 Task: Look for space in Koch Bihār, India from 1st August, 2023 to 5th August, 2023 for 1 adult in price range Rs.6000 to Rs.15000. Place can be entire place with 1  bedroom having 1 bed and 1 bathroom. Property type can be house, flat, guest house. Amenities needed are: wifi. Booking option can be shelf check-in. Required host language is English.
Action: Mouse moved to (507, 92)
Screenshot: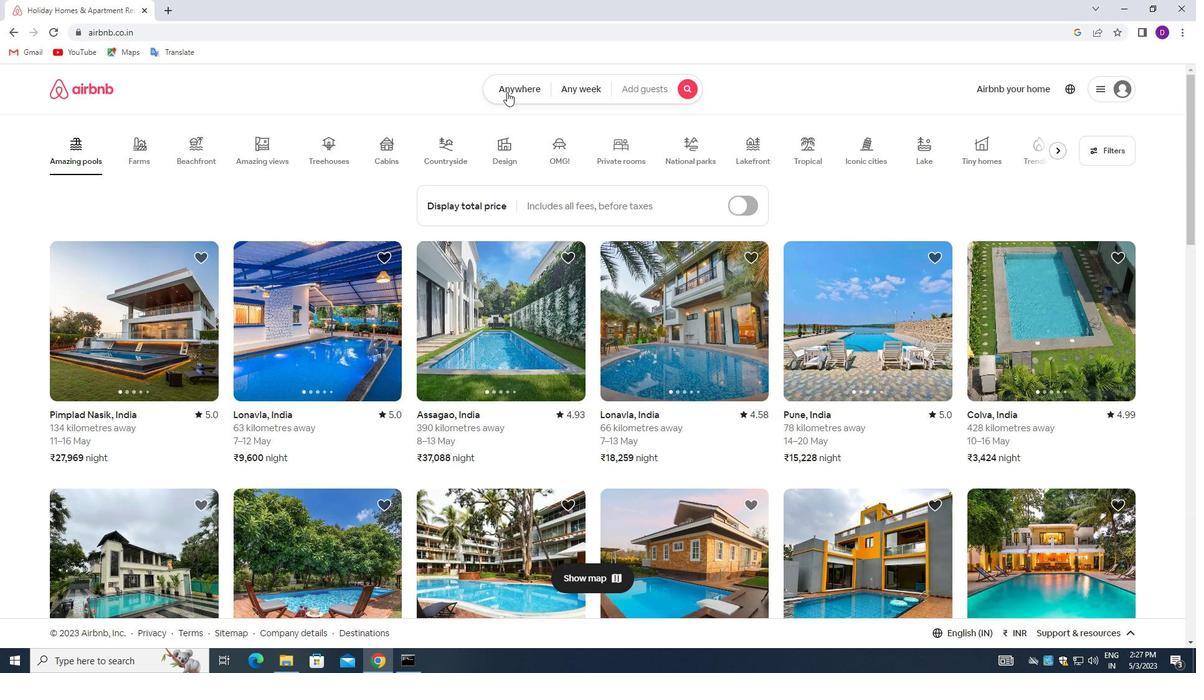 
Action: Mouse pressed left at (507, 92)
Screenshot: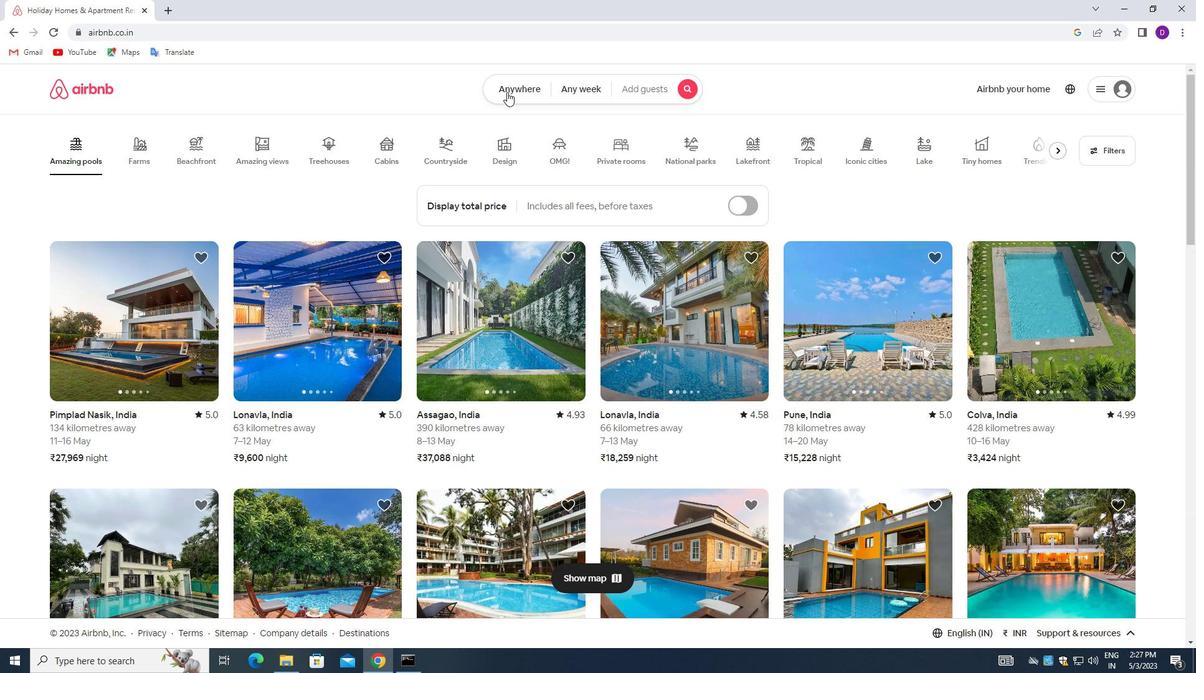 
Action: Mouse moved to (425, 137)
Screenshot: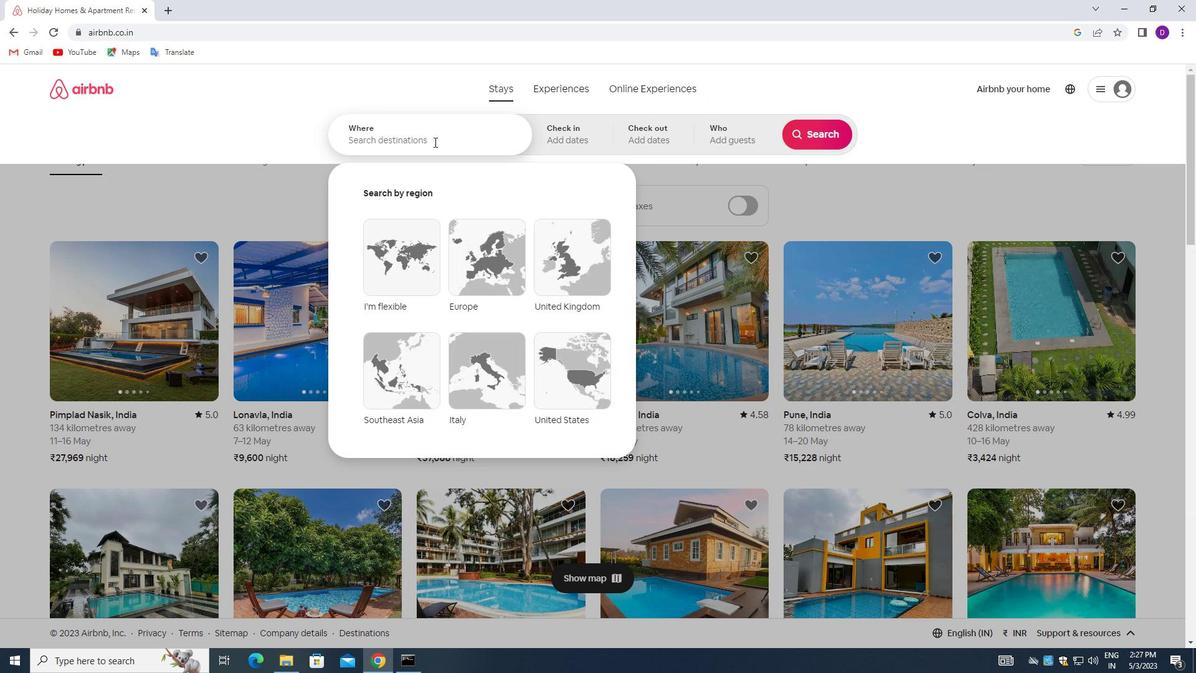 
Action: Mouse pressed left at (425, 137)
Screenshot: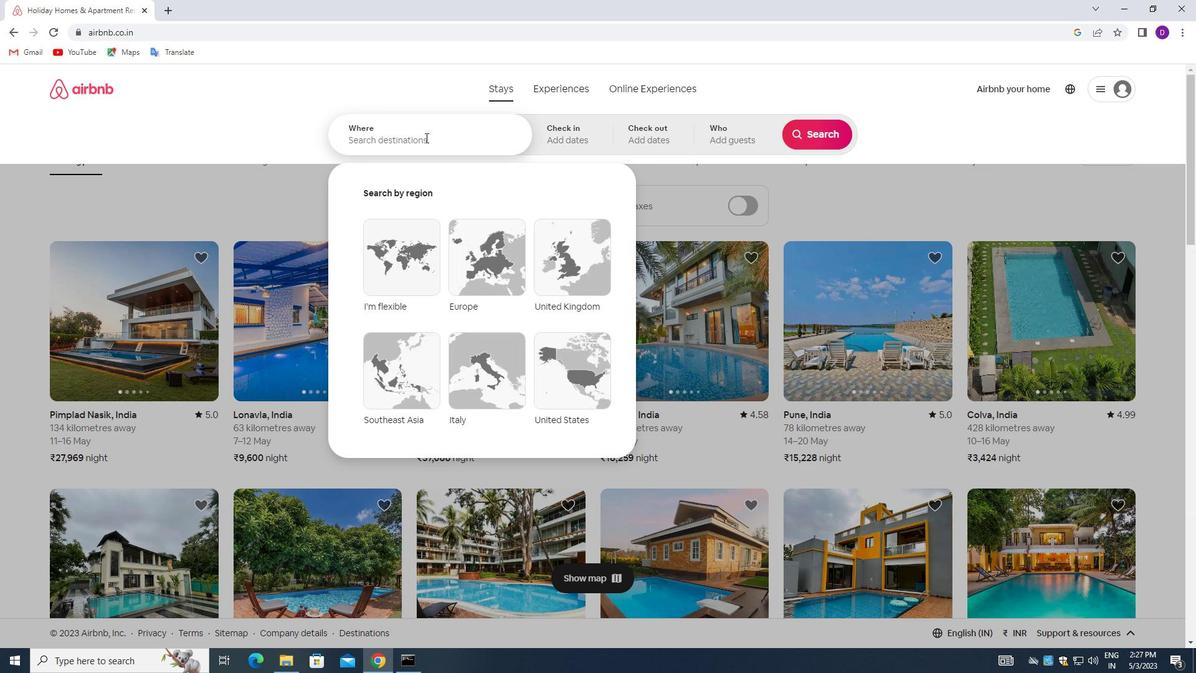 
Action: Mouse moved to (185, 127)
Screenshot: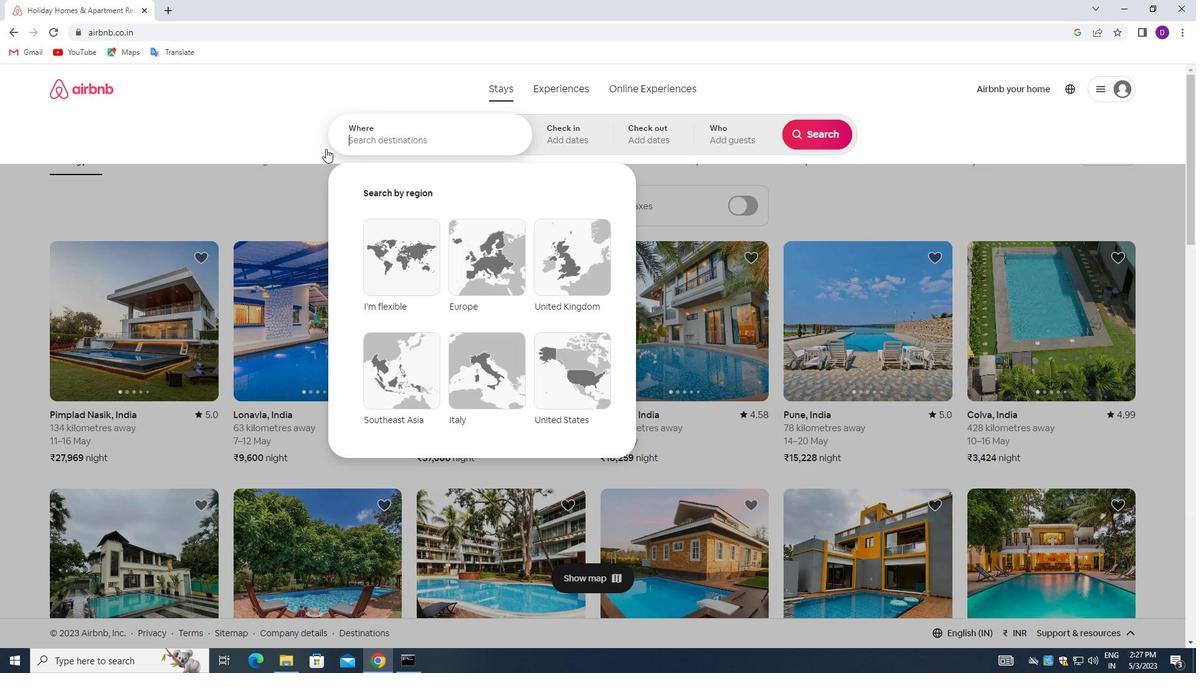 
Action: Key pressed <Key.shift><Key.shift><Key.shift><Key.shift><Key.shift><Key.shift><Key.shift><Key.shift><Key.shift><Key.shift><Key.shift><Key.shift><Key.shift><Key.shift><Key.shift><Key.shift>BIGAR<Key.backspace><Key.backspace><Key.backspace>HAR,<Key.space><Key.shift>INDIA<Key.enter>
Screenshot: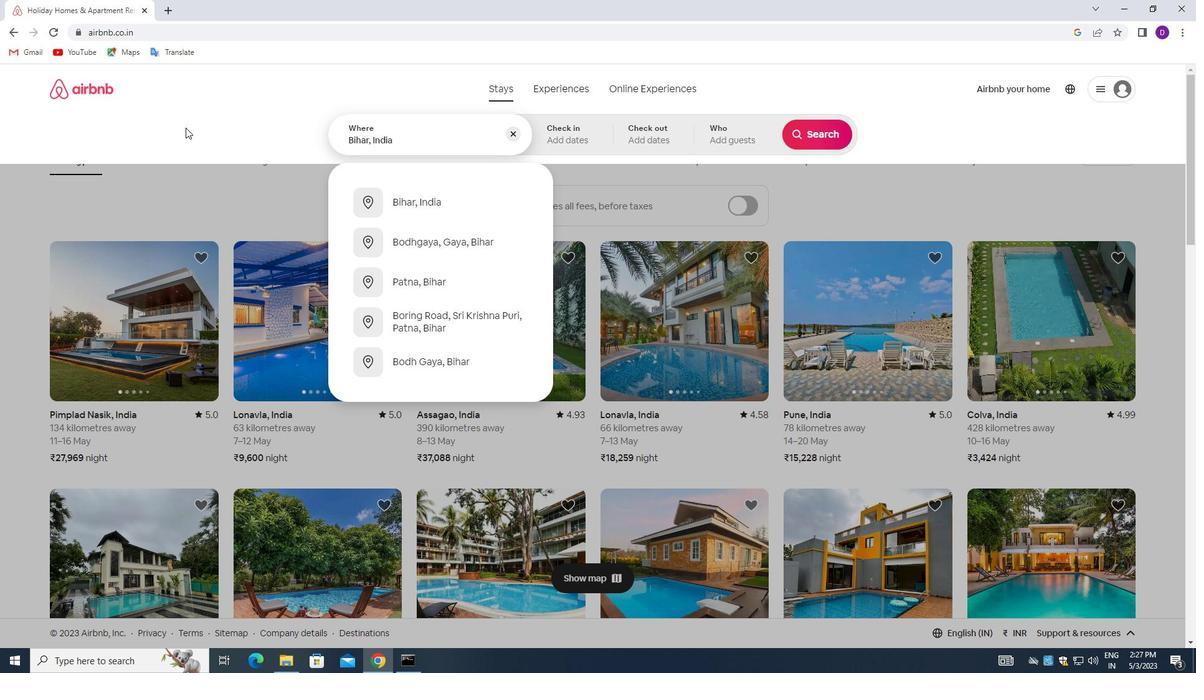 
Action: Mouse moved to (809, 235)
Screenshot: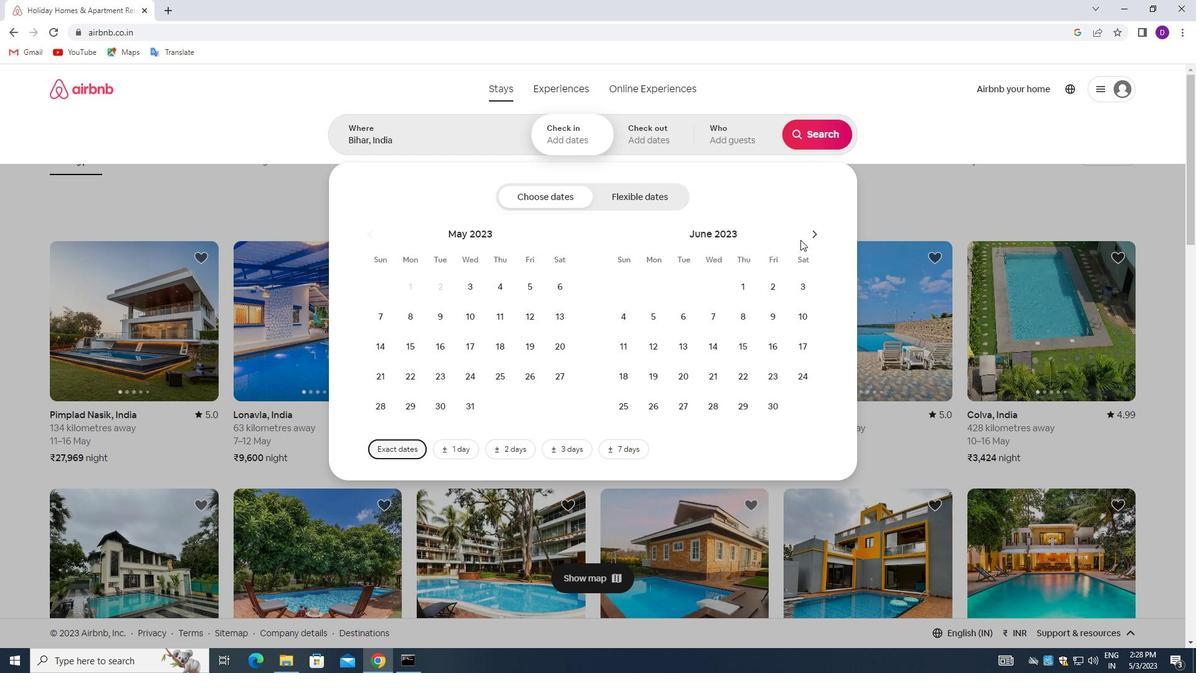 
Action: Mouse pressed left at (809, 235)
Screenshot: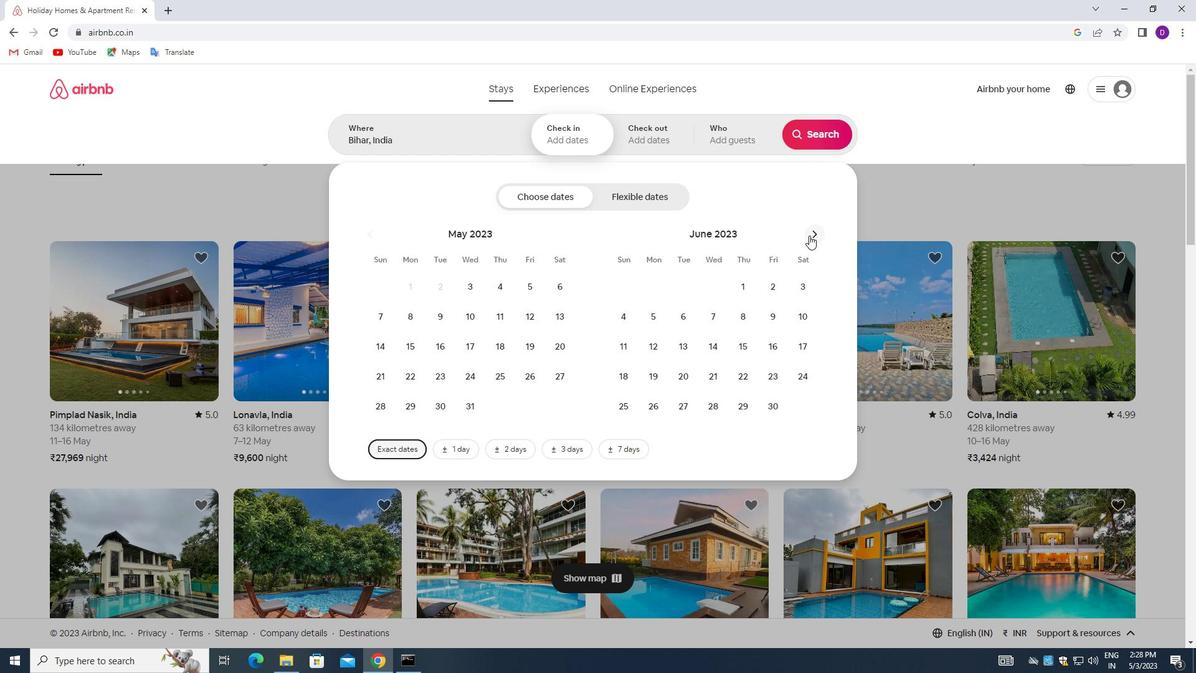 
Action: Mouse pressed left at (809, 235)
Screenshot: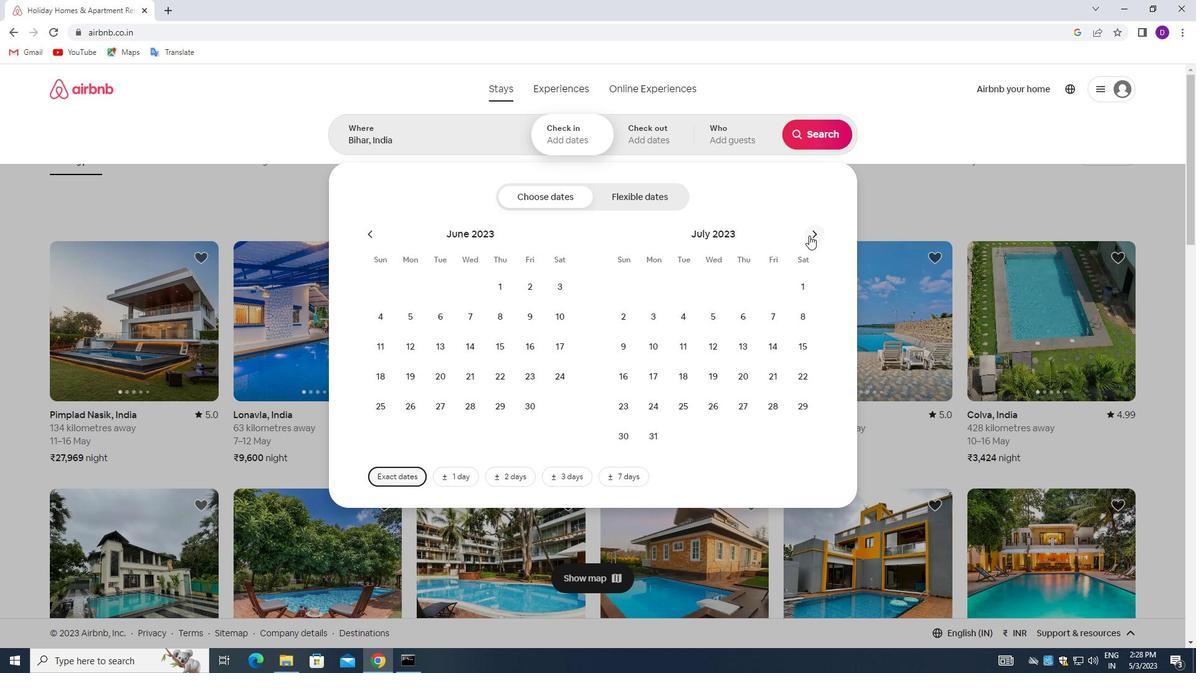 
Action: Mouse moved to (684, 289)
Screenshot: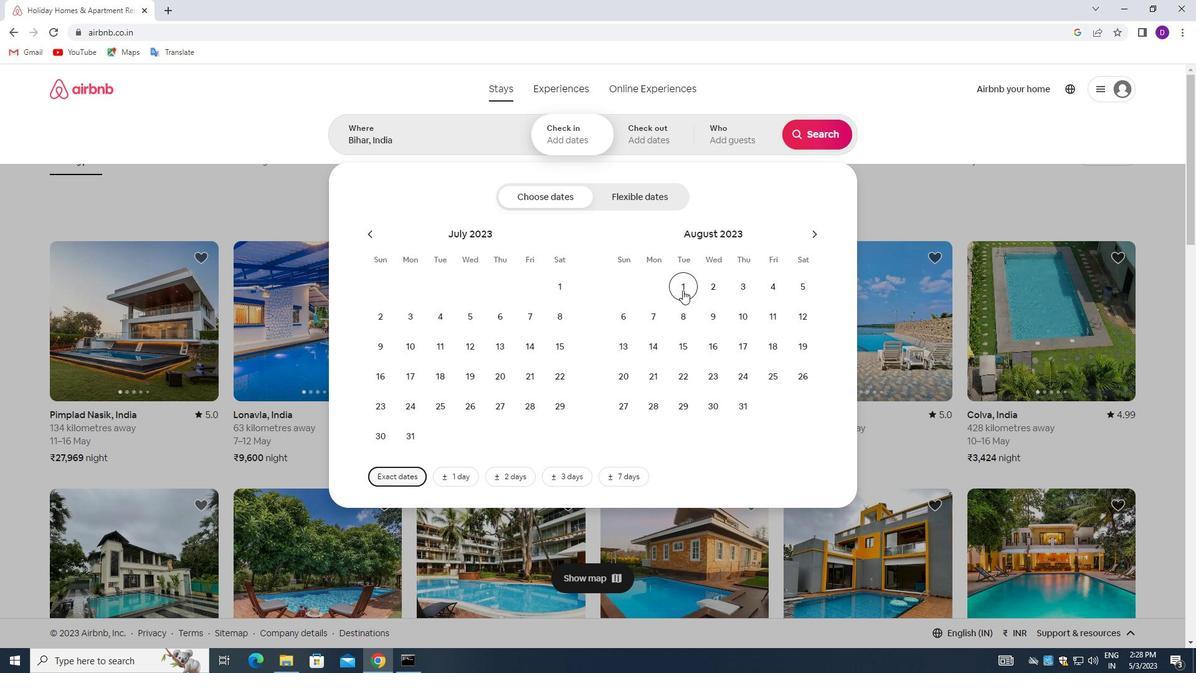 
Action: Mouse pressed left at (684, 289)
Screenshot: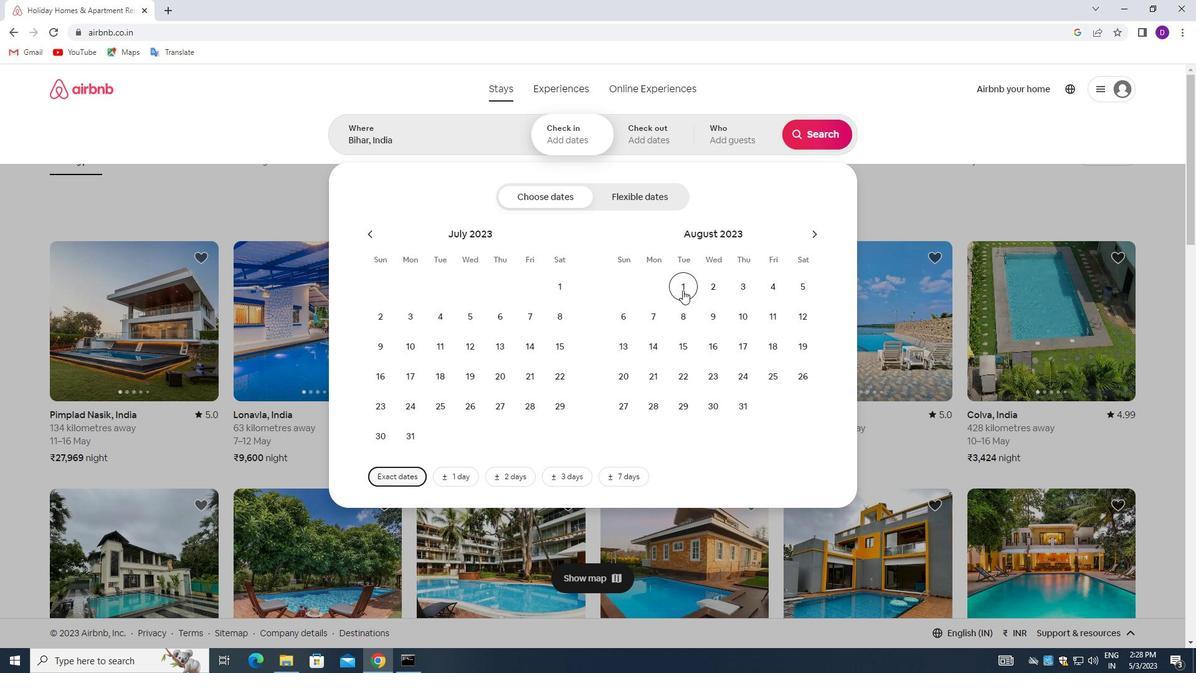 
Action: Mouse moved to (799, 289)
Screenshot: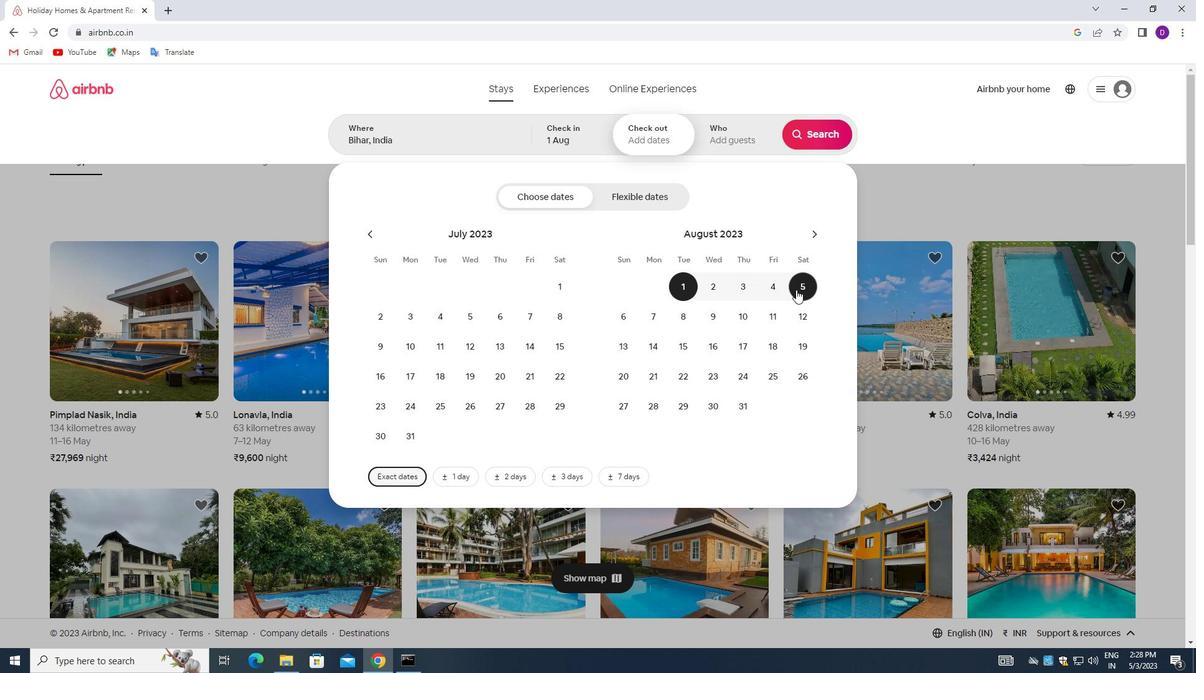 
Action: Mouse pressed left at (799, 289)
Screenshot: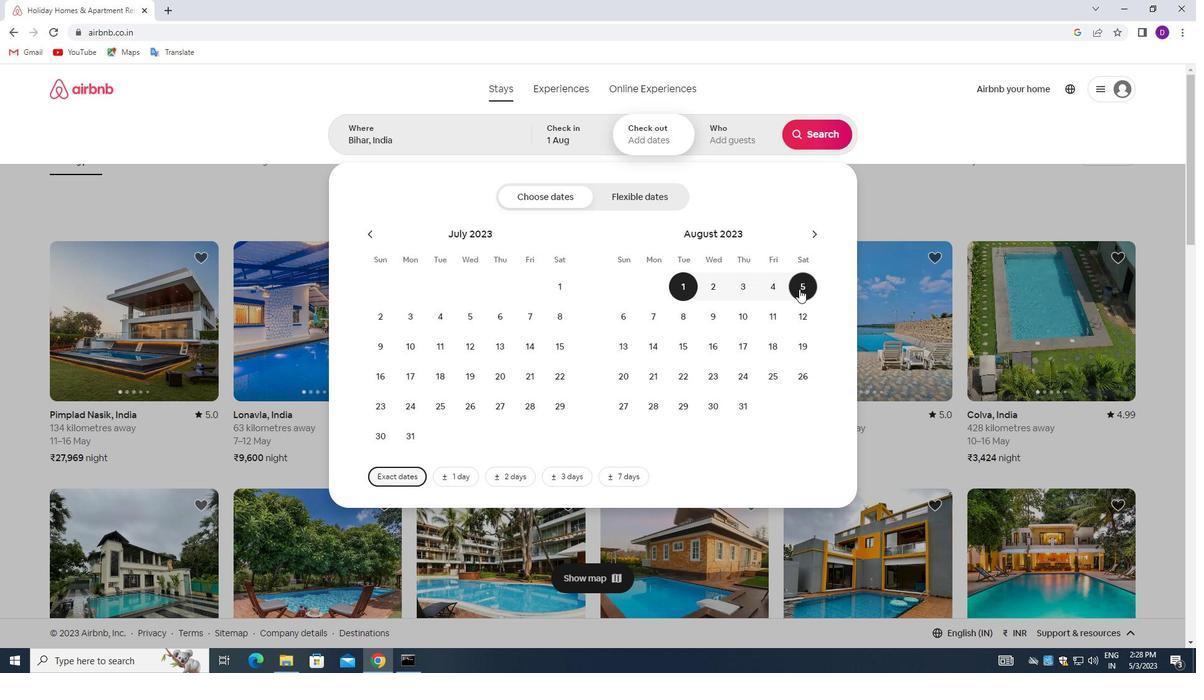 
Action: Mouse moved to (719, 136)
Screenshot: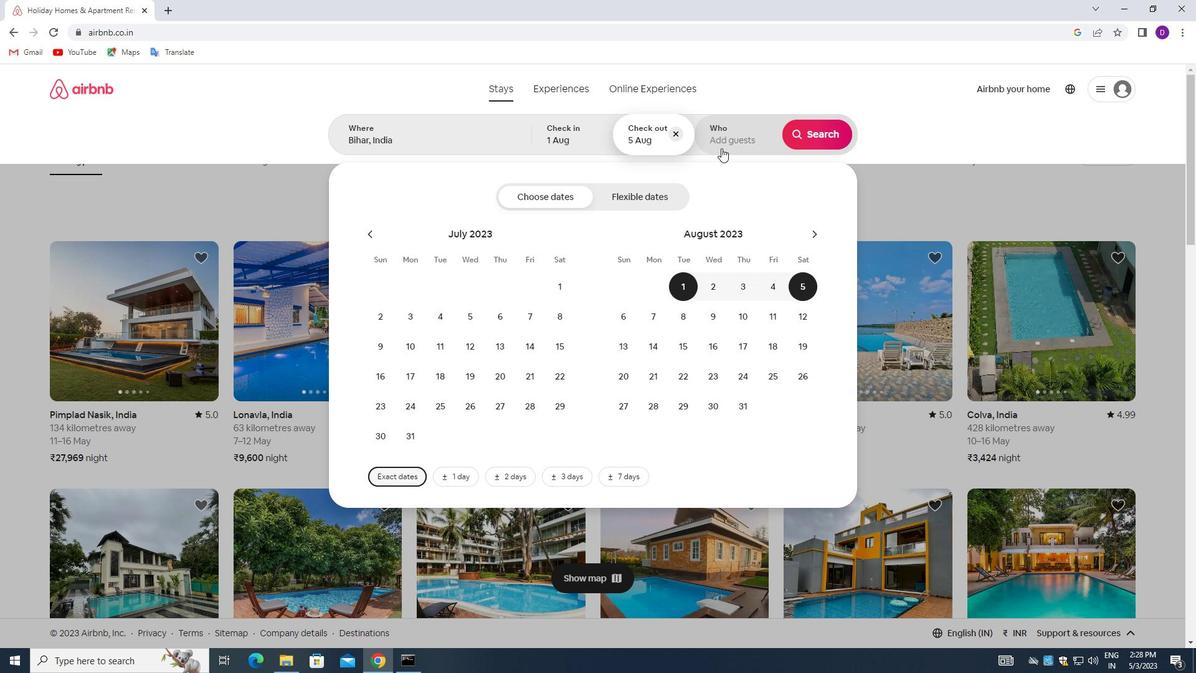 
Action: Mouse pressed left at (719, 136)
Screenshot: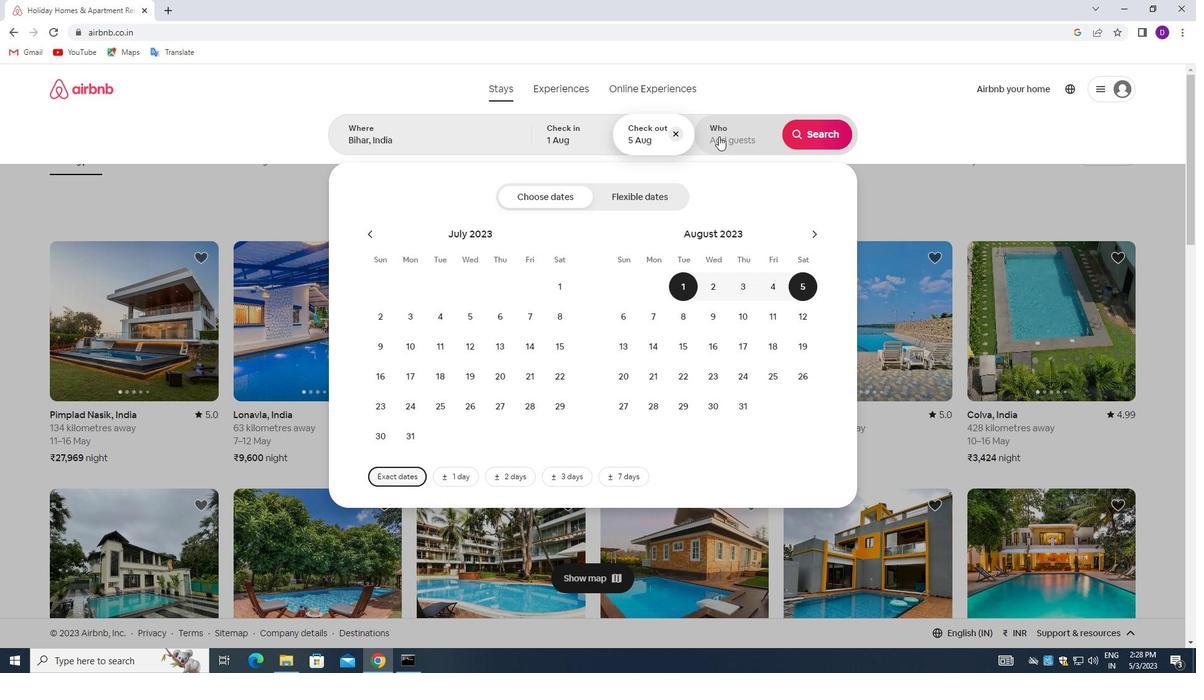 
Action: Mouse moved to (816, 200)
Screenshot: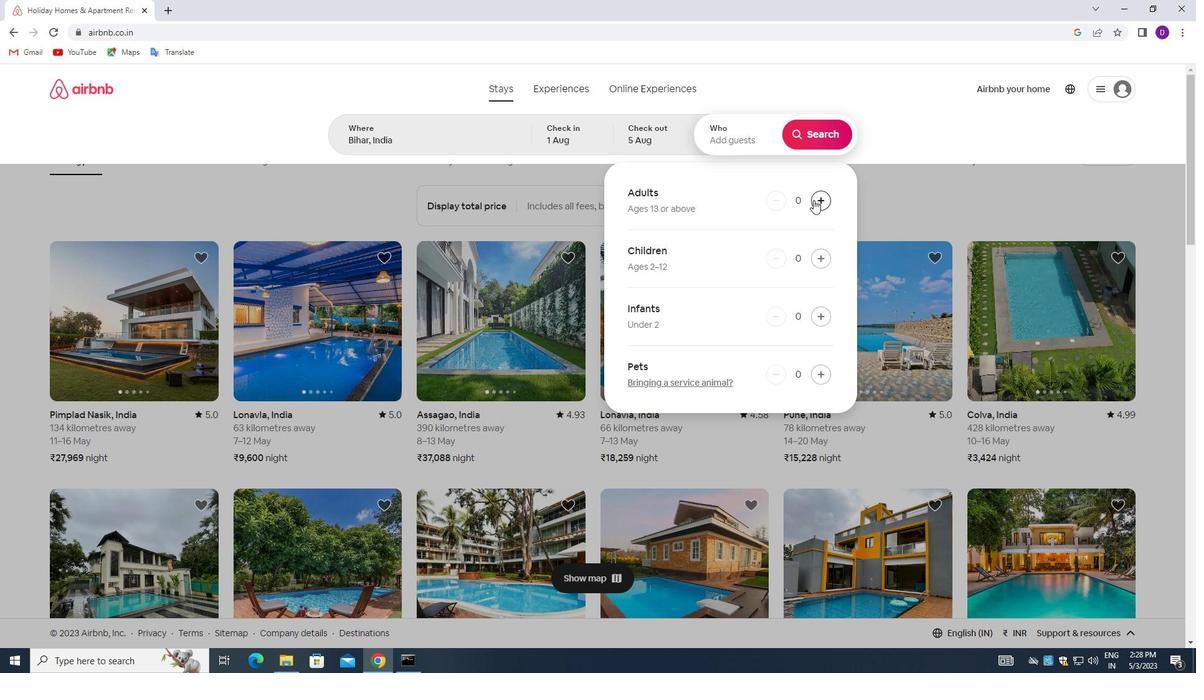 
Action: Mouse pressed left at (816, 200)
Screenshot: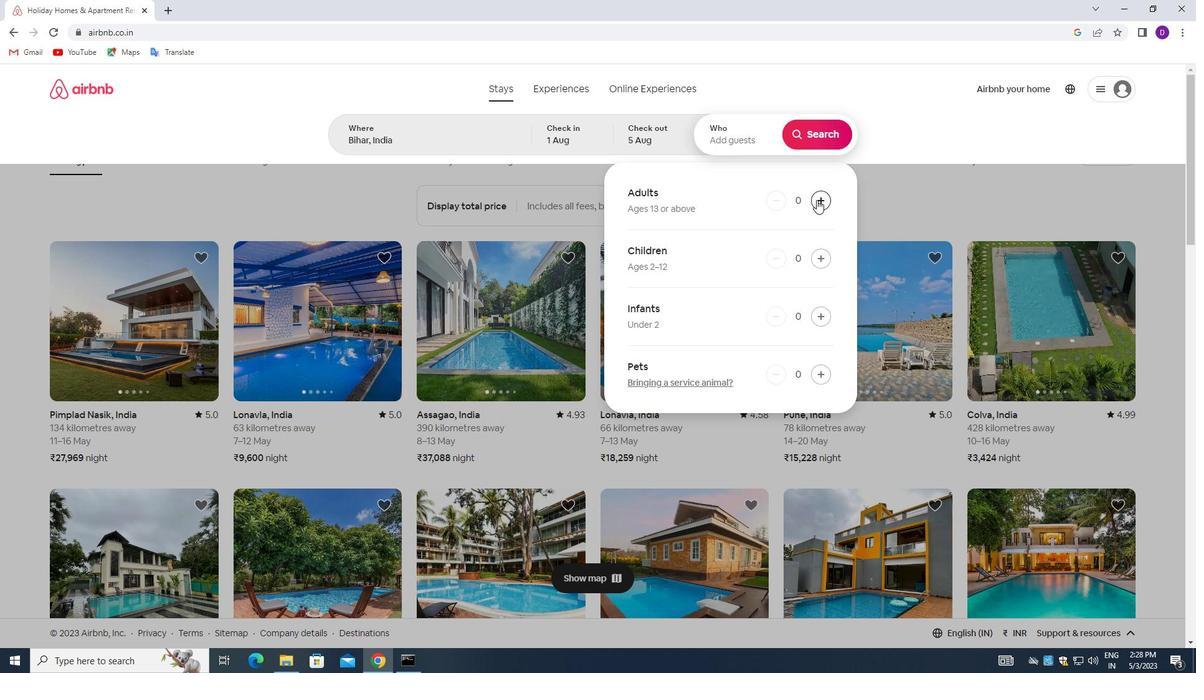 
Action: Mouse moved to (813, 130)
Screenshot: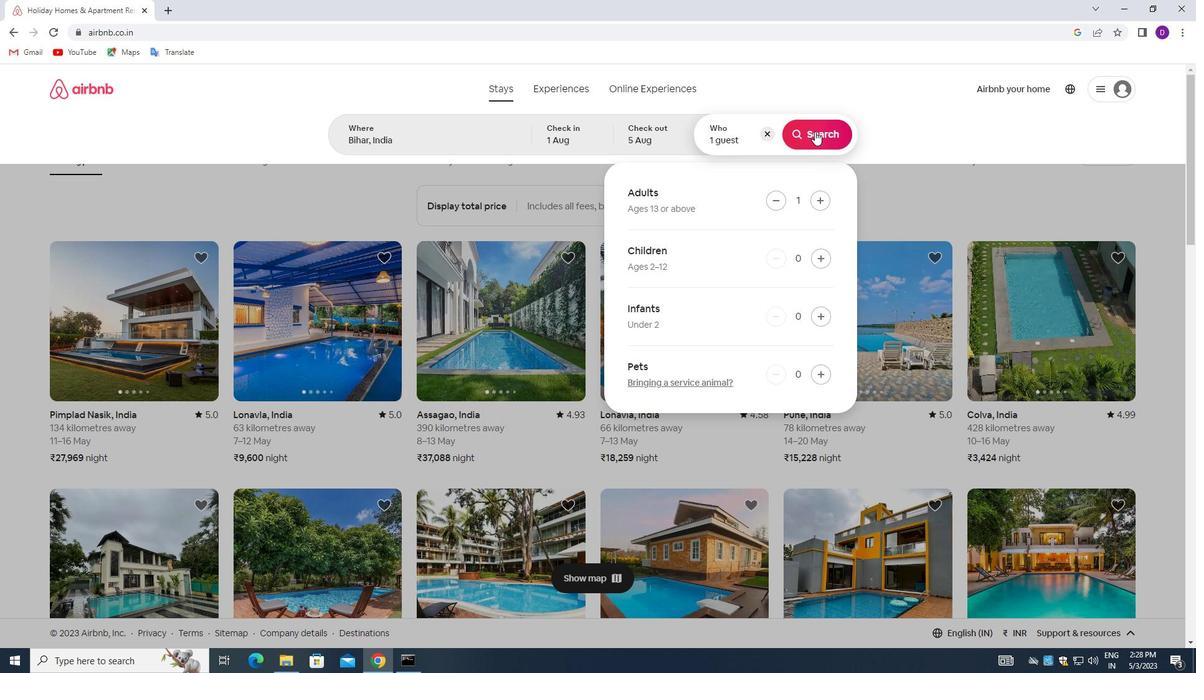 
Action: Mouse pressed left at (813, 130)
Screenshot: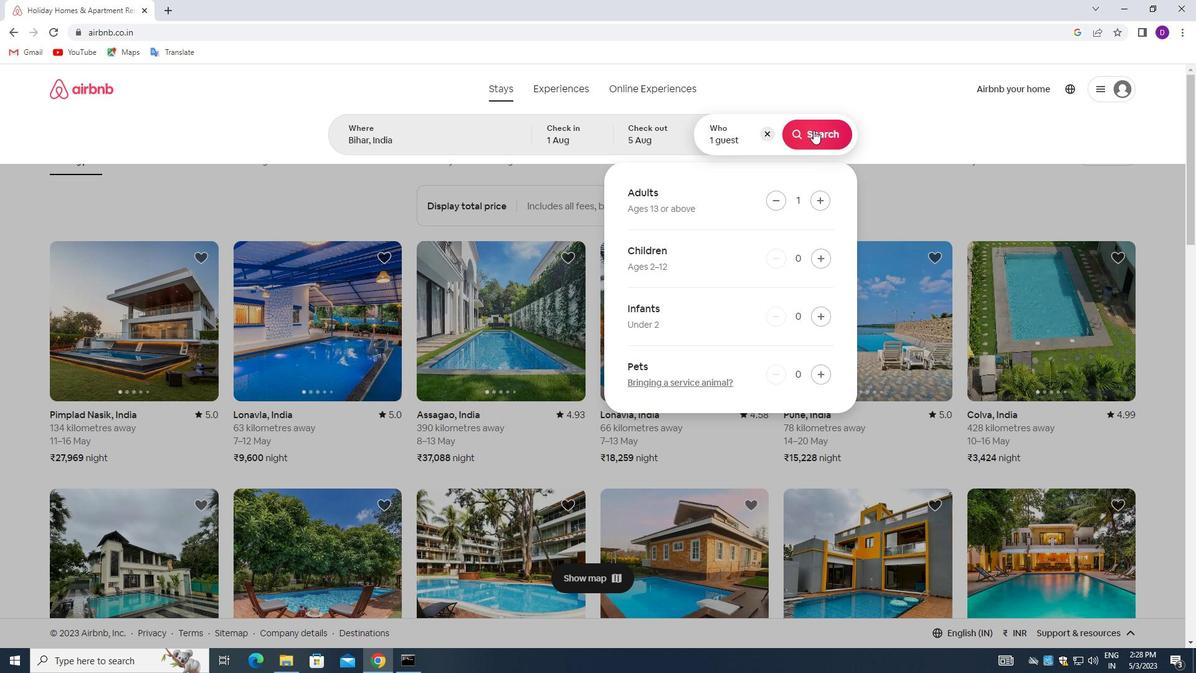 
Action: Mouse moved to (1126, 137)
Screenshot: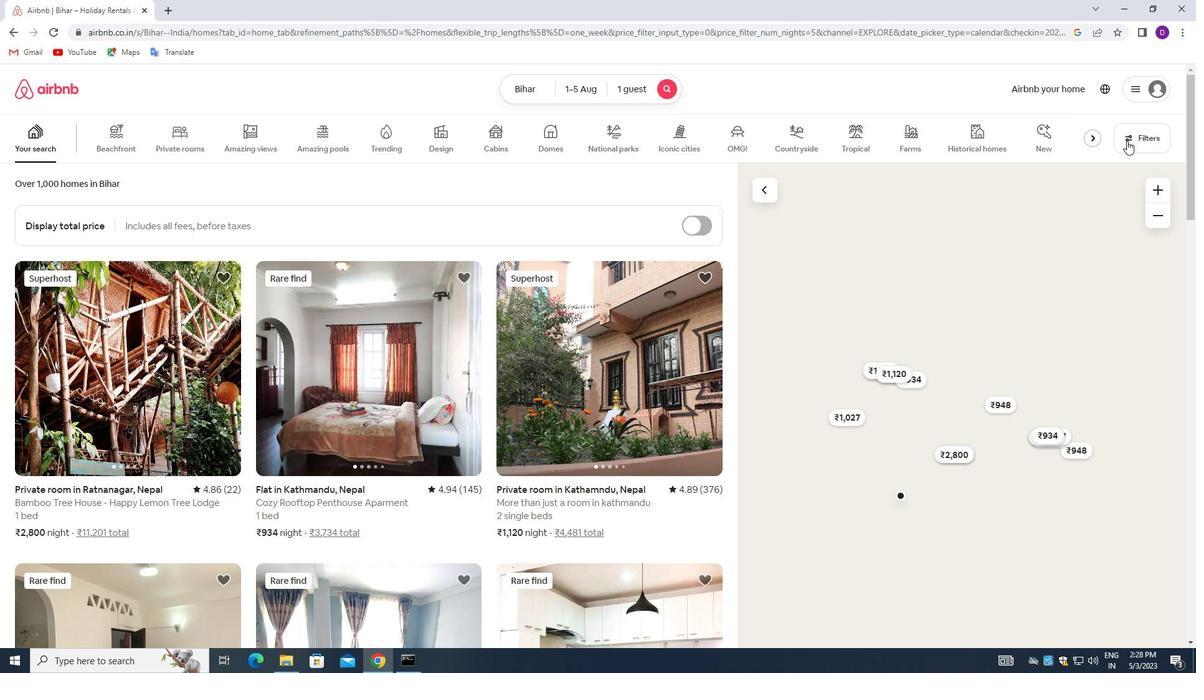 
Action: Mouse pressed left at (1126, 137)
Screenshot: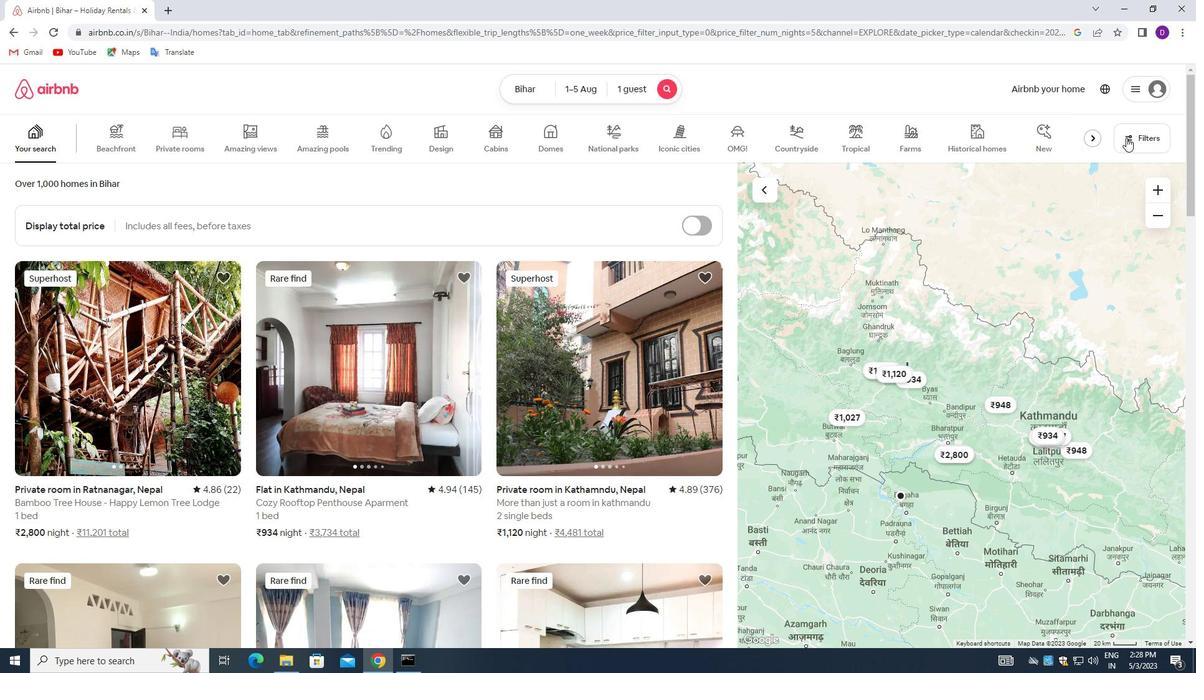 
Action: Mouse moved to (460, 299)
Screenshot: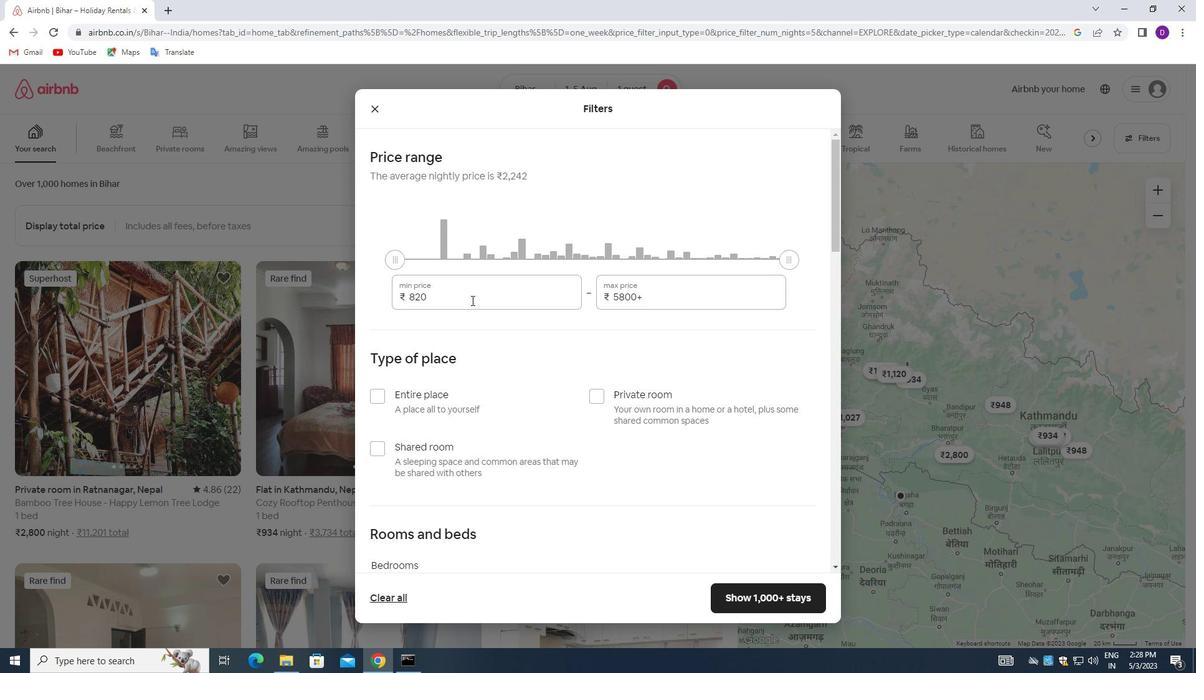 
Action: Mouse pressed left at (460, 299)
Screenshot: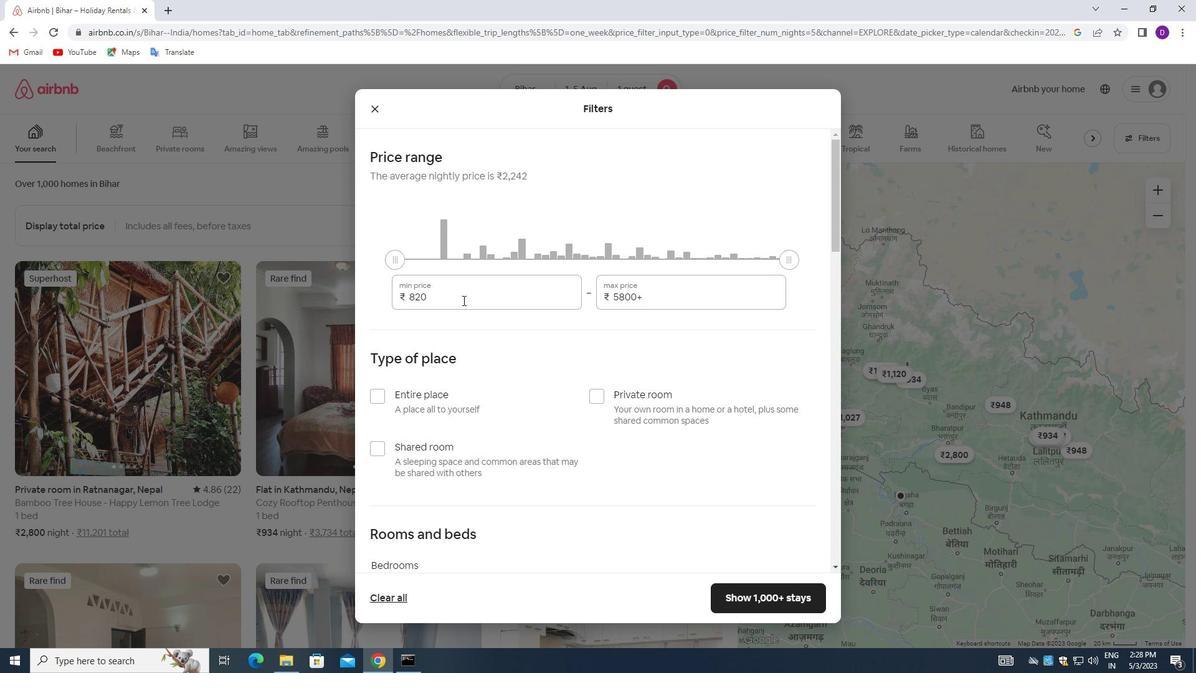 
Action: Mouse moved to (459, 299)
Screenshot: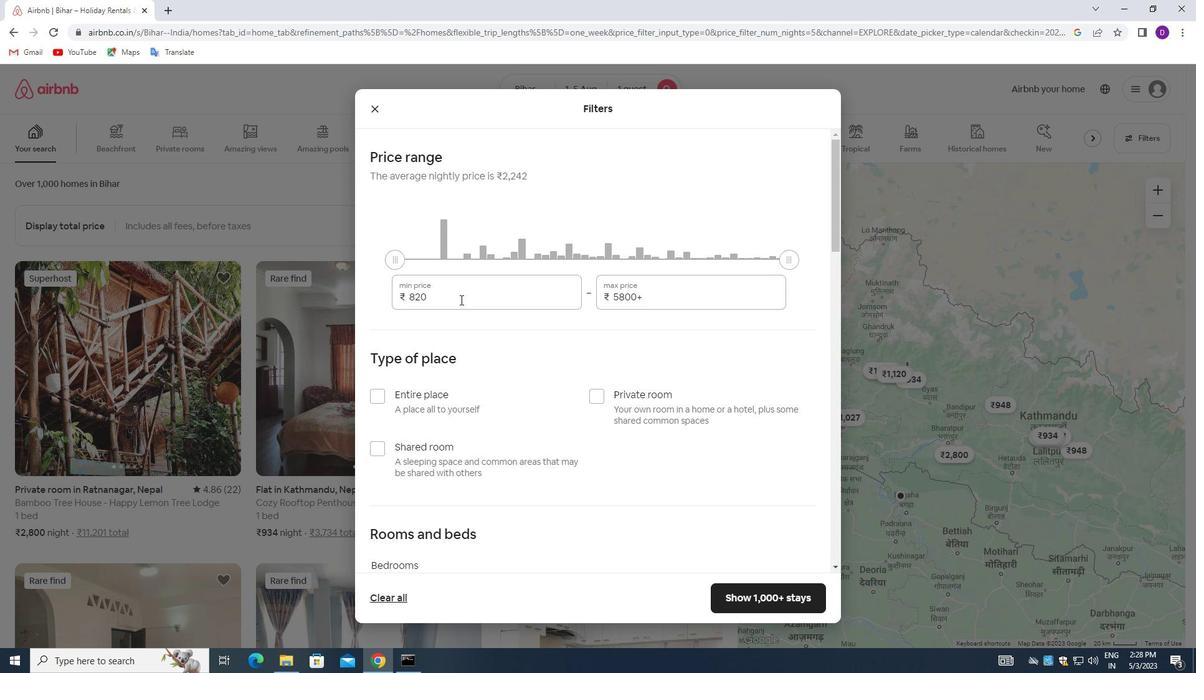 
Action: Mouse pressed left at (459, 299)
Screenshot: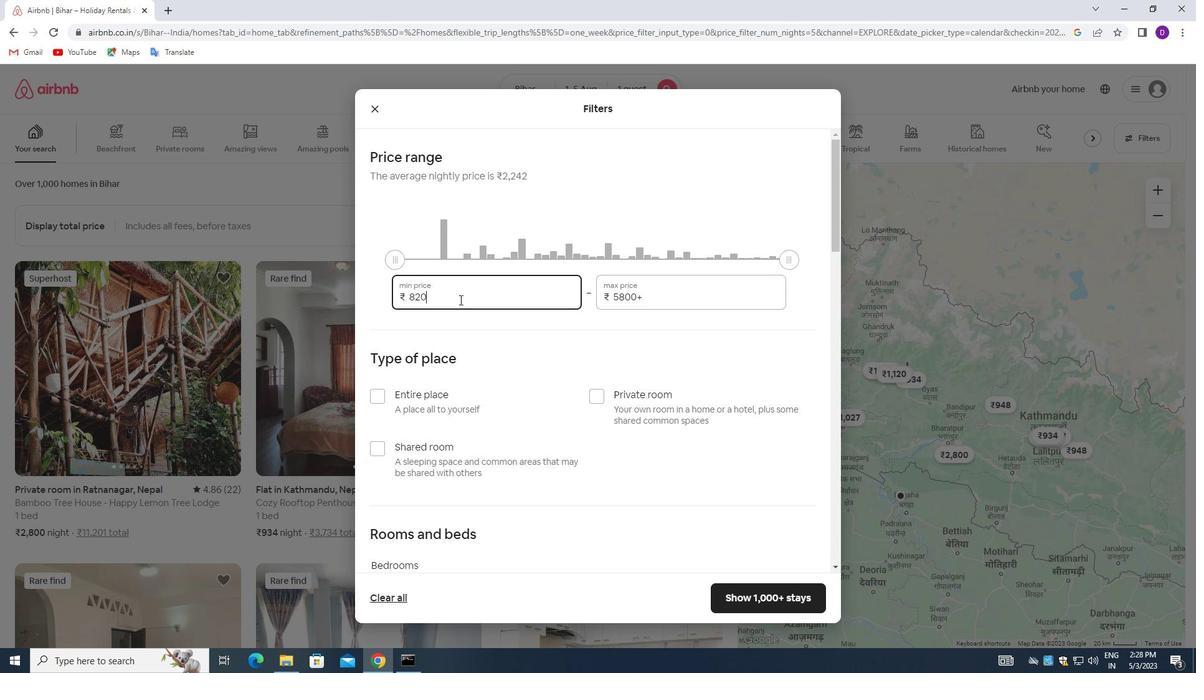 
Action: Key pressed 6000<Key.tab>15000<Key.tab>
Screenshot: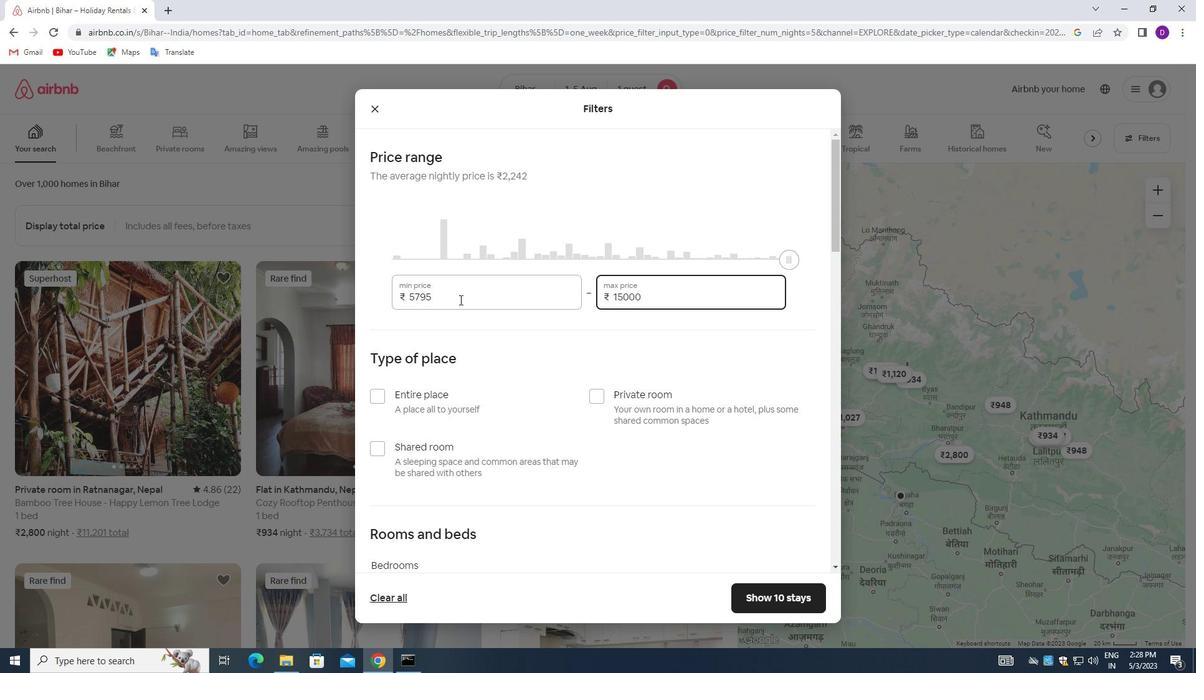 
Action: Mouse moved to (509, 362)
Screenshot: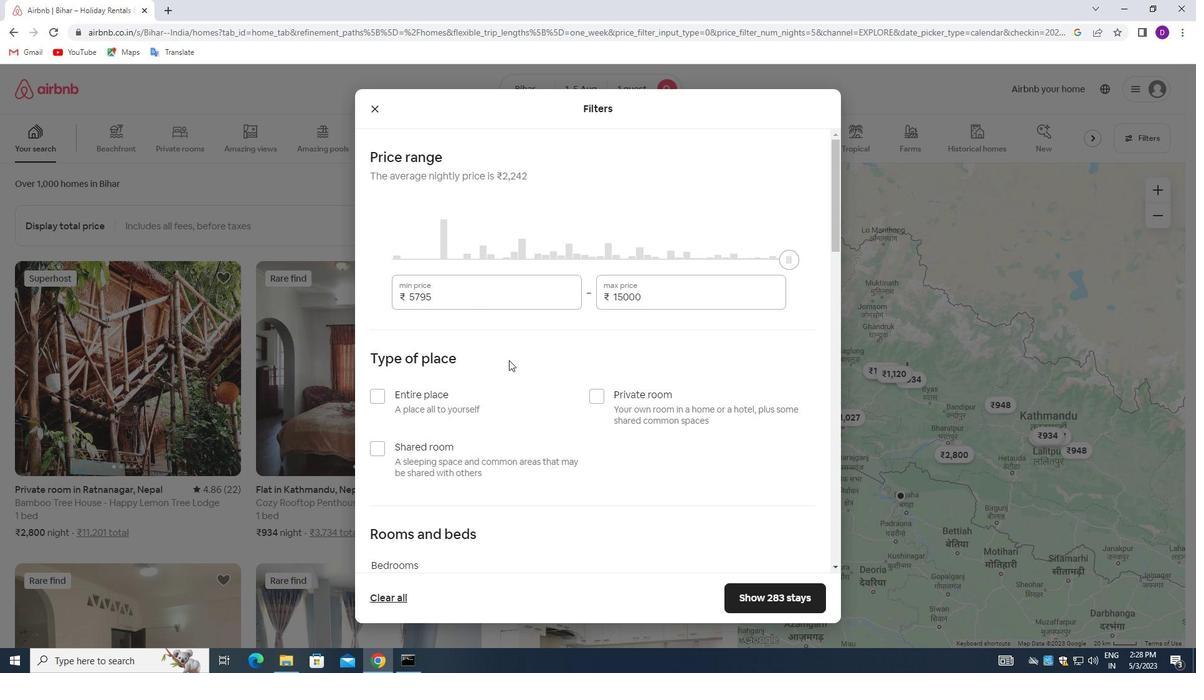 
Action: Mouse scrolled (509, 362) with delta (0, 0)
Screenshot: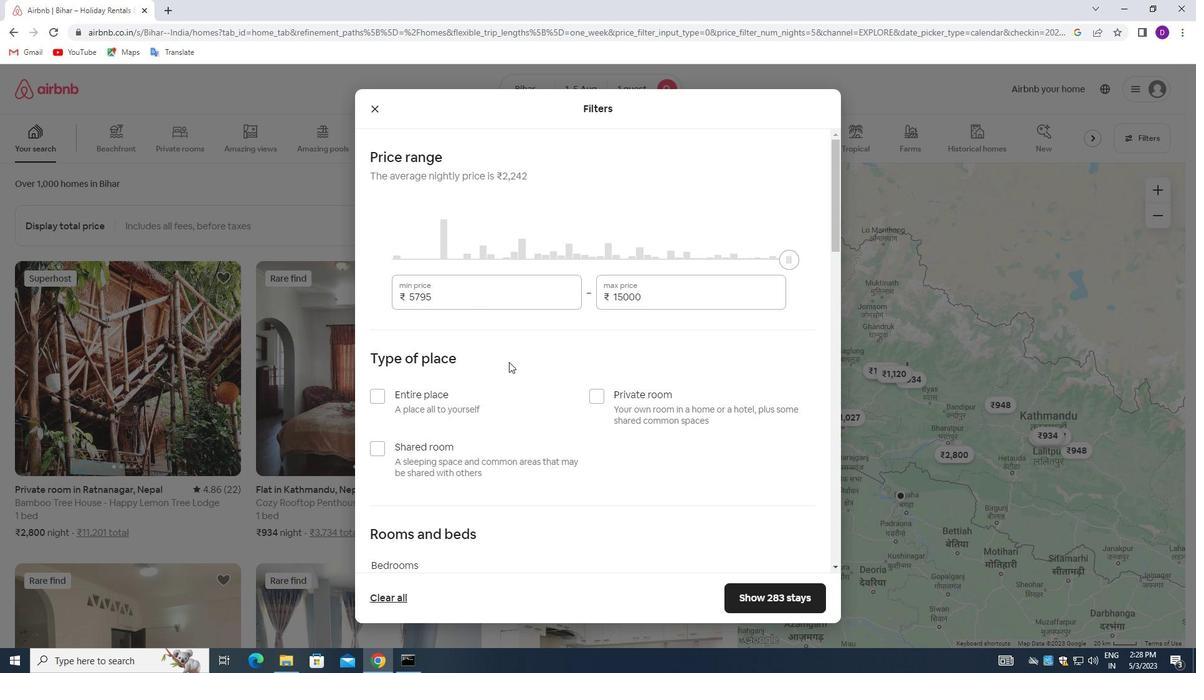 
Action: Mouse moved to (485, 340)
Screenshot: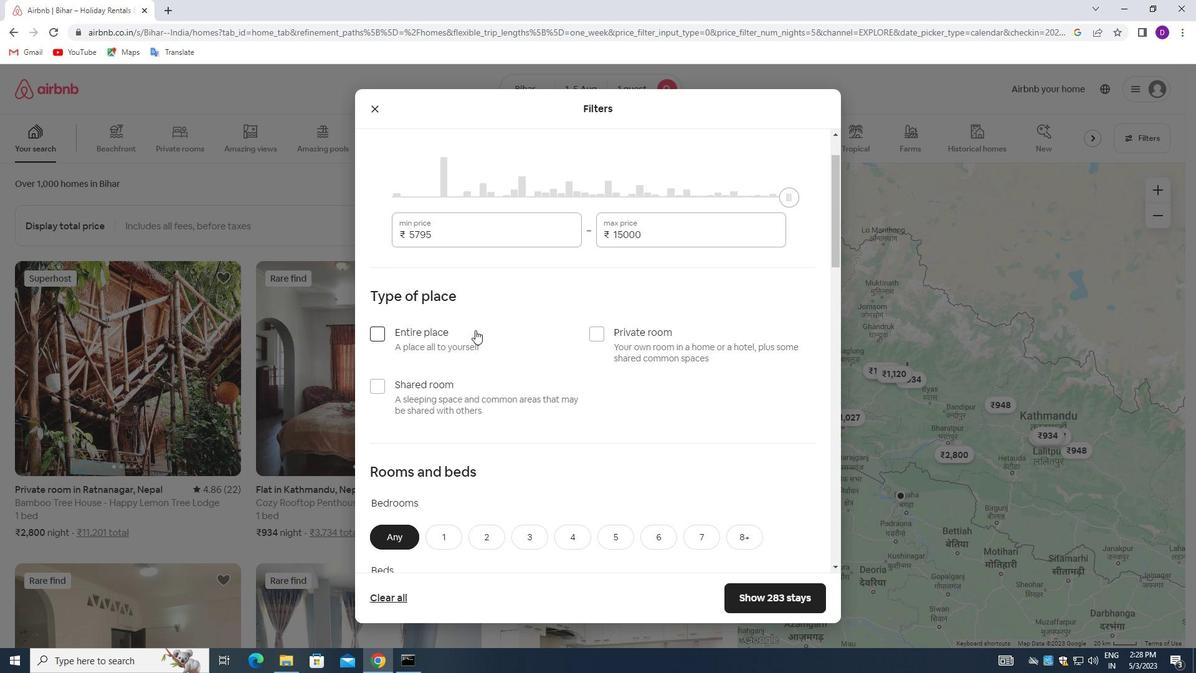 
Action: Mouse scrolled (485, 340) with delta (0, 0)
Screenshot: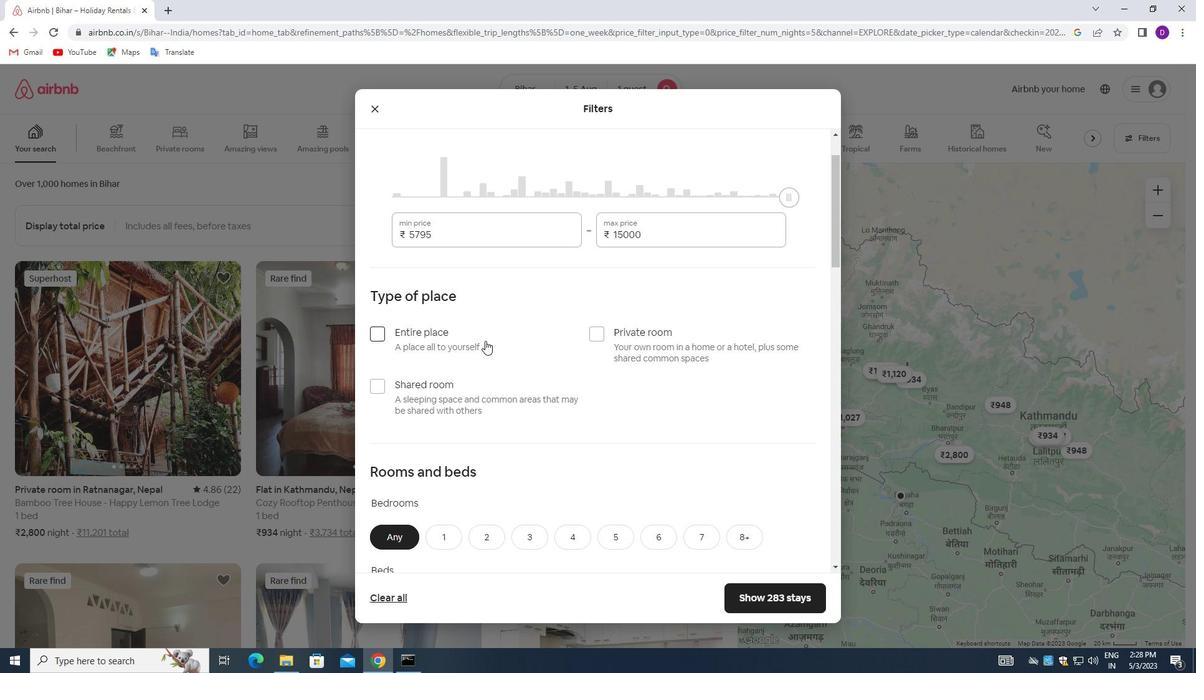 
Action: Mouse moved to (512, 346)
Screenshot: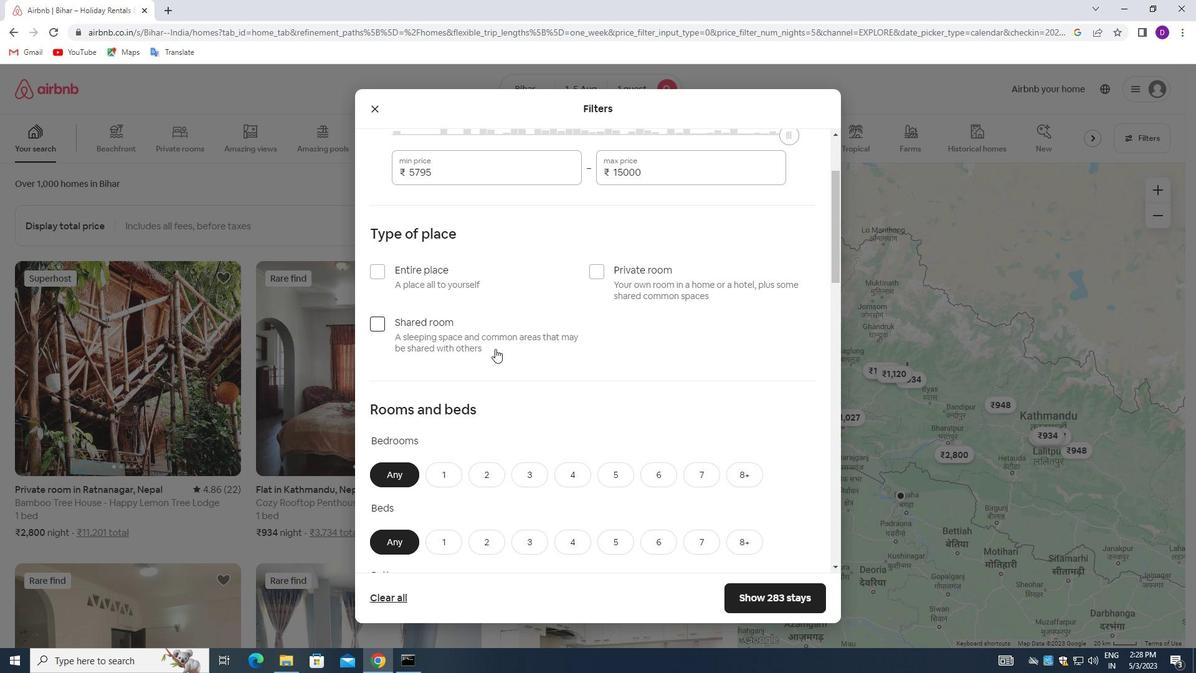 
Action: Mouse scrolled (512, 347) with delta (0, 0)
Screenshot: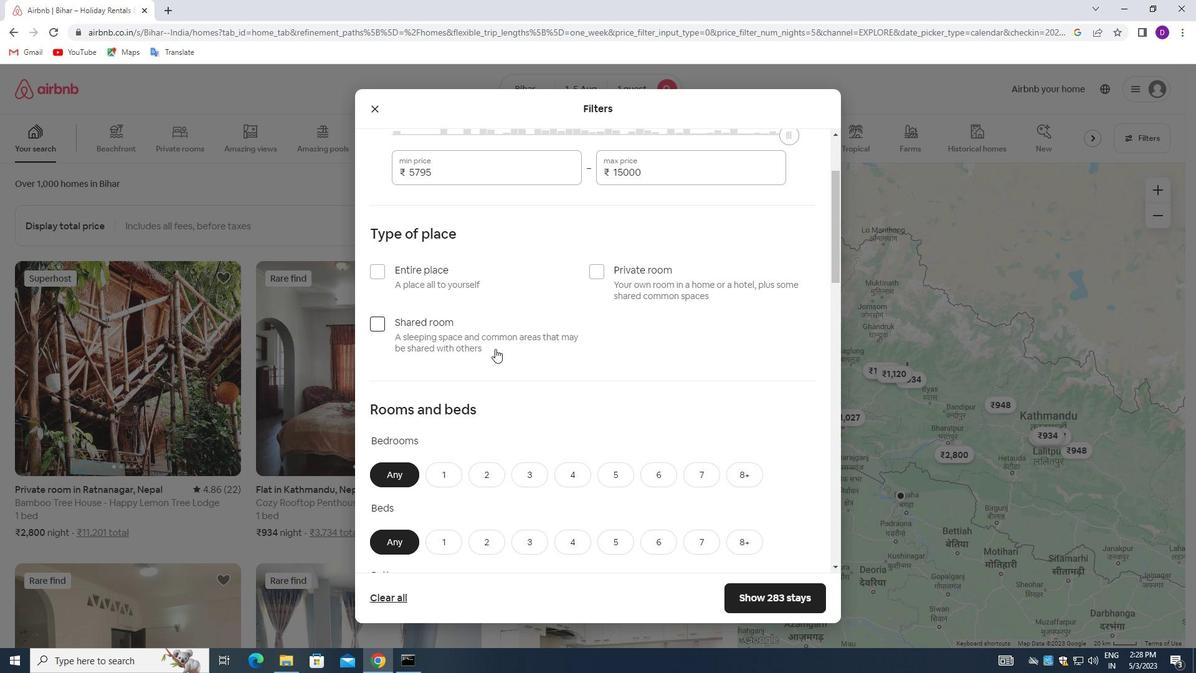 
Action: Mouse moved to (380, 334)
Screenshot: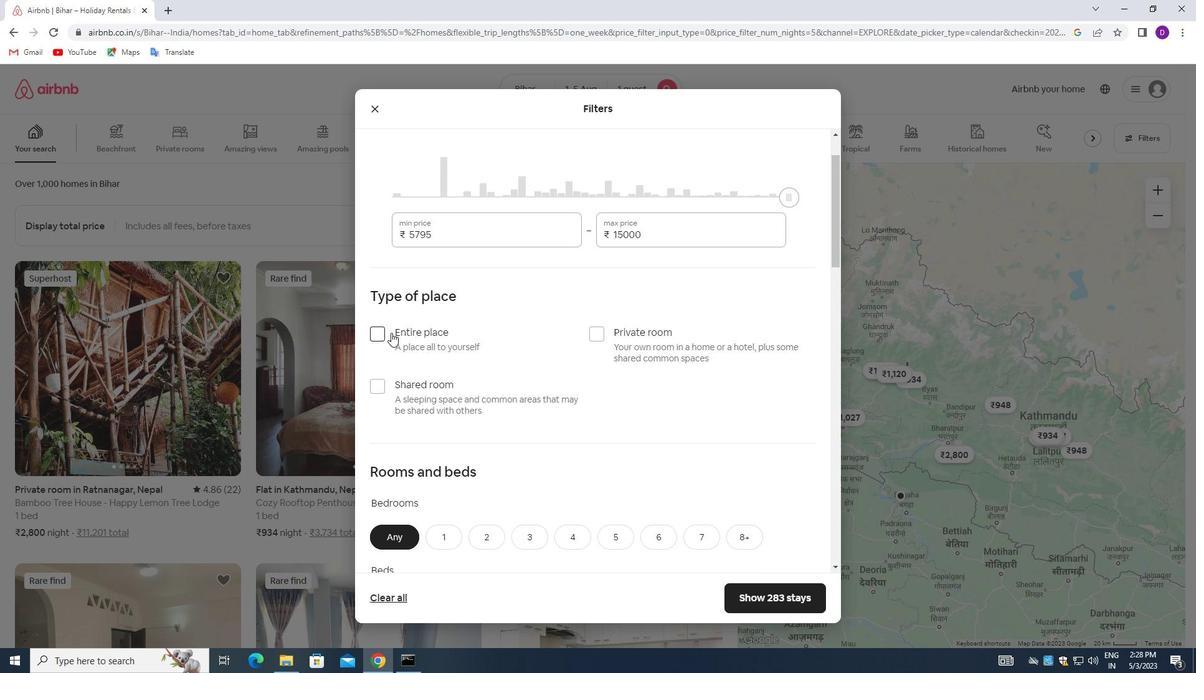 
Action: Mouse pressed left at (380, 334)
Screenshot: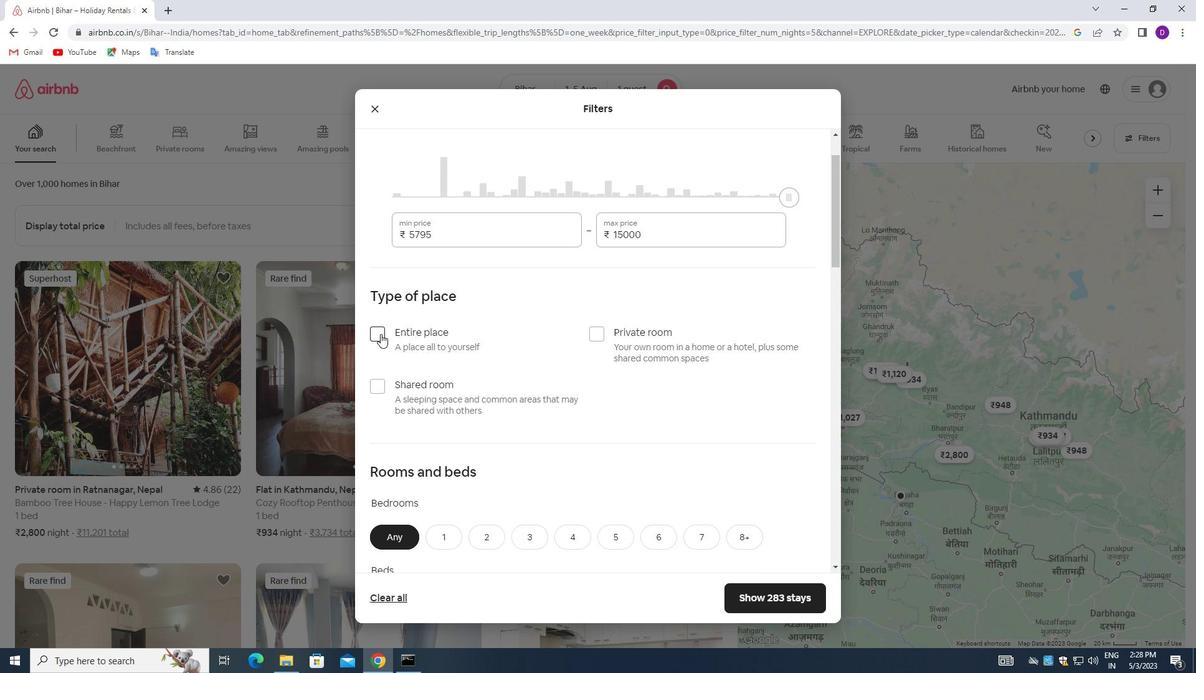 
Action: Mouse moved to (531, 342)
Screenshot: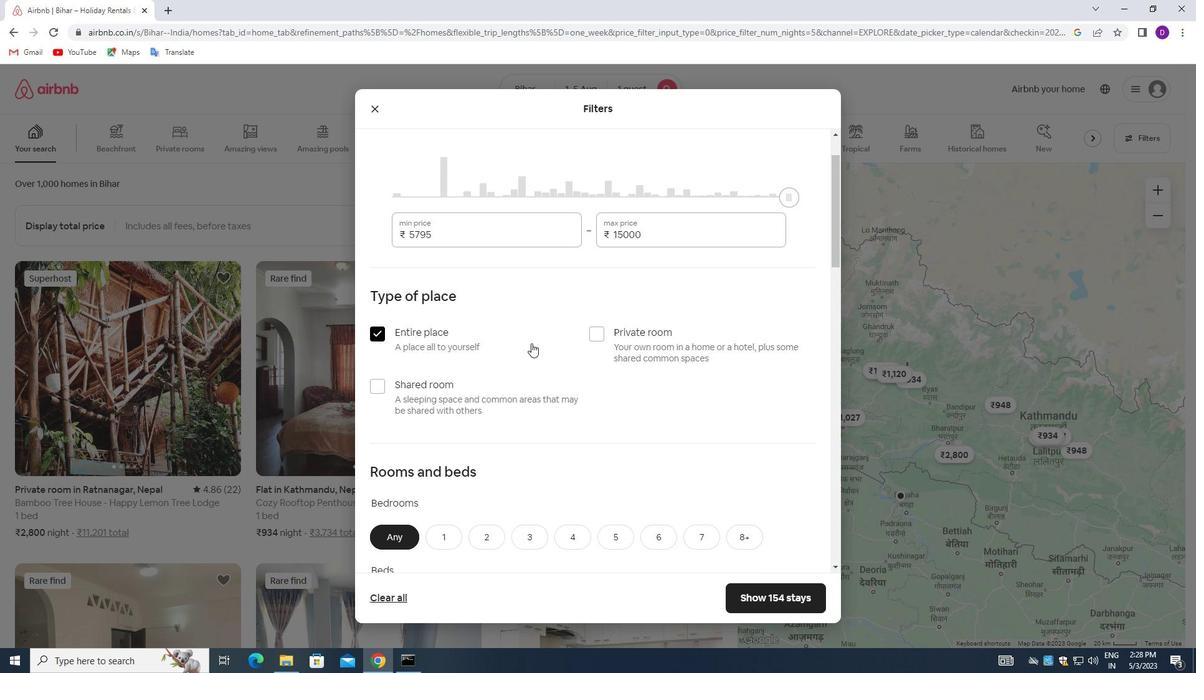 
Action: Mouse scrolled (531, 342) with delta (0, 0)
Screenshot: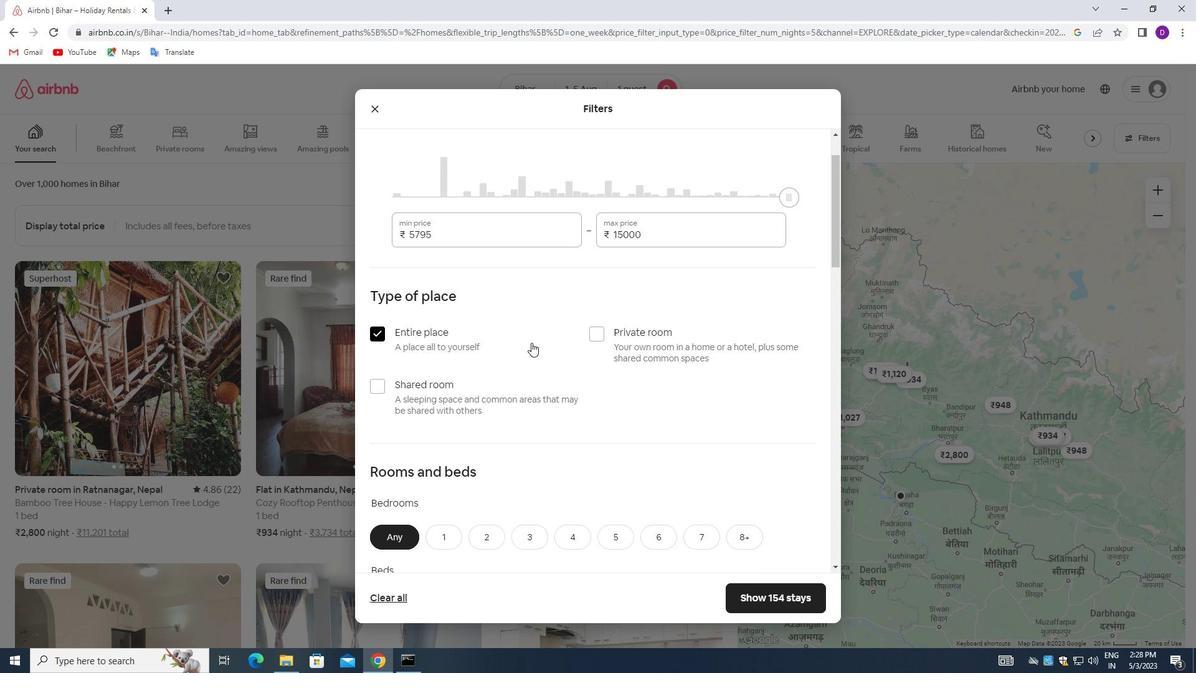 
Action: Mouse scrolled (531, 342) with delta (0, 0)
Screenshot: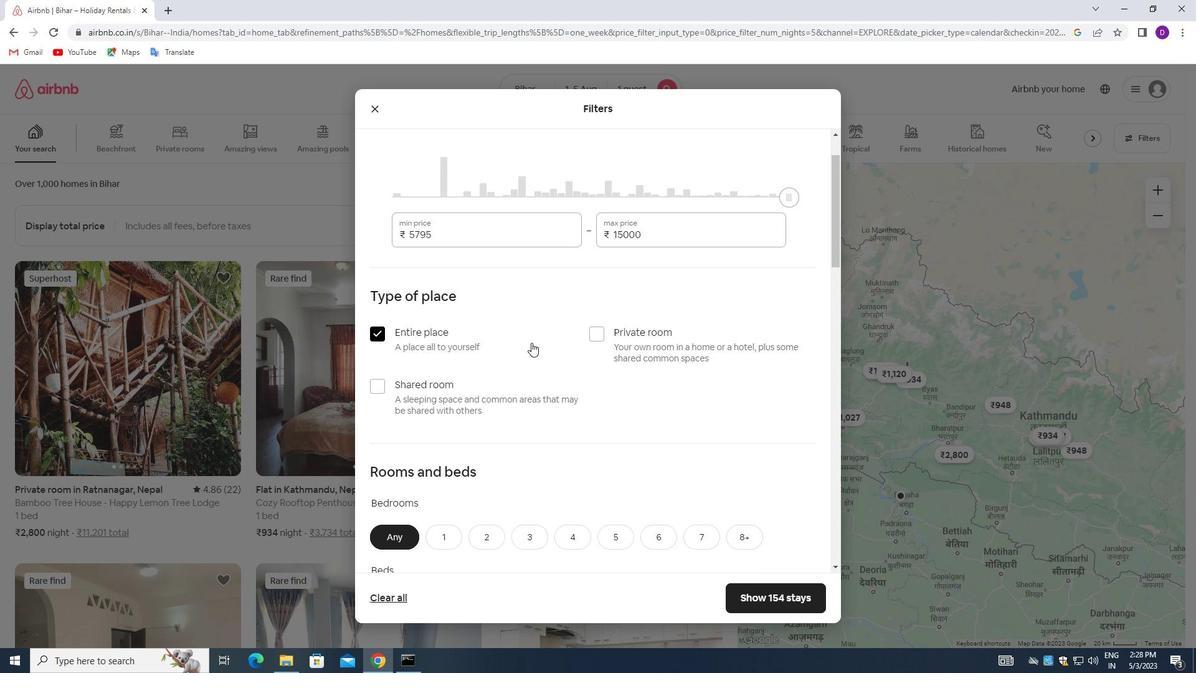 
Action: Mouse moved to (444, 401)
Screenshot: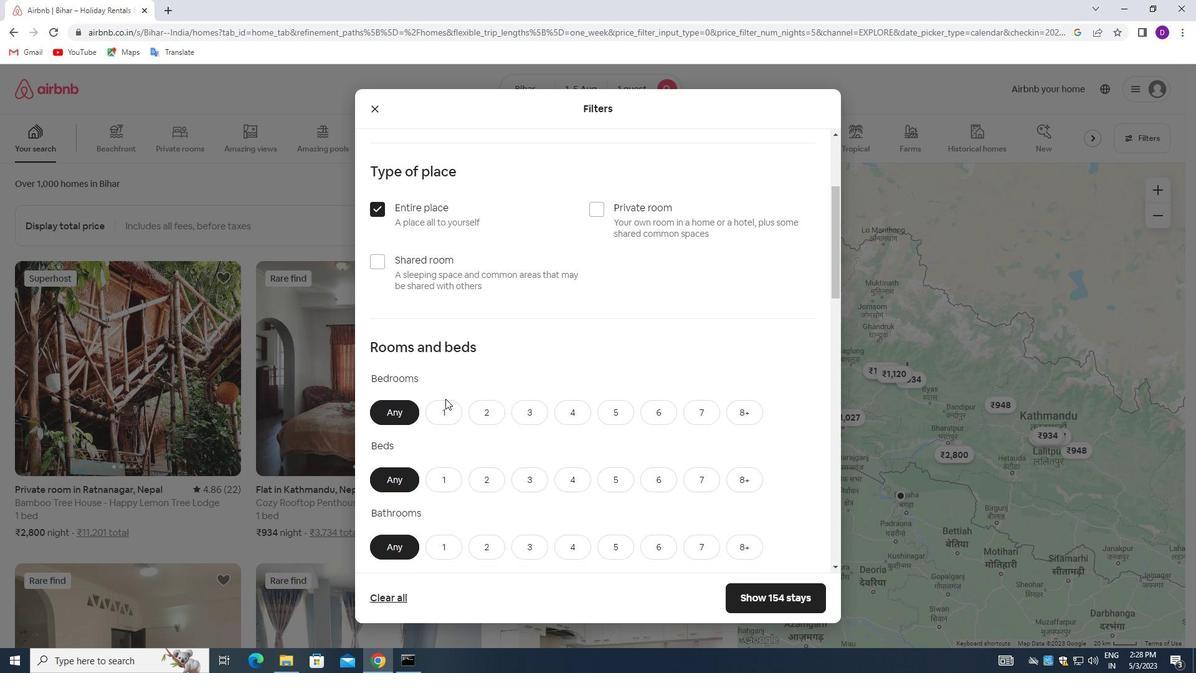 
Action: Mouse pressed left at (444, 401)
Screenshot: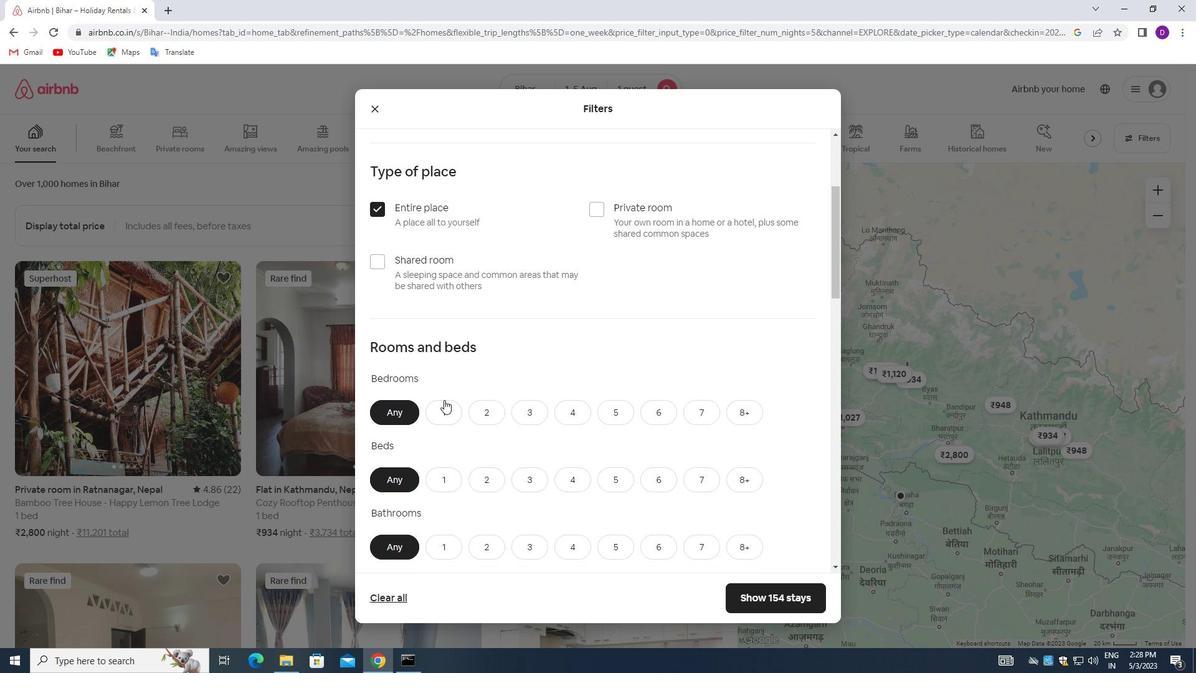 
Action: Mouse moved to (481, 380)
Screenshot: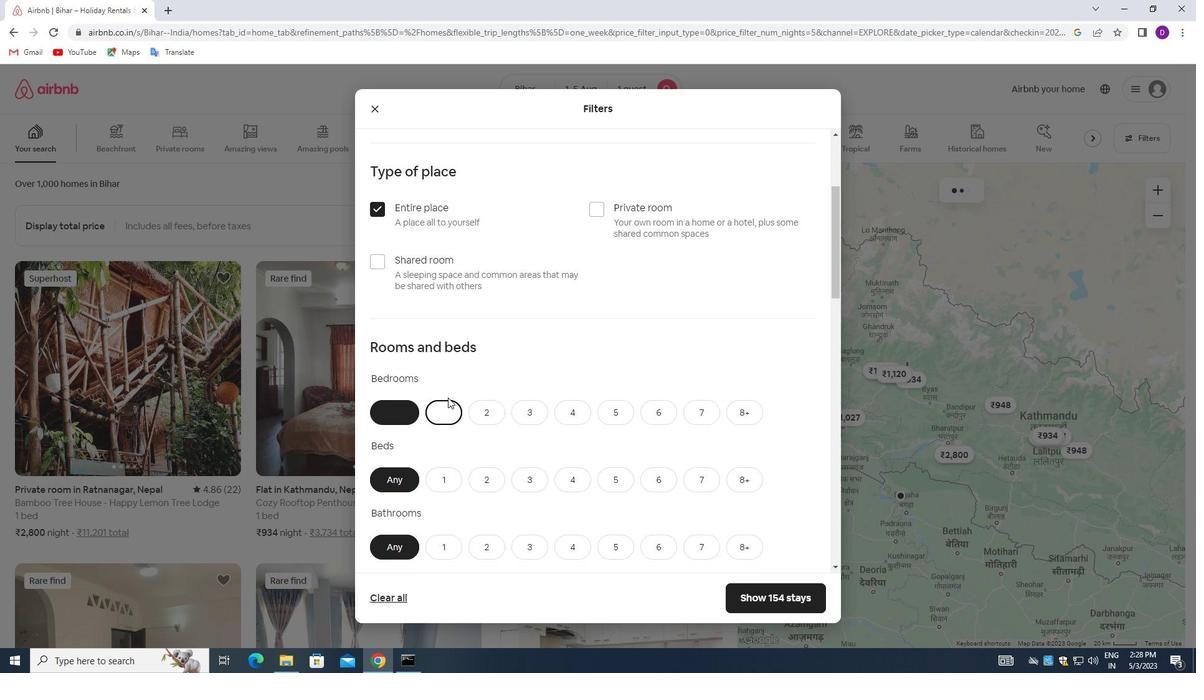
Action: Mouse scrolled (481, 380) with delta (0, 0)
Screenshot: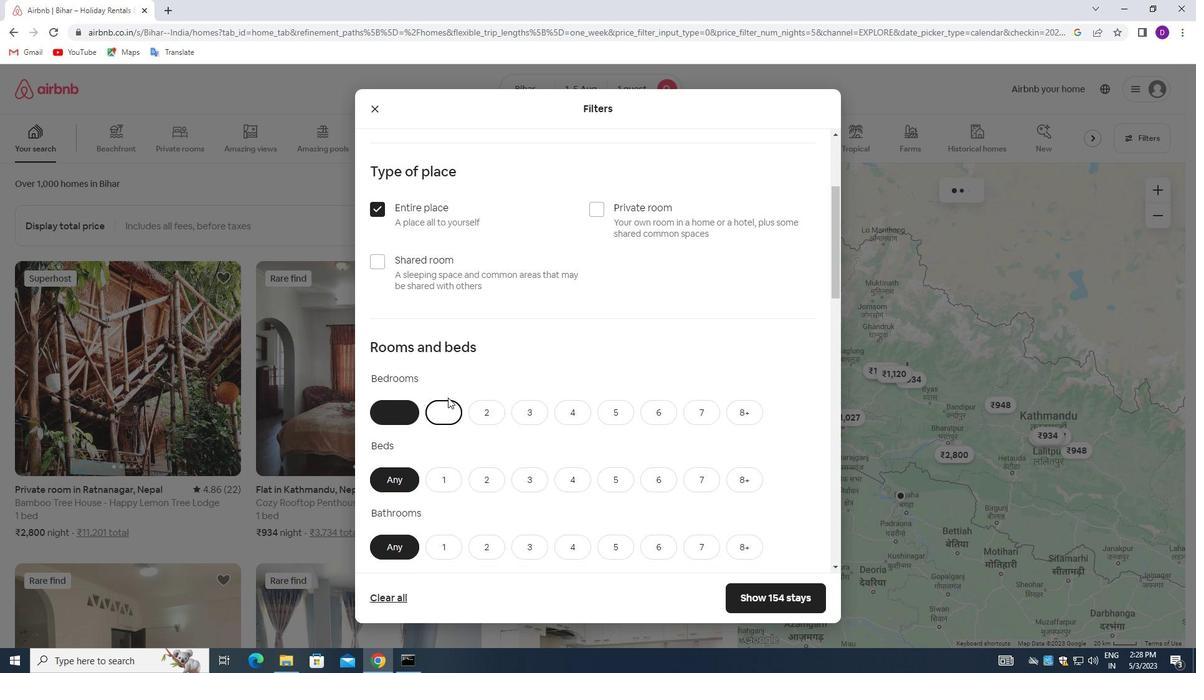 
Action: Mouse scrolled (481, 380) with delta (0, 0)
Screenshot: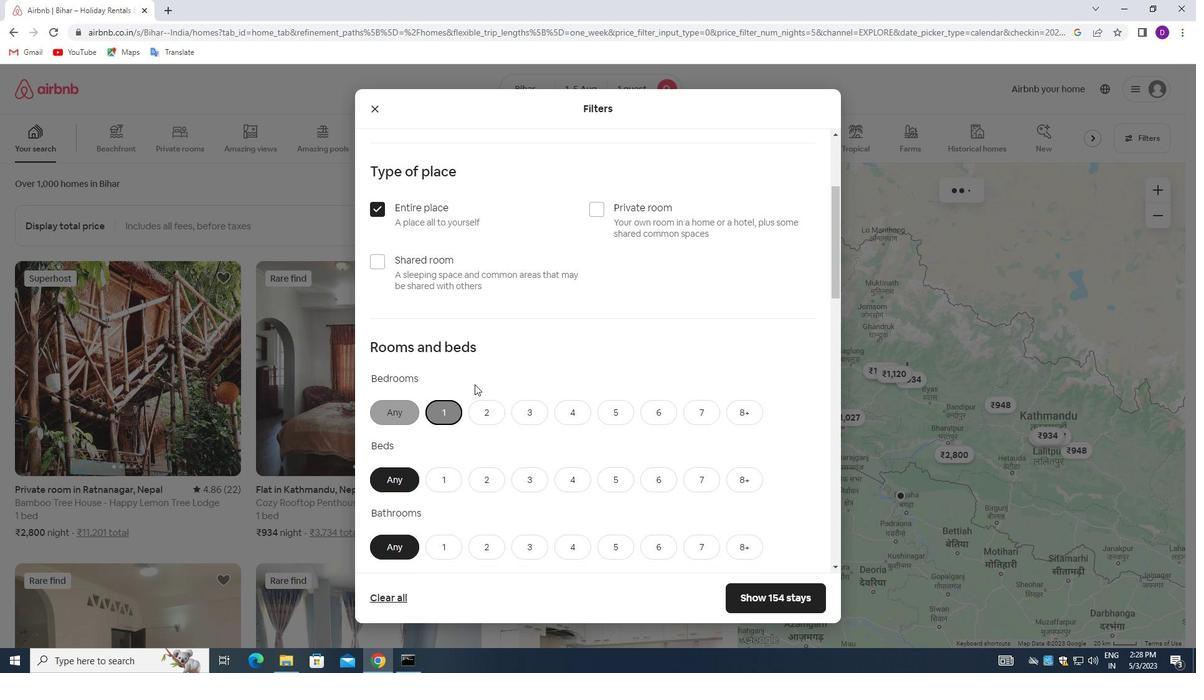 
Action: Mouse scrolled (481, 380) with delta (0, 0)
Screenshot: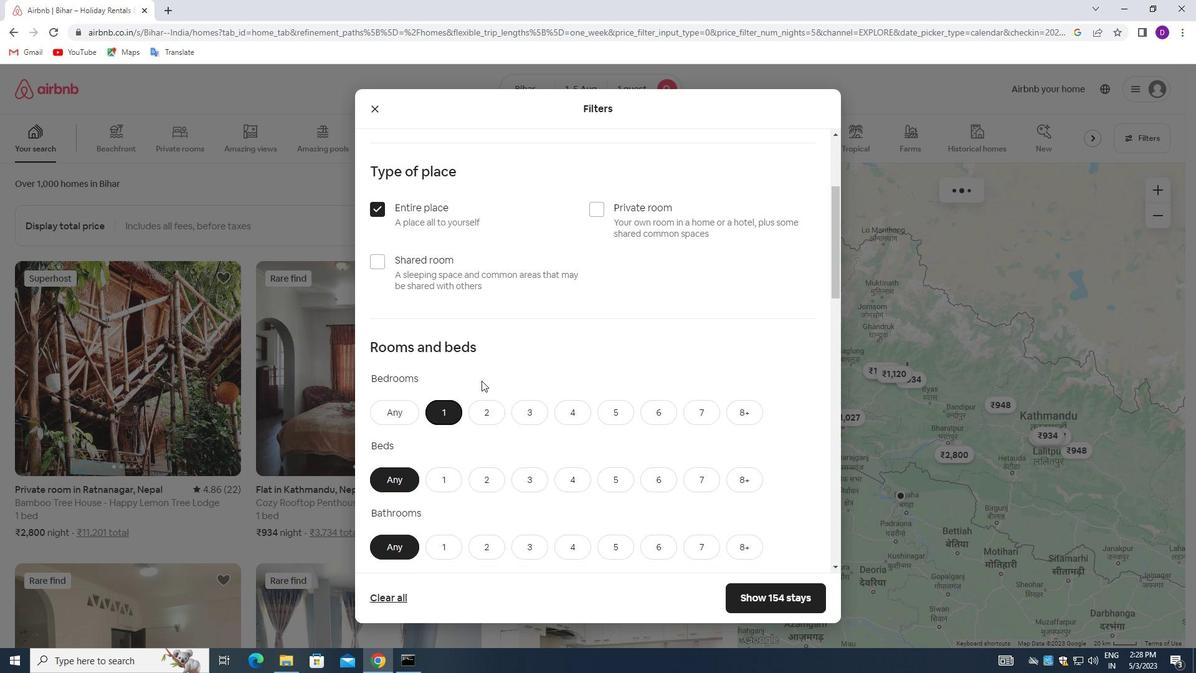 
Action: Mouse moved to (439, 301)
Screenshot: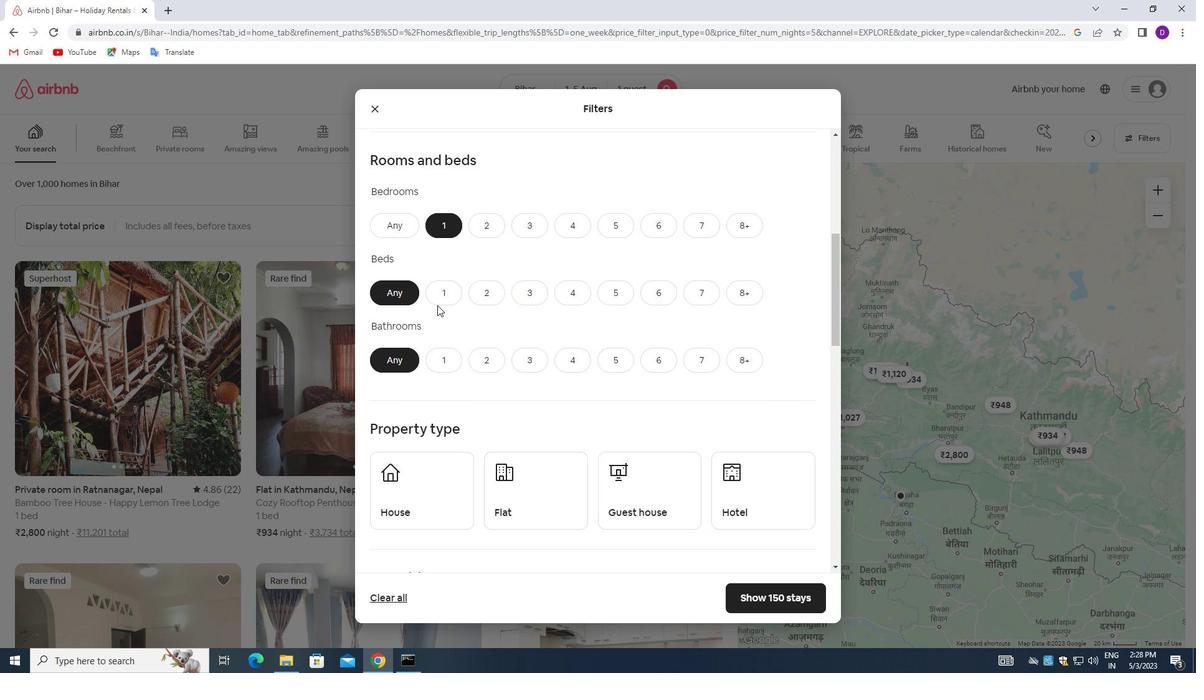 
Action: Mouse pressed left at (439, 301)
Screenshot: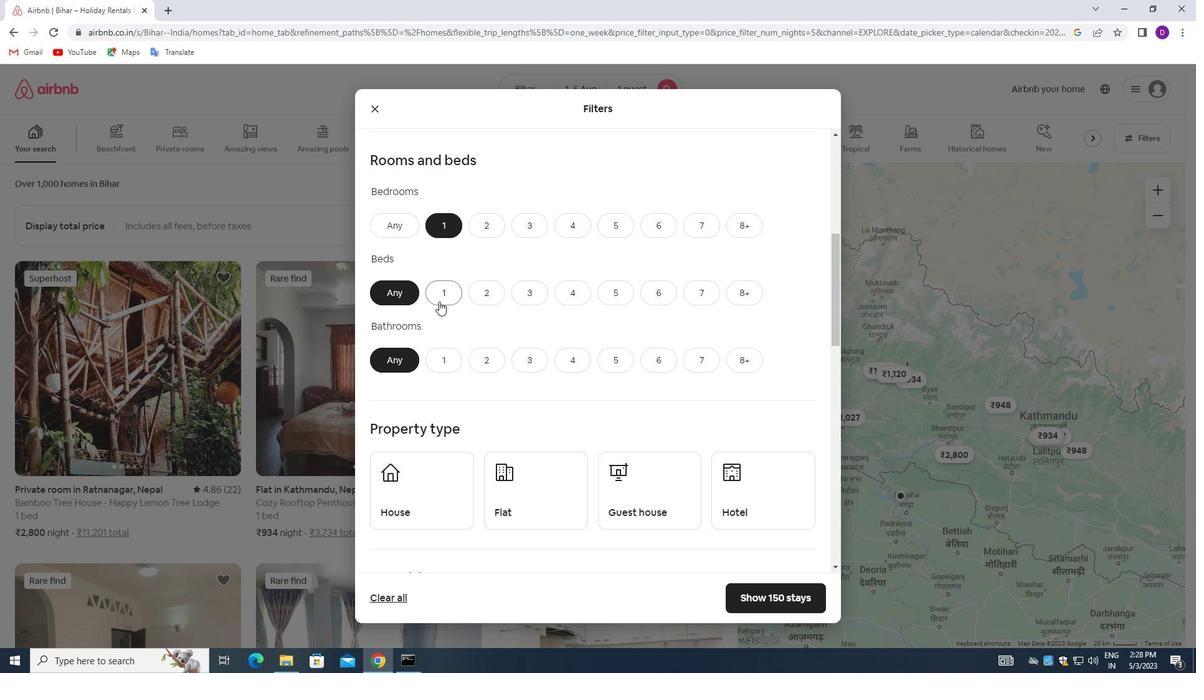 
Action: Mouse moved to (447, 358)
Screenshot: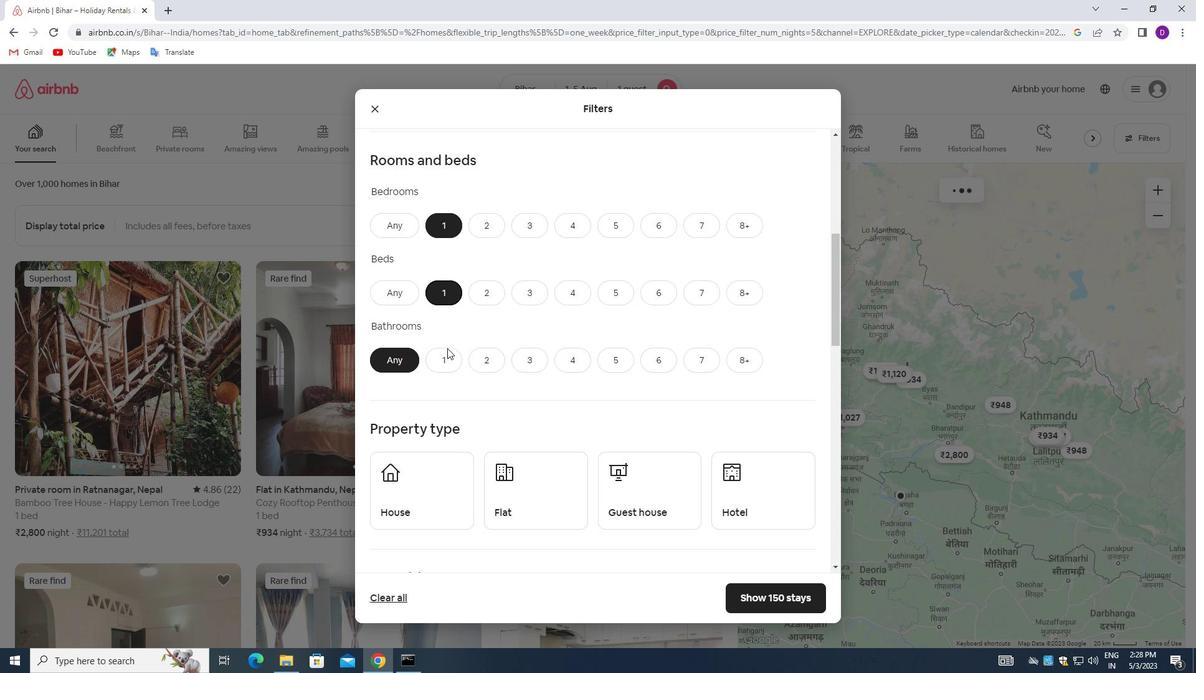 
Action: Mouse pressed left at (447, 358)
Screenshot: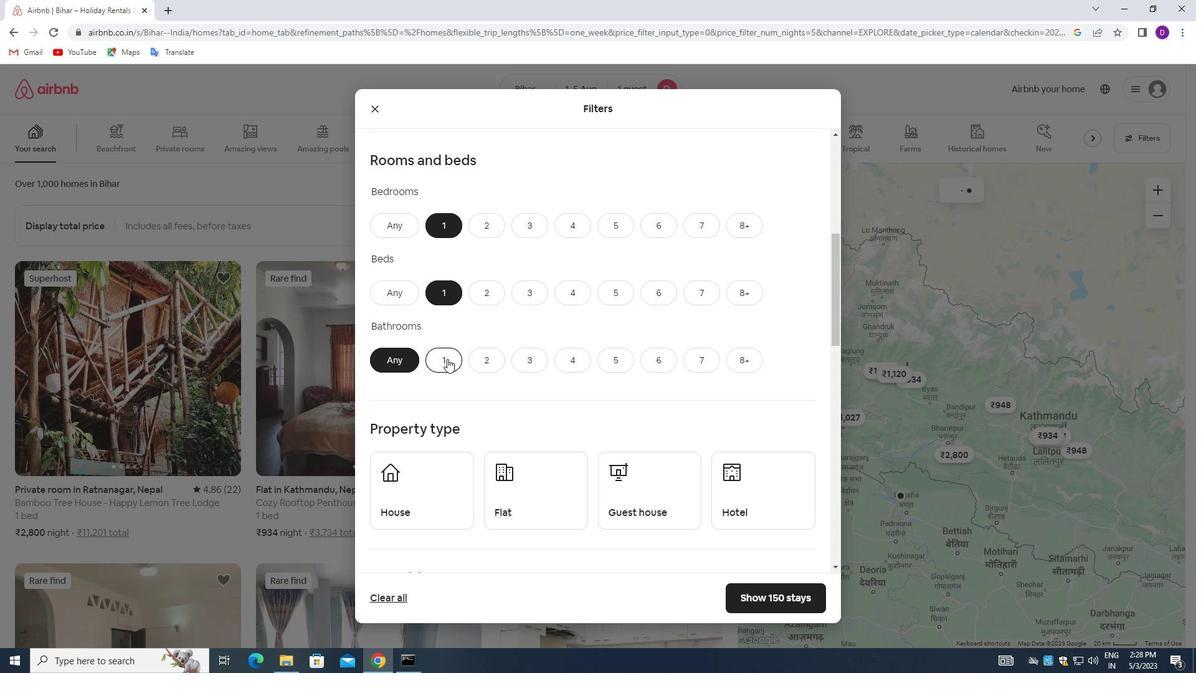 
Action: Mouse moved to (522, 354)
Screenshot: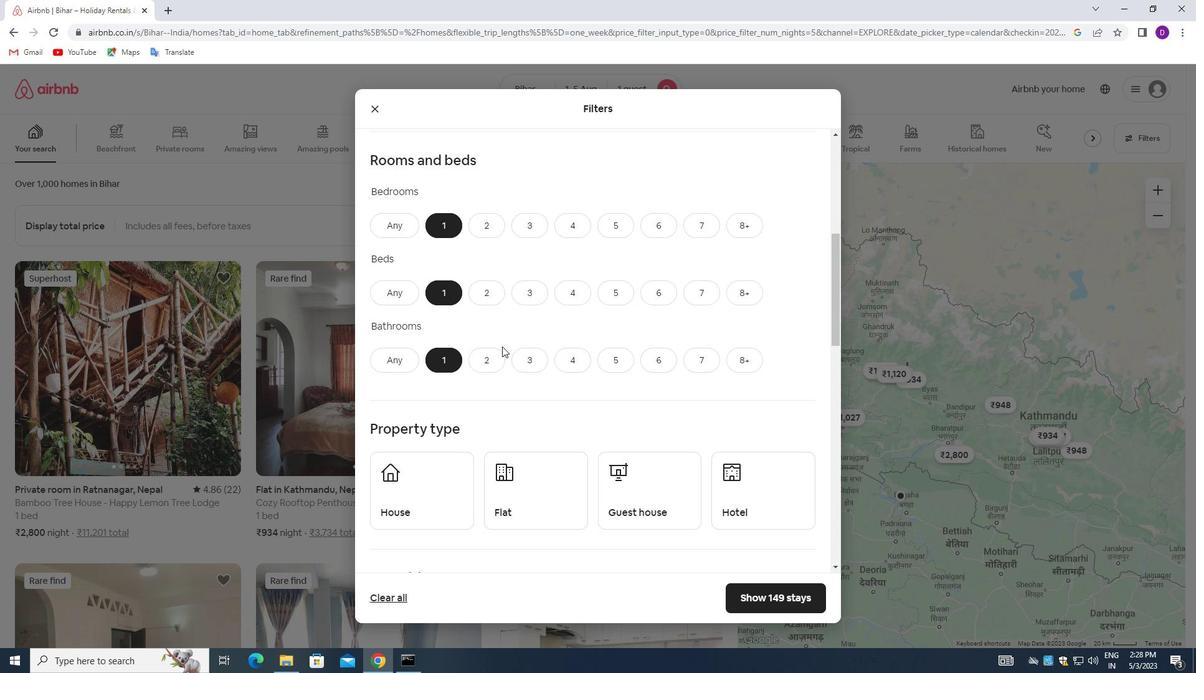 
Action: Mouse scrolled (522, 353) with delta (0, 0)
Screenshot: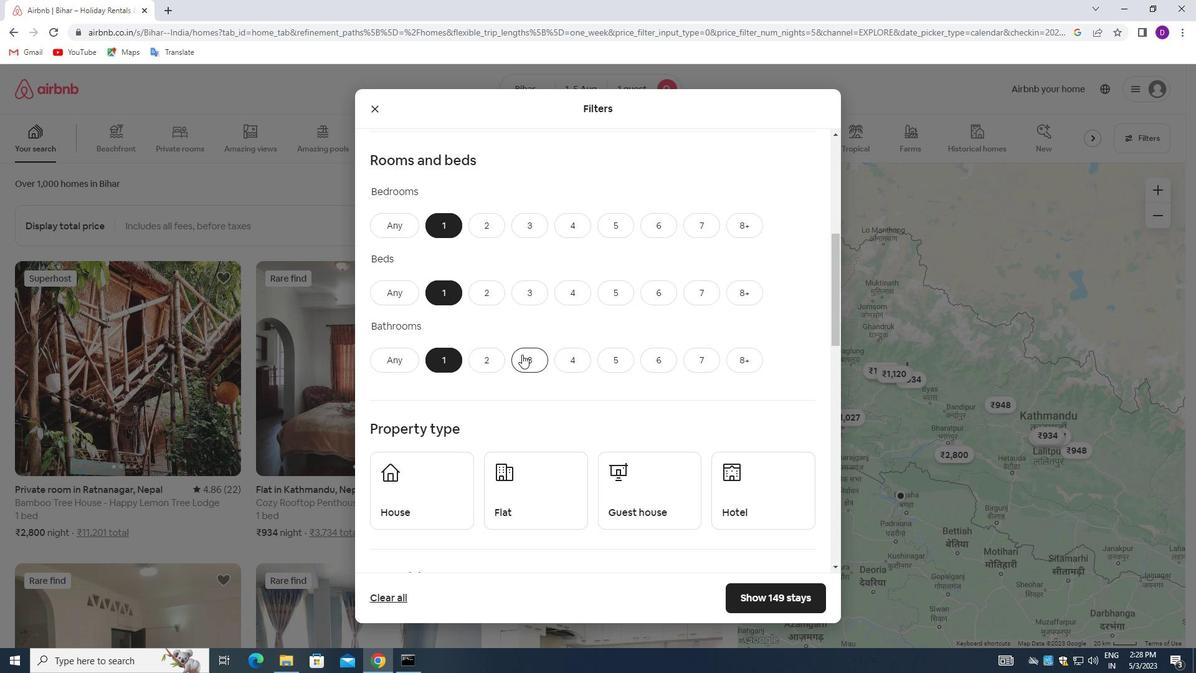 
Action: Mouse moved to (522, 354)
Screenshot: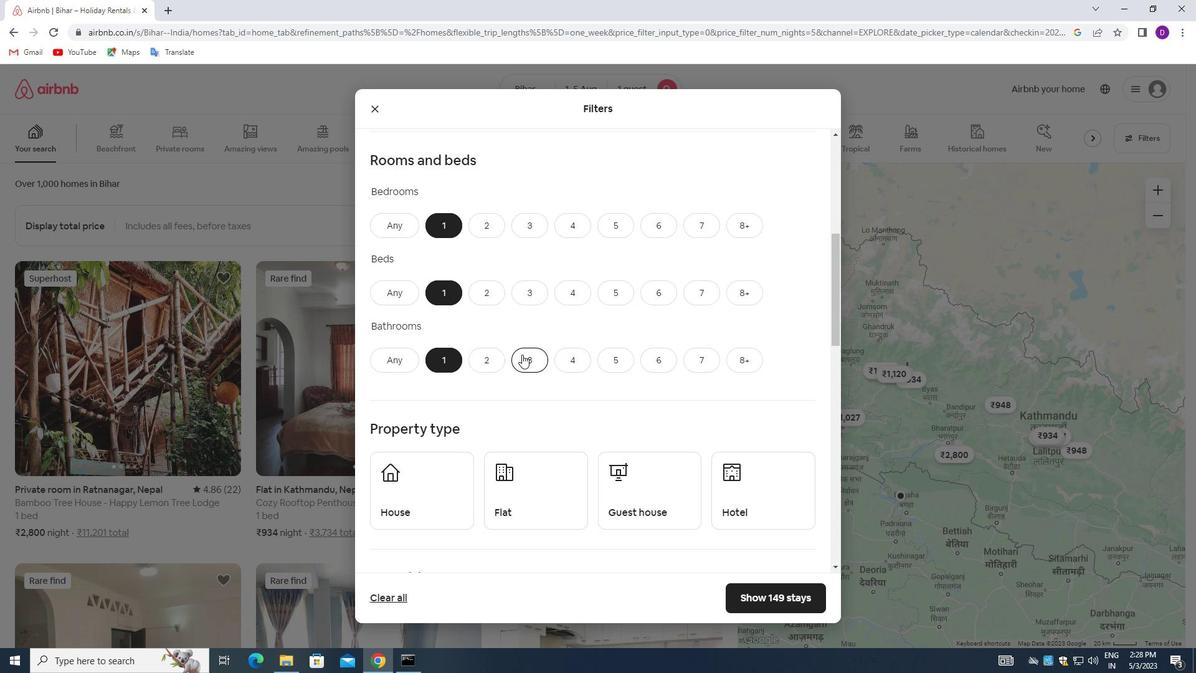 
Action: Mouse scrolled (522, 353) with delta (0, 0)
Screenshot: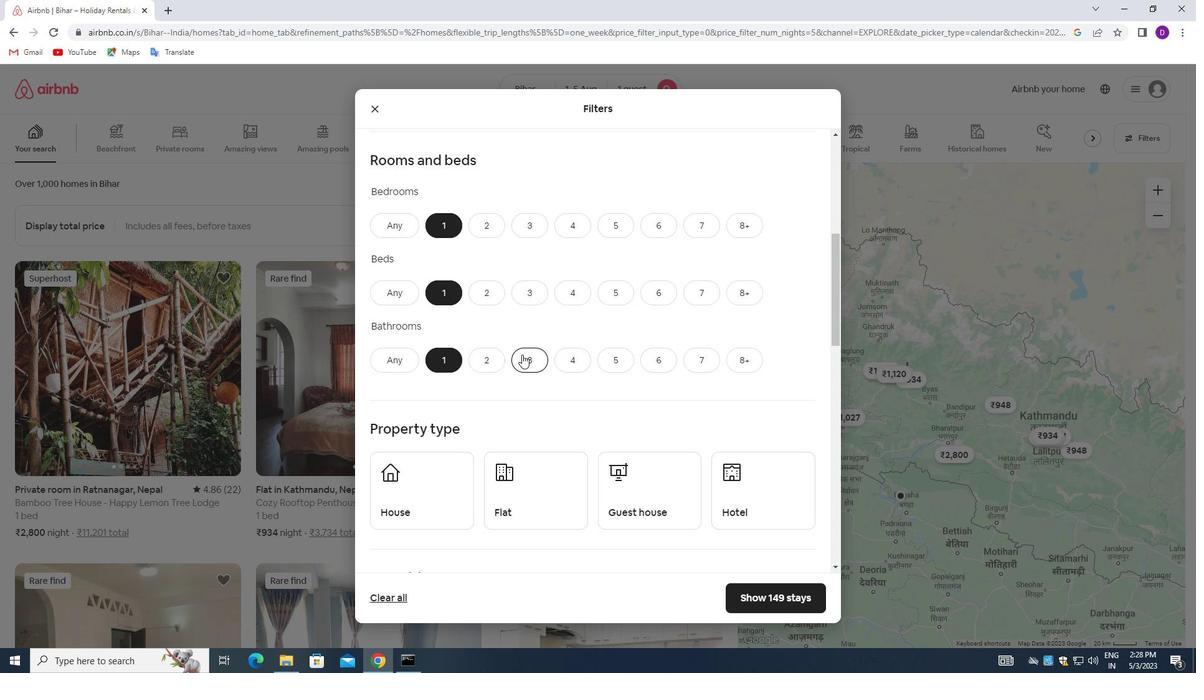 
Action: Mouse moved to (445, 364)
Screenshot: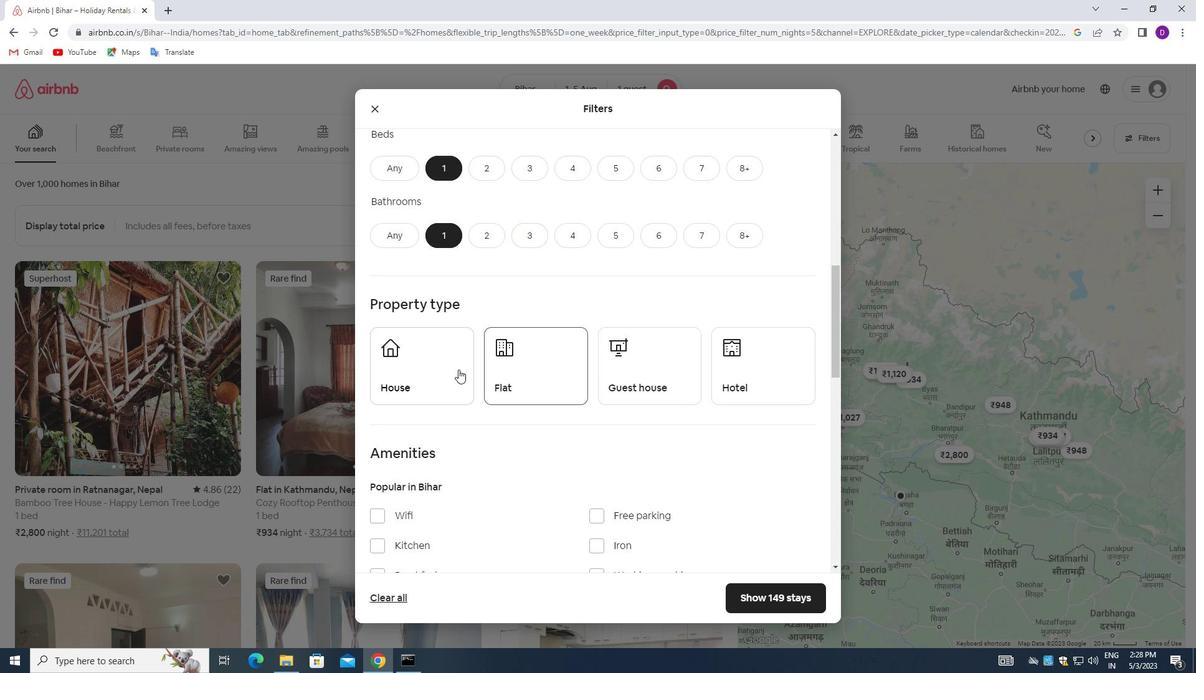 
Action: Mouse pressed left at (445, 364)
Screenshot: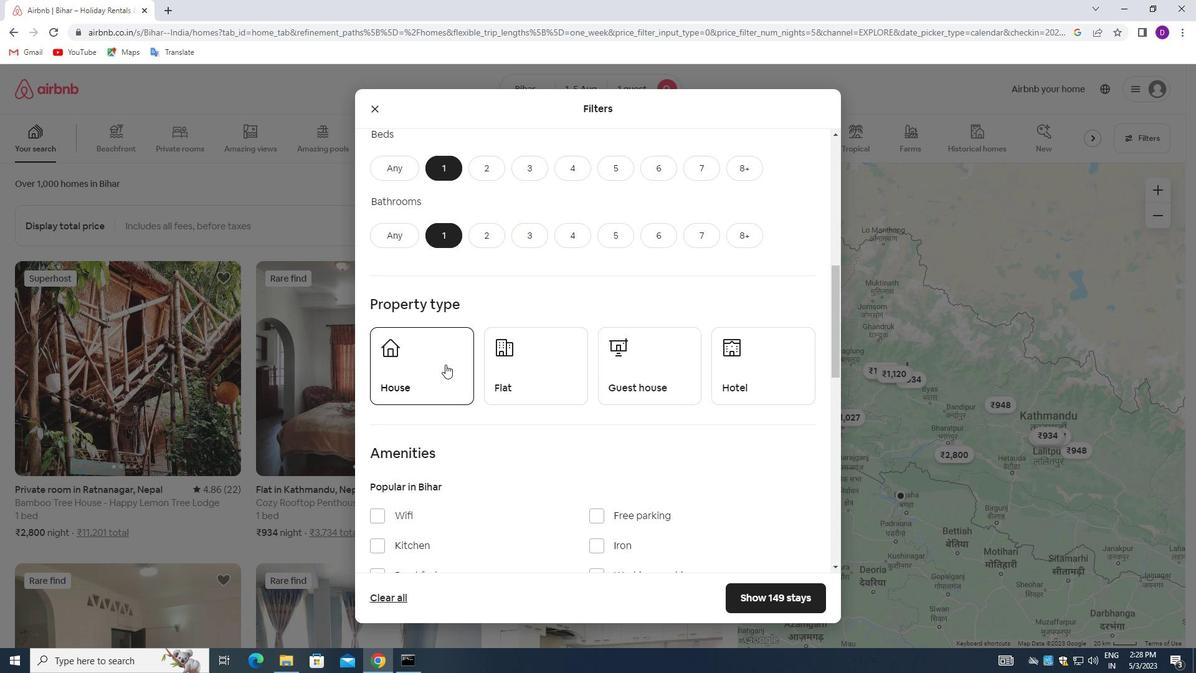 
Action: Mouse moved to (522, 366)
Screenshot: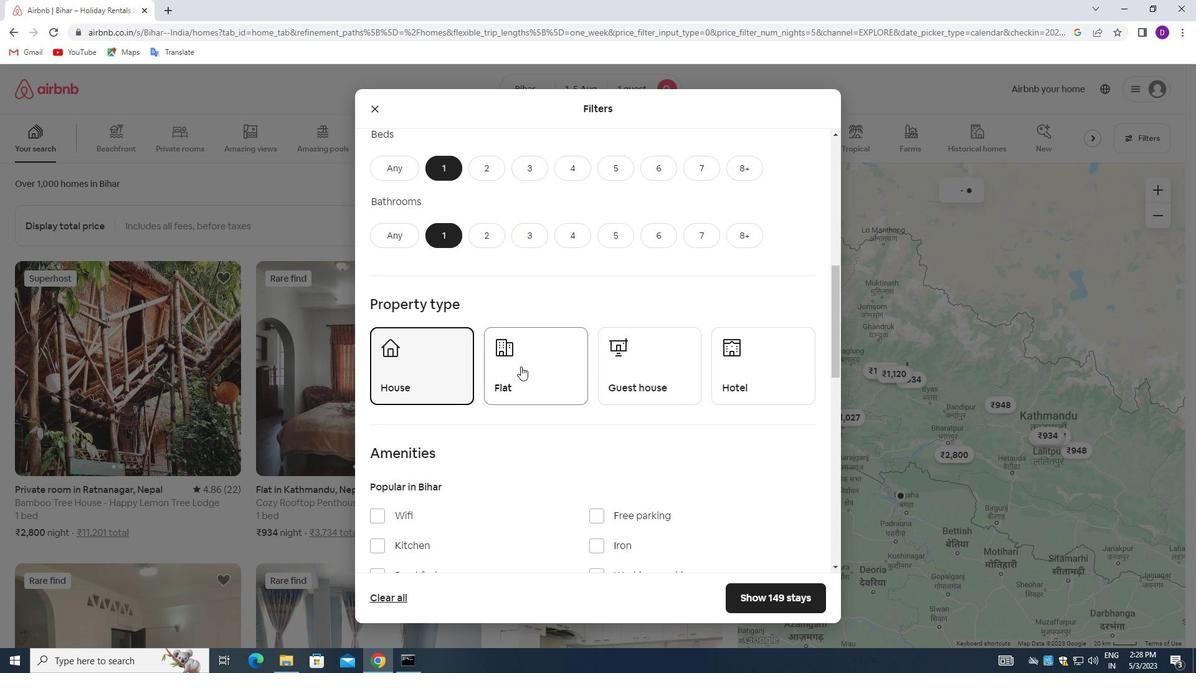 
Action: Mouse pressed left at (522, 366)
Screenshot: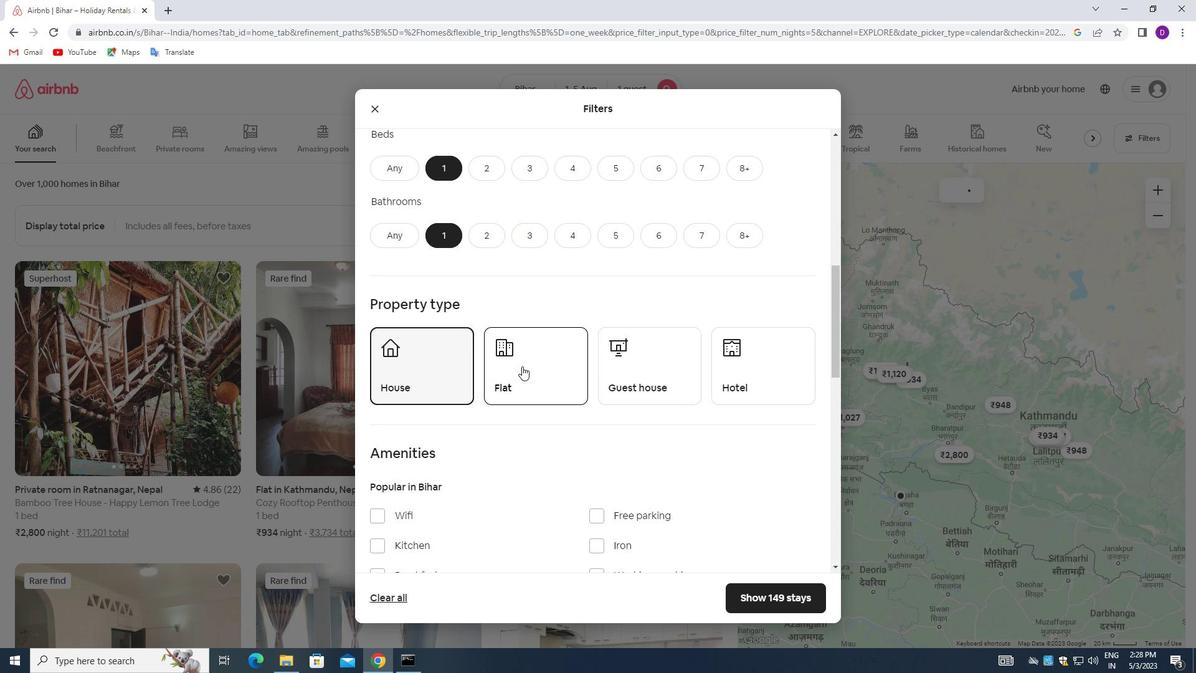 
Action: Mouse moved to (636, 364)
Screenshot: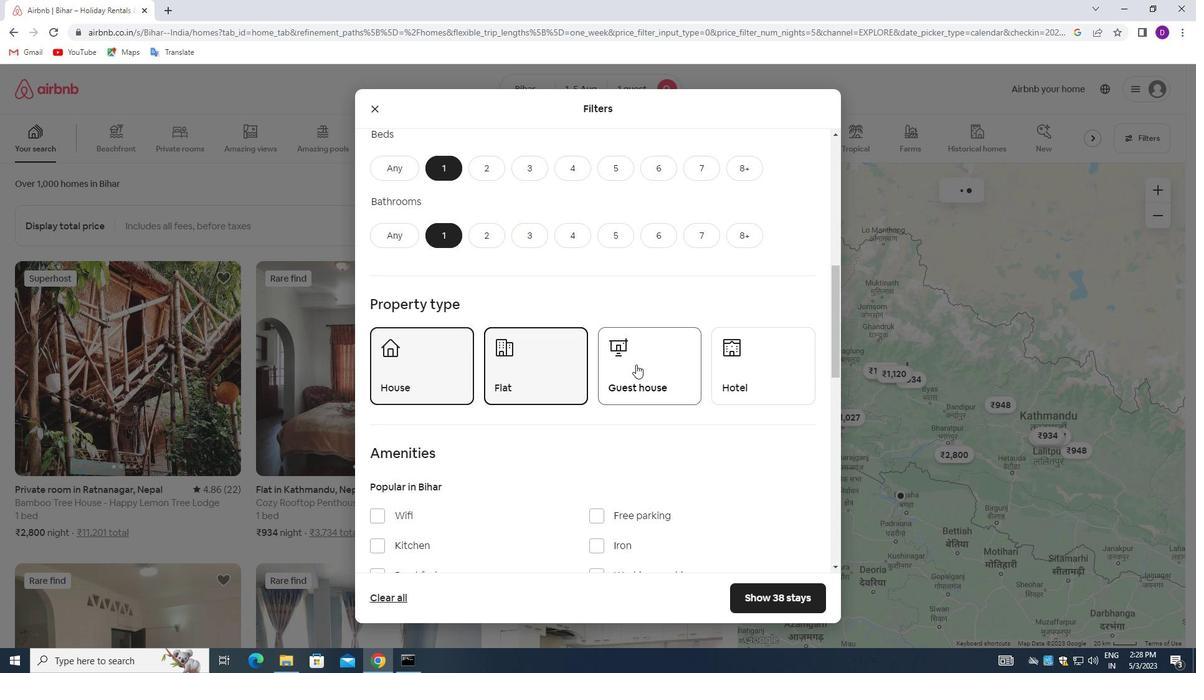 
Action: Mouse pressed left at (636, 364)
Screenshot: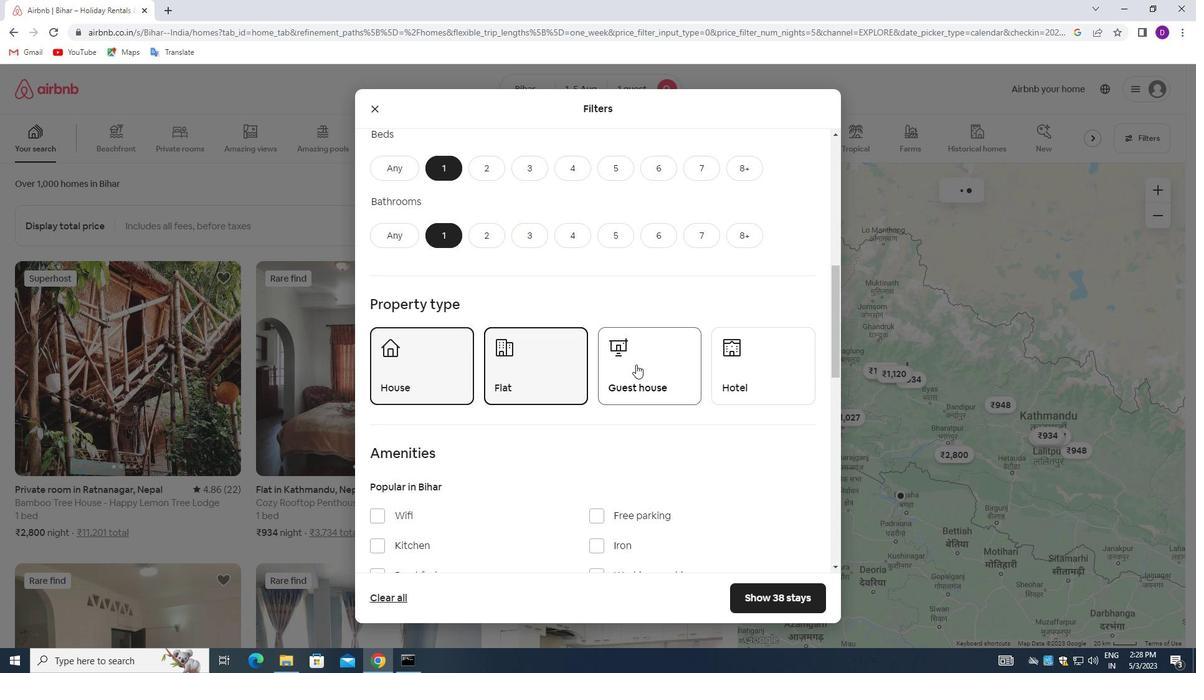 
Action: Mouse moved to (522, 361)
Screenshot: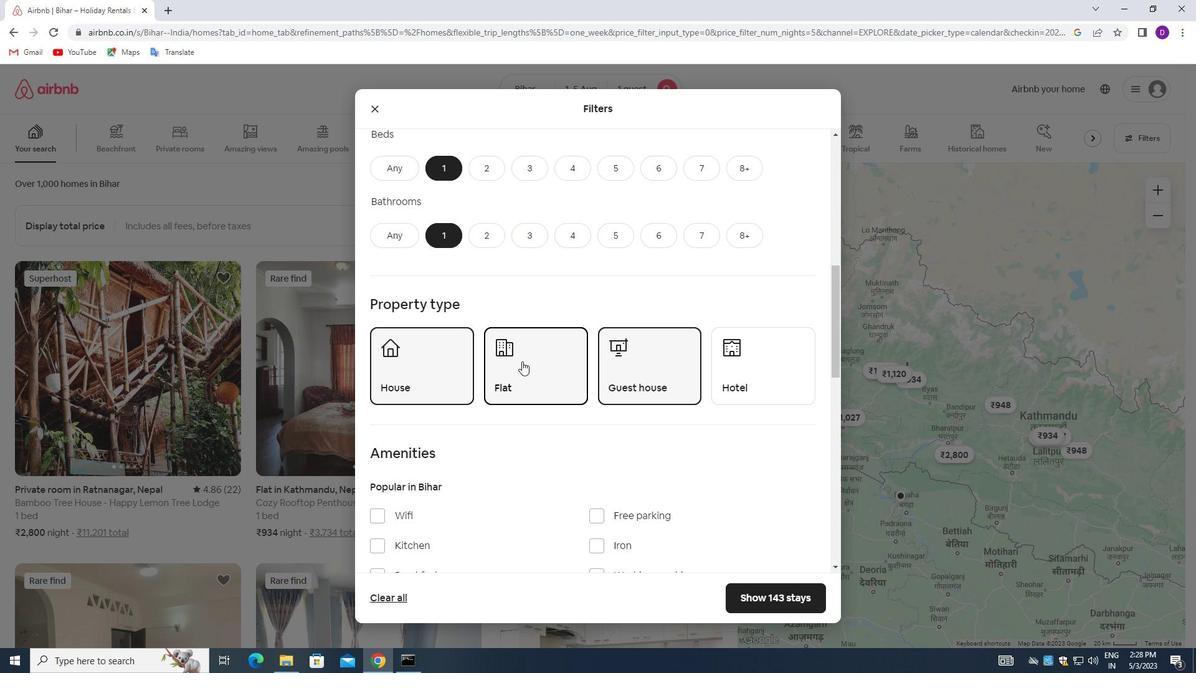 
Action: Mouse scrolled (522, 360) with delta (0, 0)
Screenshot: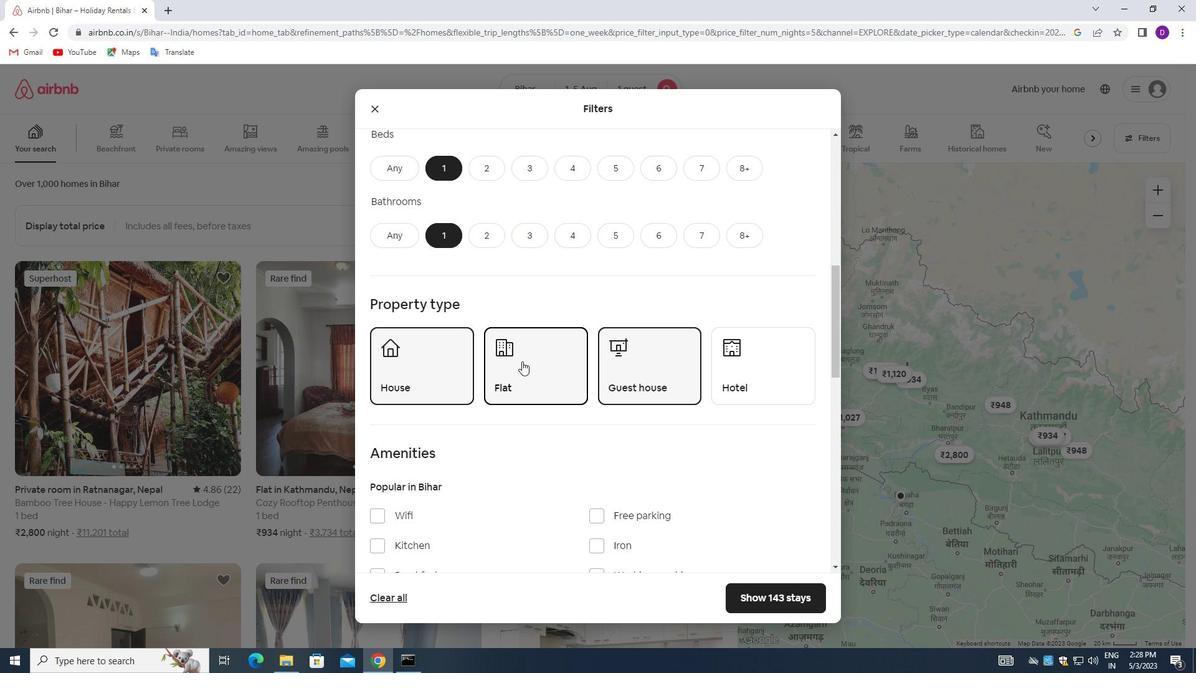 
Action: Mouse scrolled (522, 360) with delta (0, 0)
Screenshot: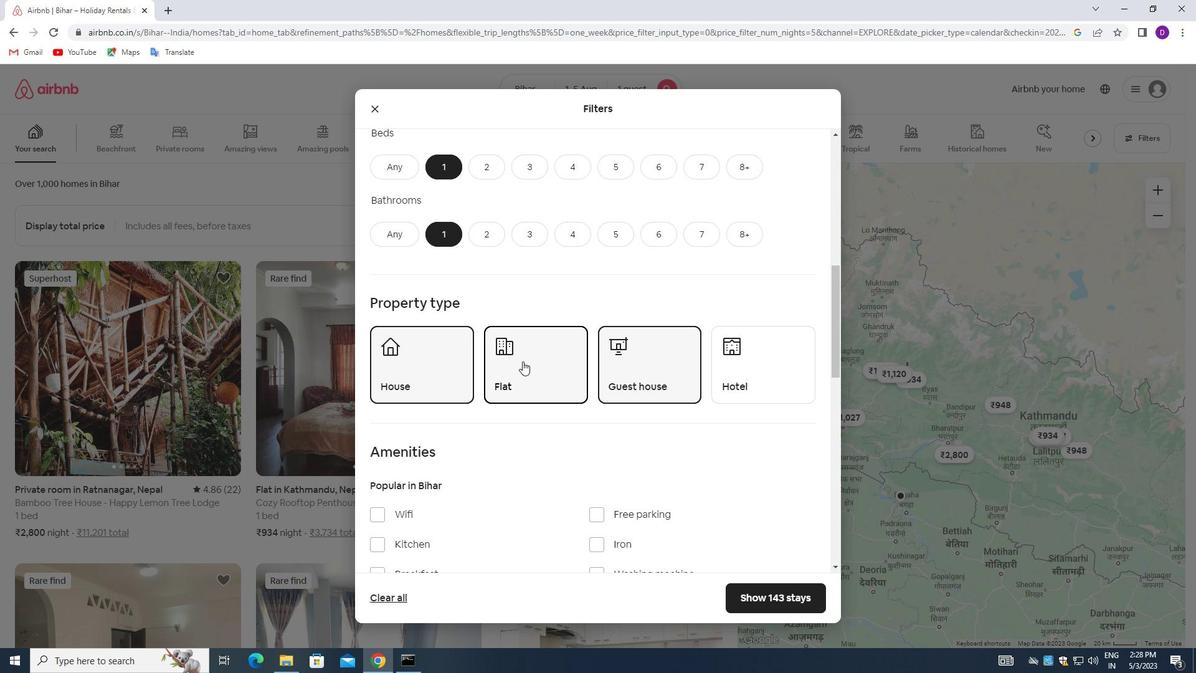 
Action: Mouse moved to (549, 360)
Screenshot: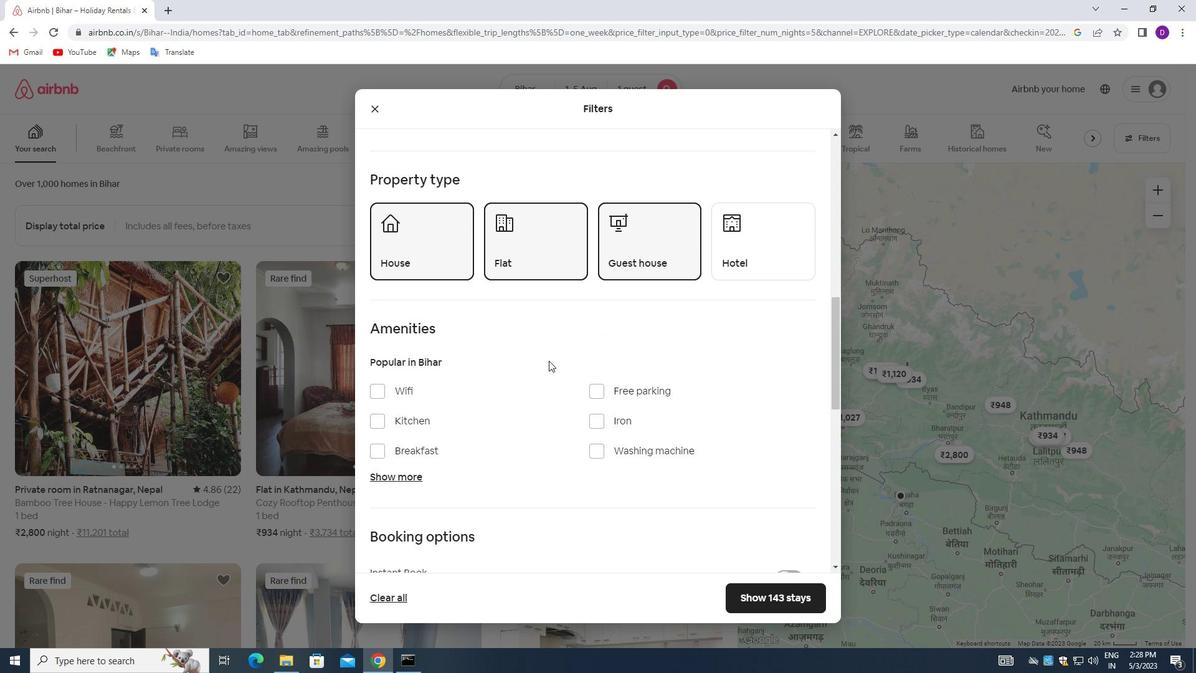 
Action: Mouse scrolled (549, 360) with delta (0, 0)
Screenshot: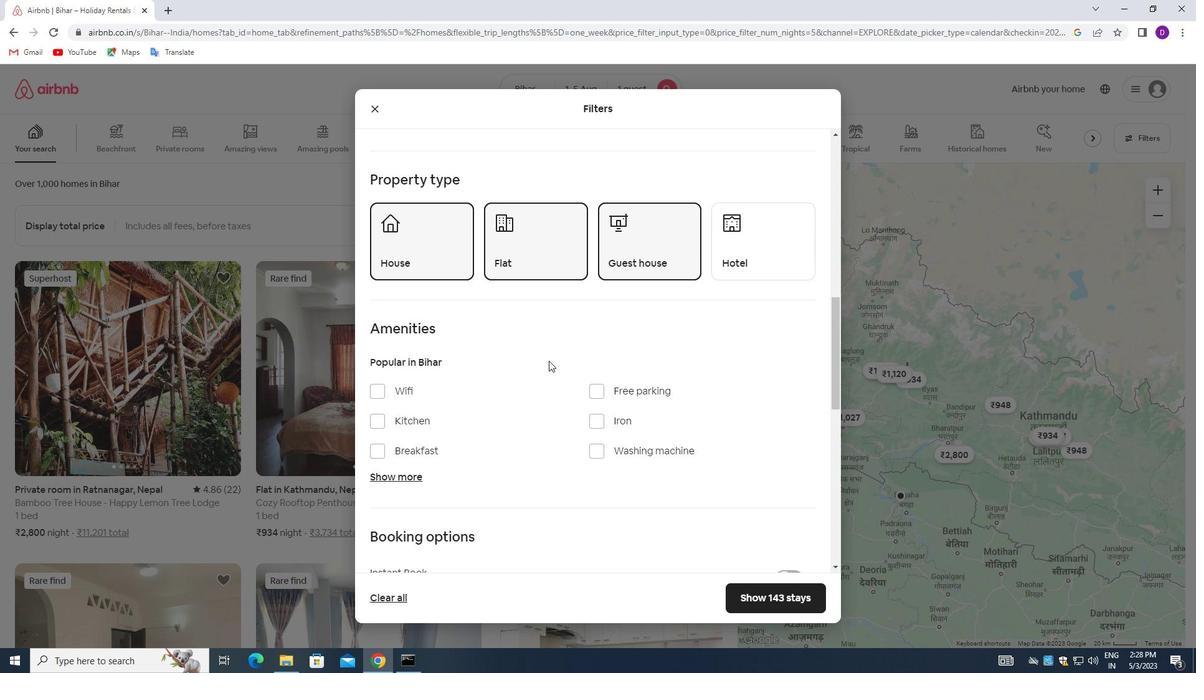 
Action: Mouse moved to (370, 328)
Screenshot: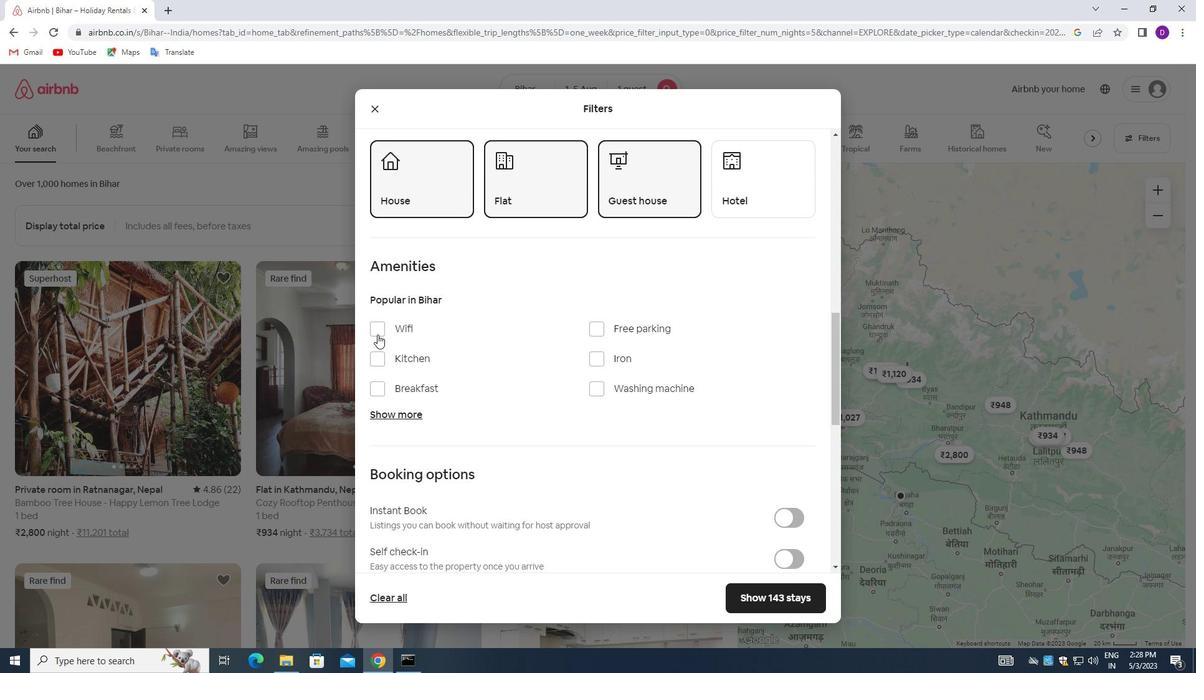 
Action: Mouse pressed left at (370, 328)
Screenshot: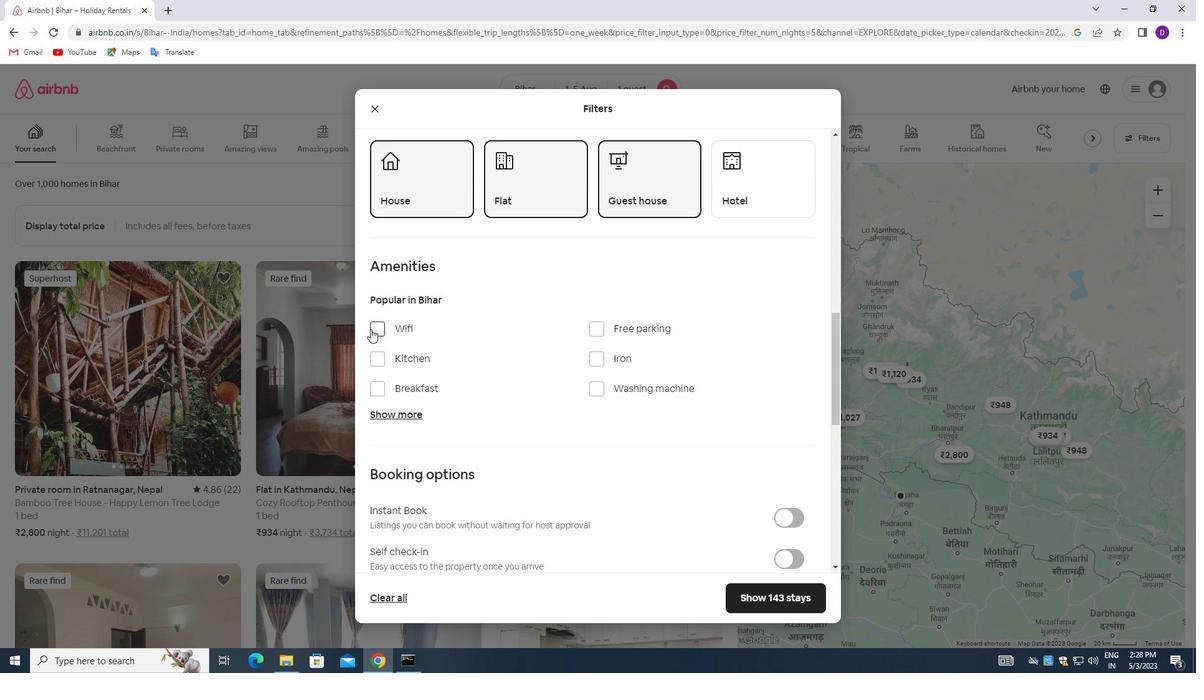
Action: Mouse moved to (616, 441)
Screenshot: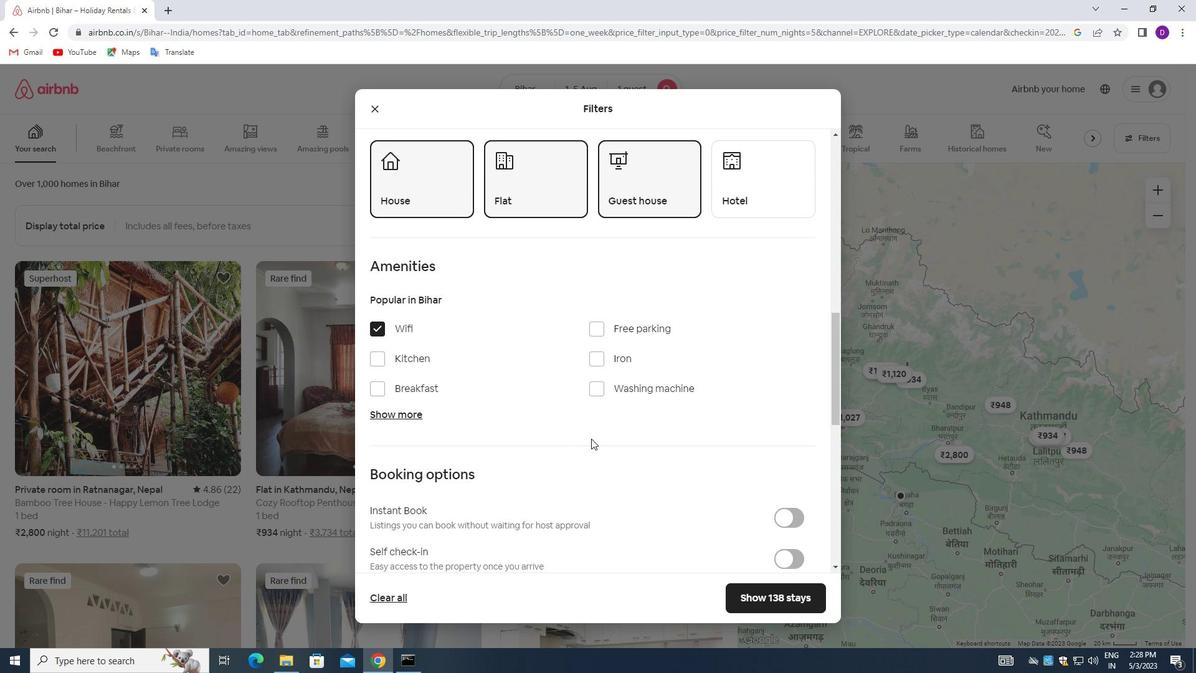 
Action: Mouse scrolled (616, 441) with delta (0, 0)
Screenshot: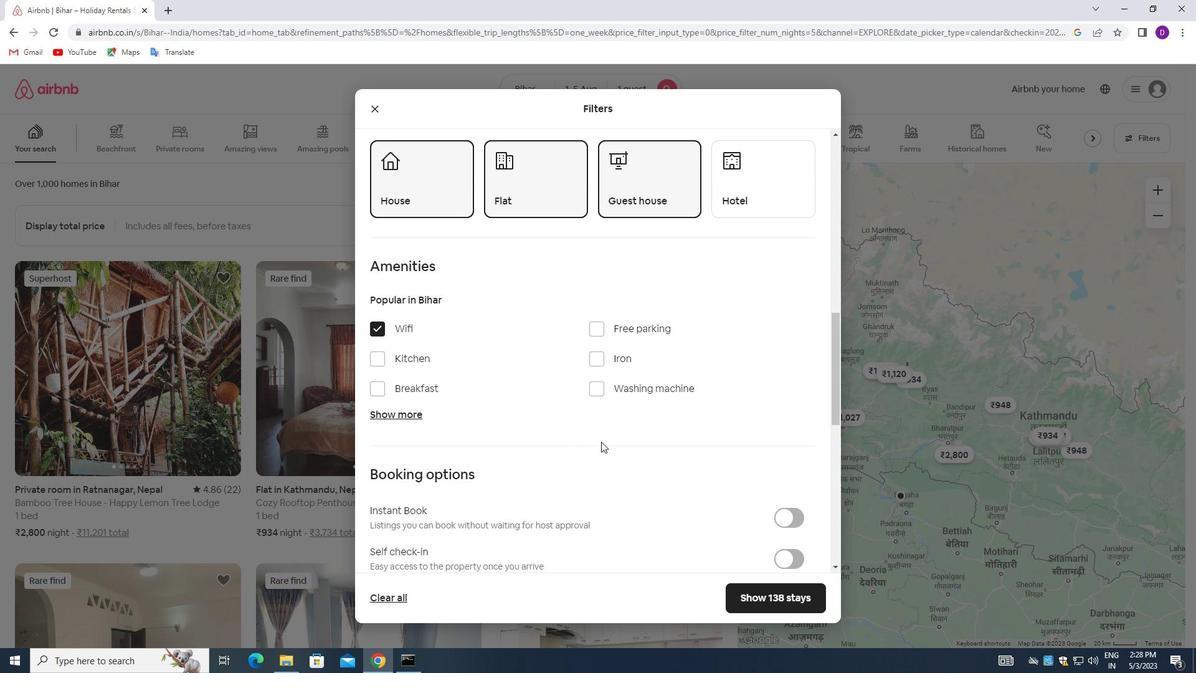 
Action: Mouse scrolled (616, 441) with delta (0, 0)
Screenshot: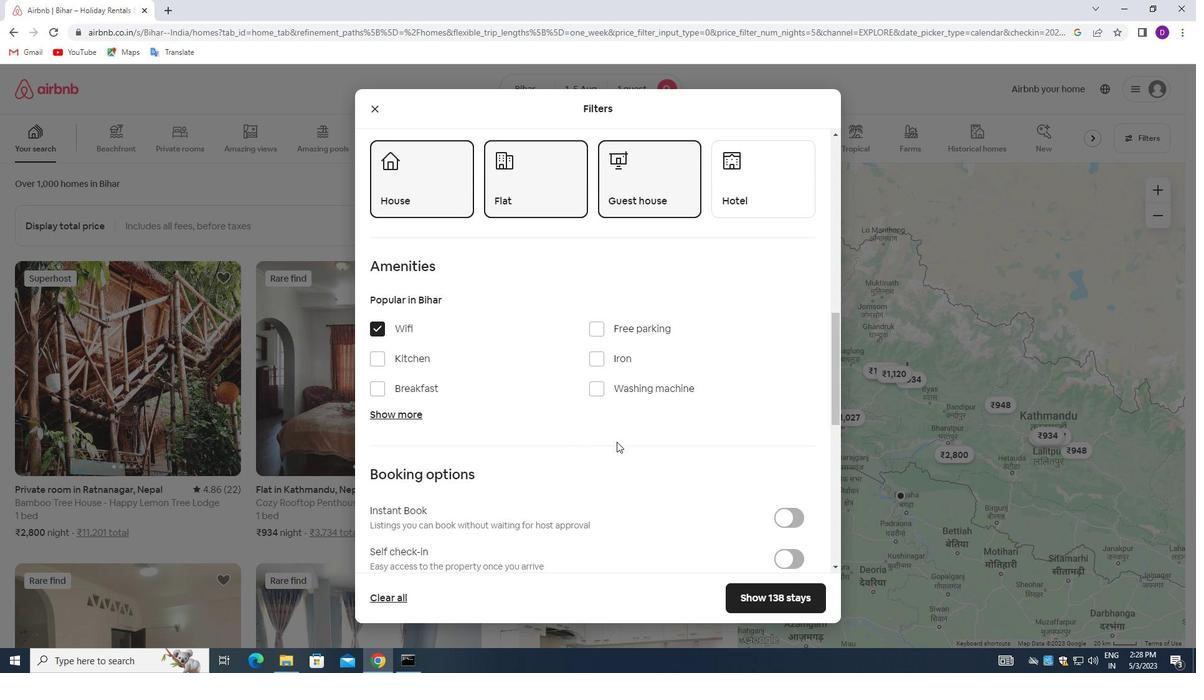 
Action: Mouse moved to (784, 434)
Screenshot: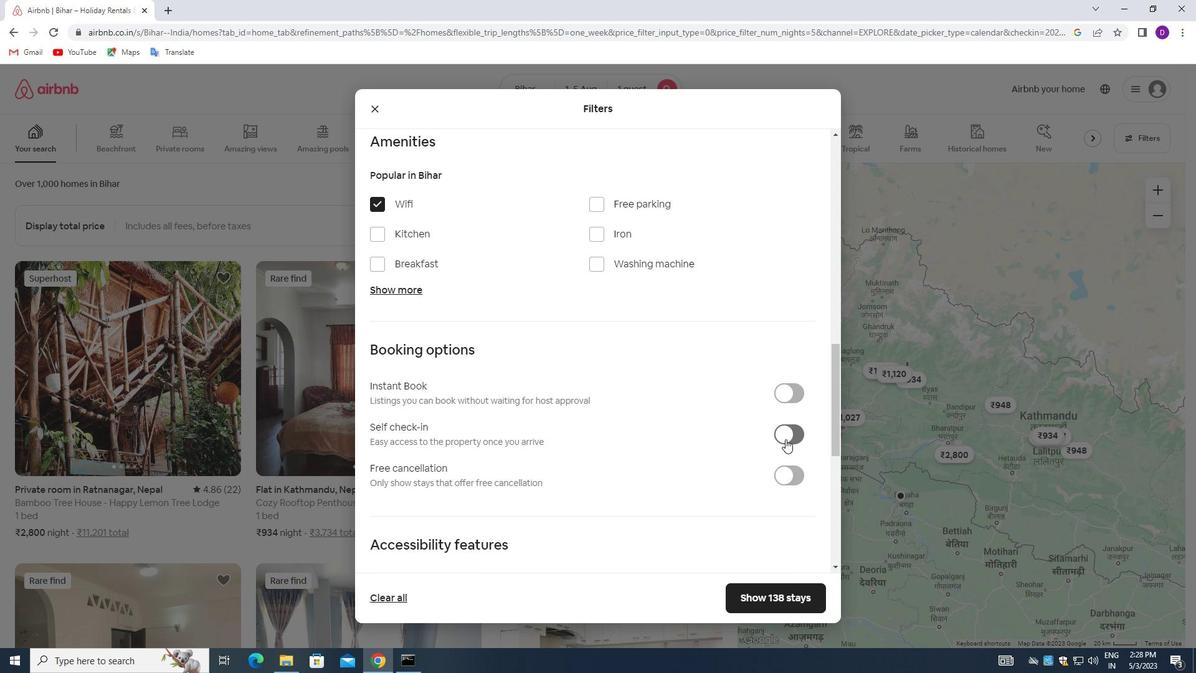 
Action: Mouse pressed left at (784, 434)
Screenshot: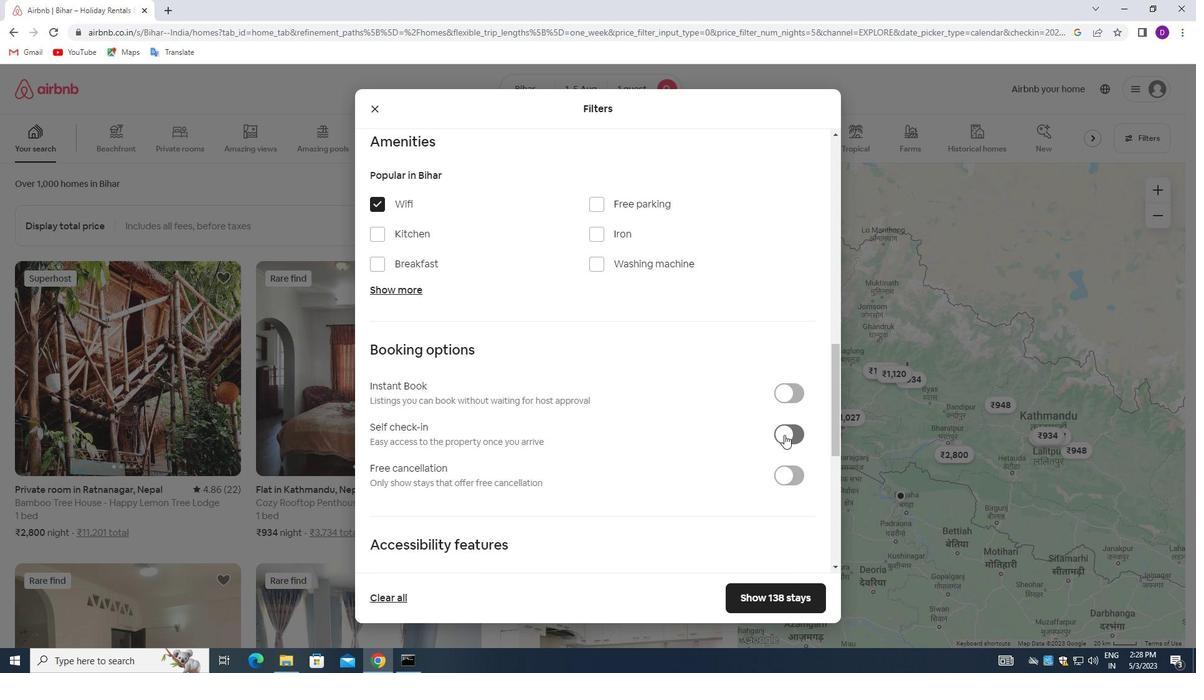 
Action: Mouse pressed left at (784, 434)
Screenshot: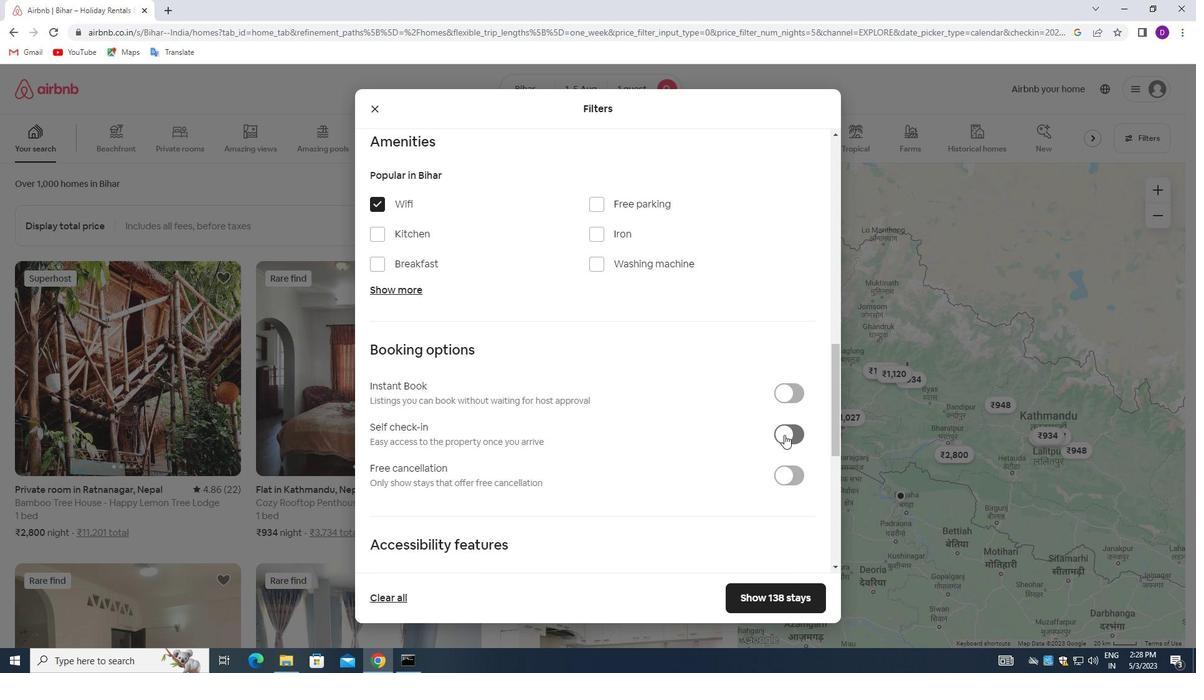 
Action: Mouse moved to (787, 433)
Screenshot: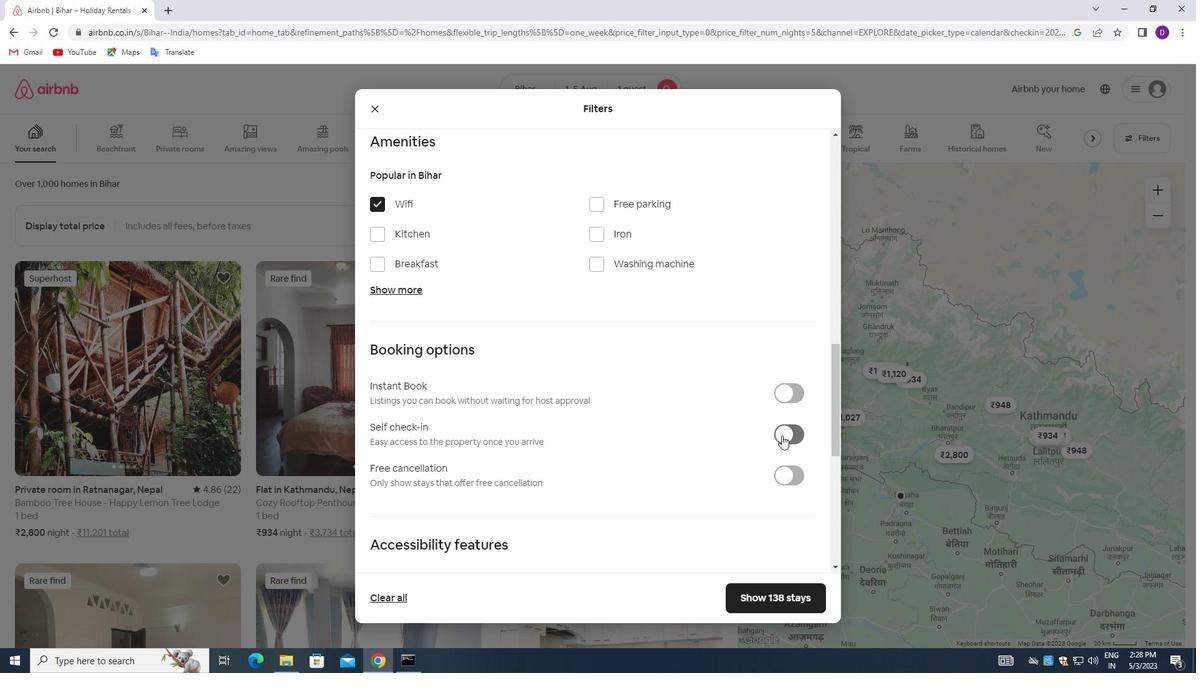 
Action: Mouse pressed left at (787, 433)
Screenshot: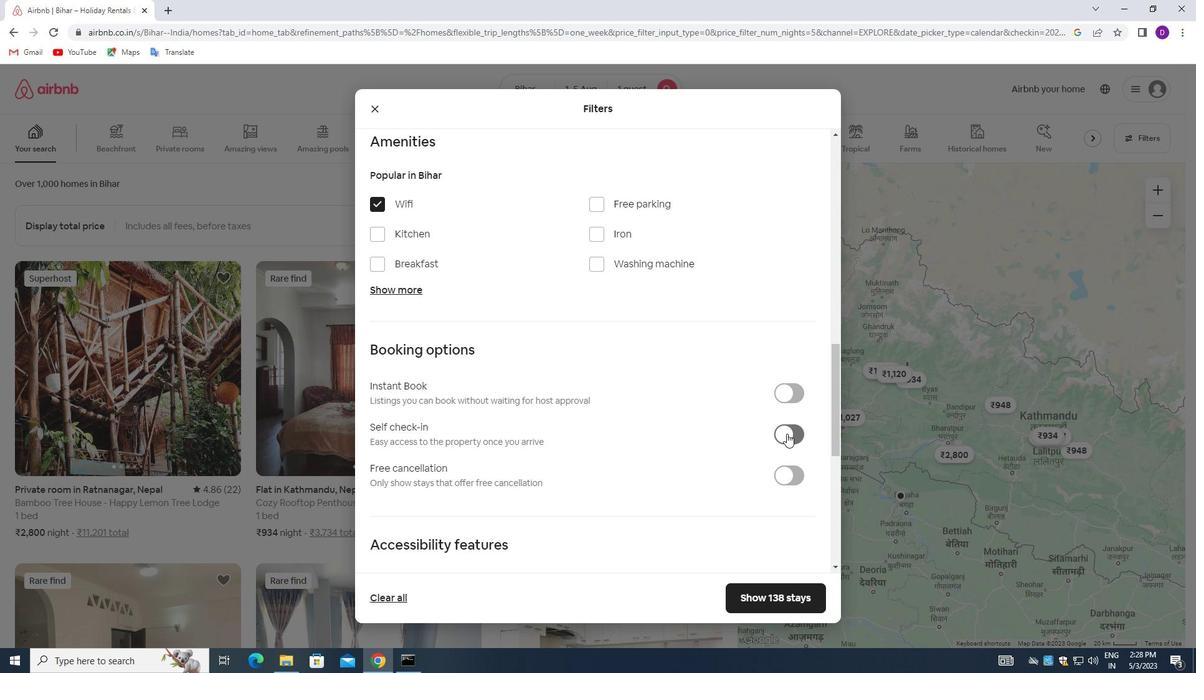 
Action: Mouse moved to (584, 425)
Screenshot: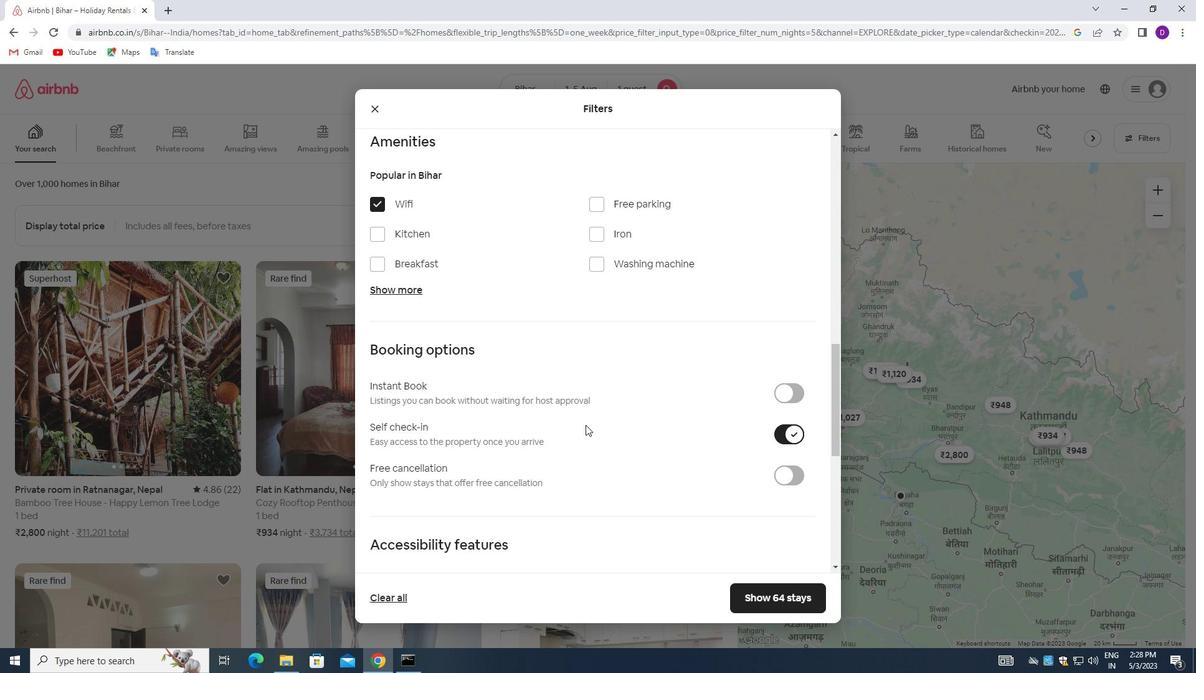 
Action: Mouse scrolled (584, 424) with delta (0, 0)
Screenshot: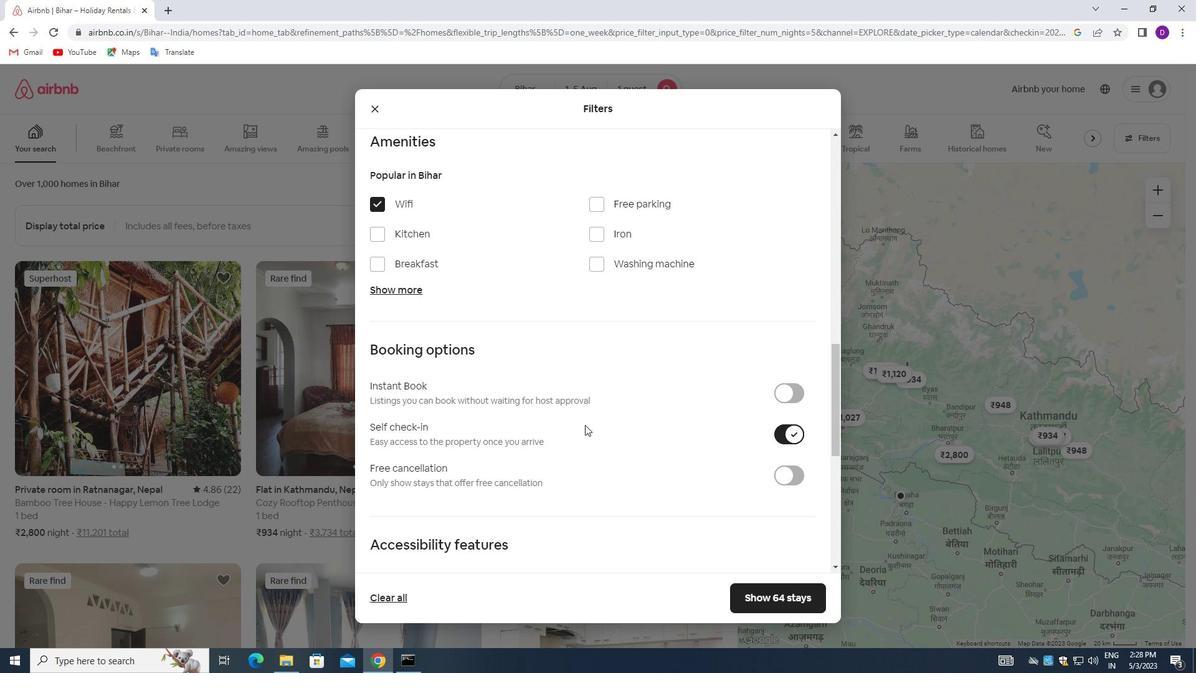 
Action: Mouse scrolled (584, 424) with delta (0, 0)
Screenshot: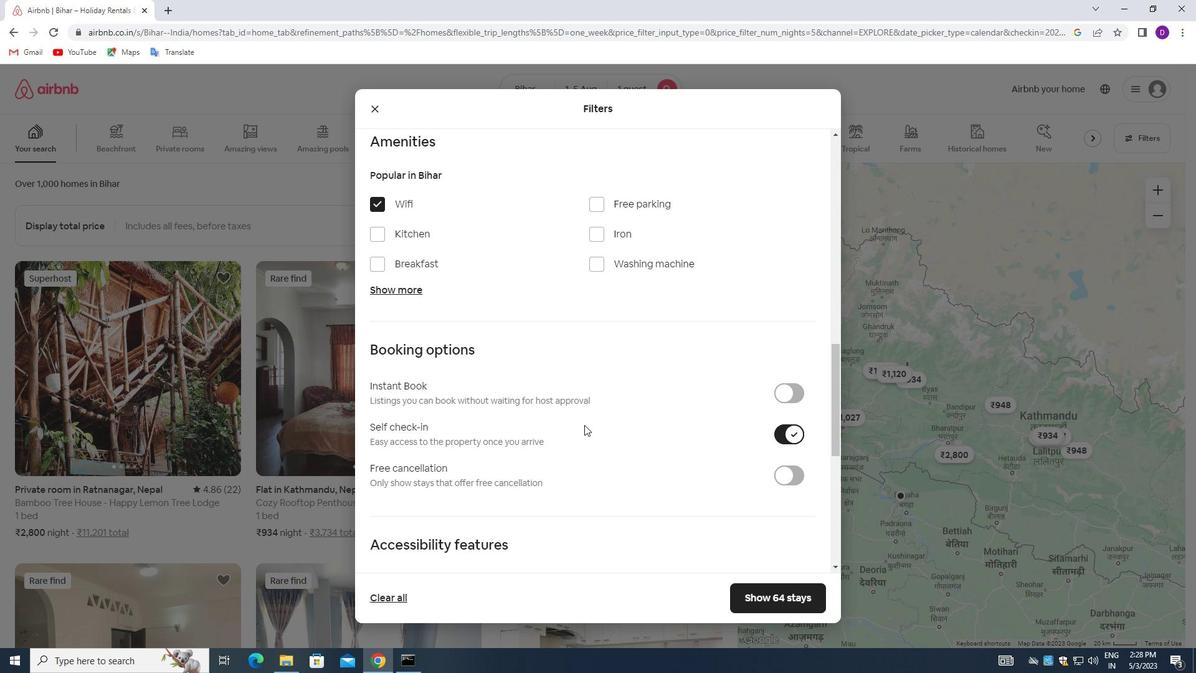 
Action: Mouse moved to (611, 438)
Screenshot: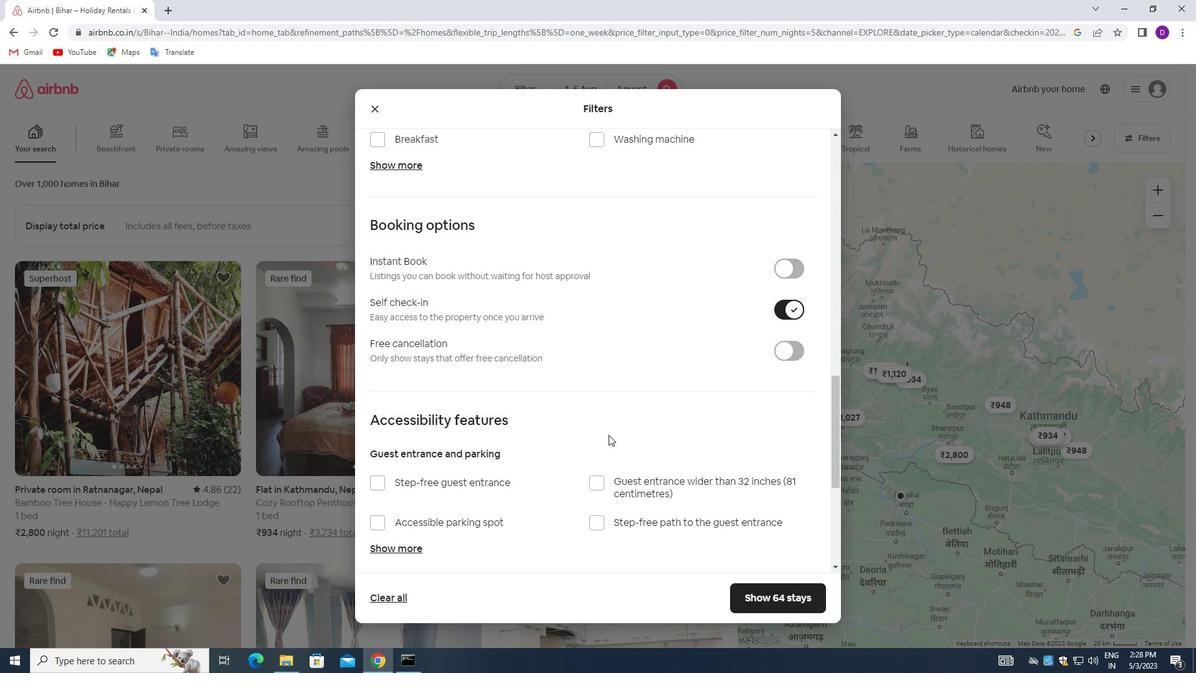 
Action: Mouse scrolled (611, 438) with delta (0, 0)
Screenshot: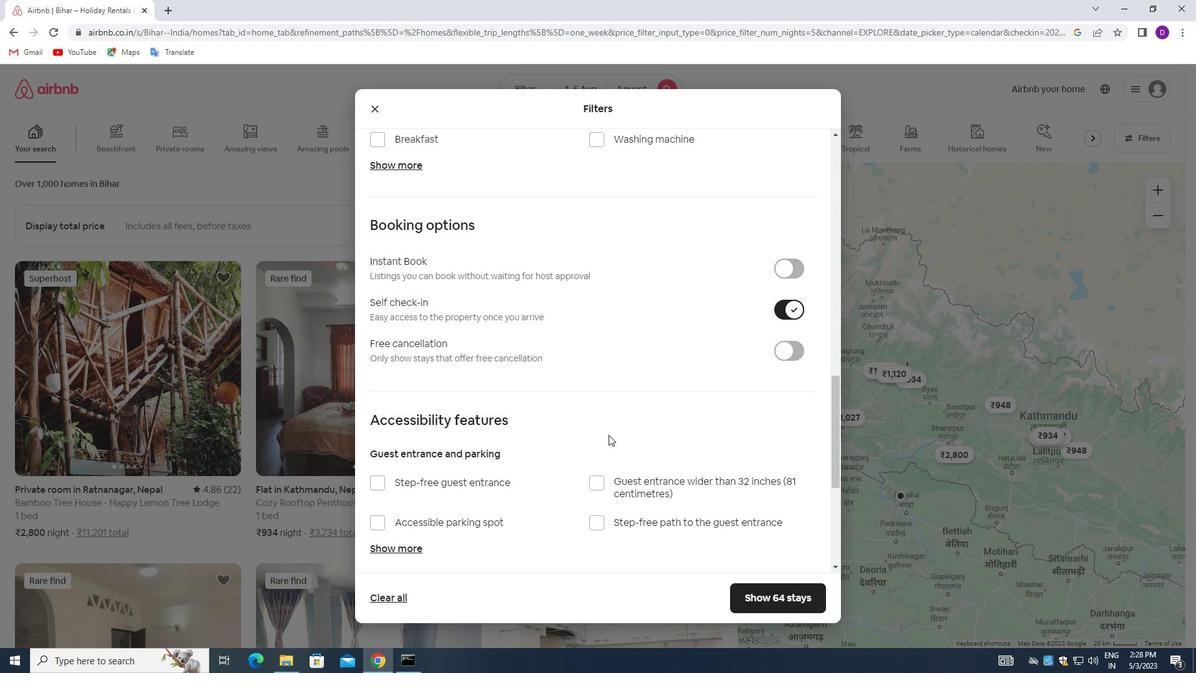 
Action: Mouse moved to (611, 440)
Screenshot: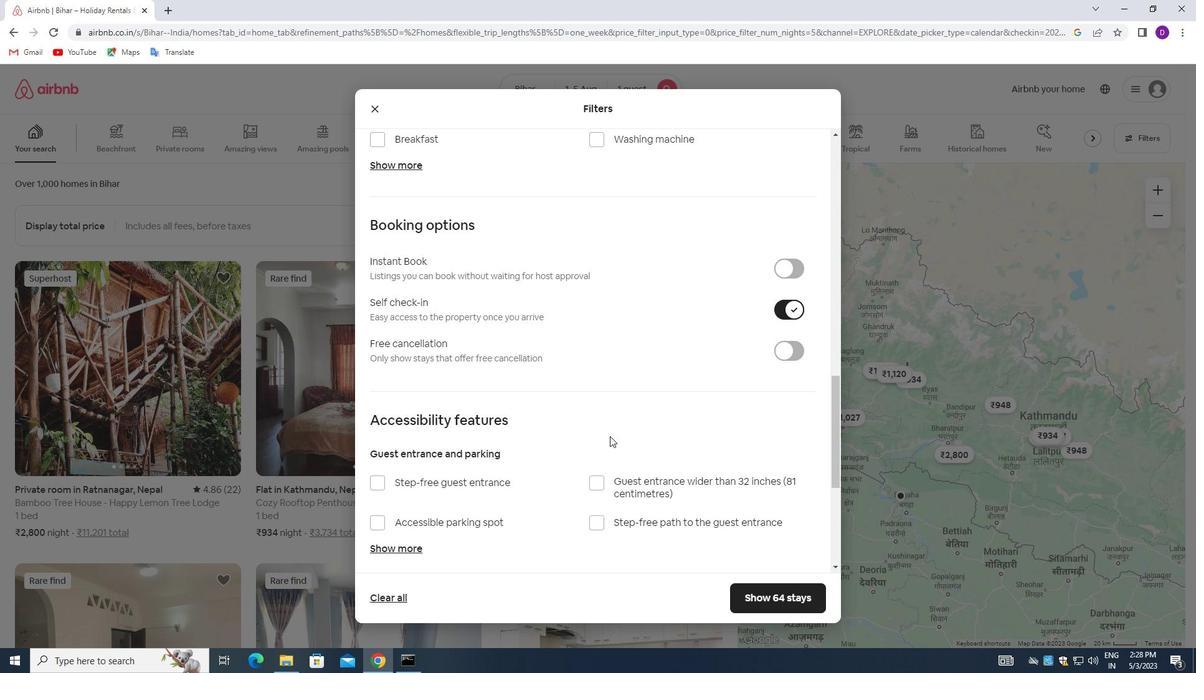 
Action: Mouse scrolled (611, 439) with delta (0, 0)
Screenshot: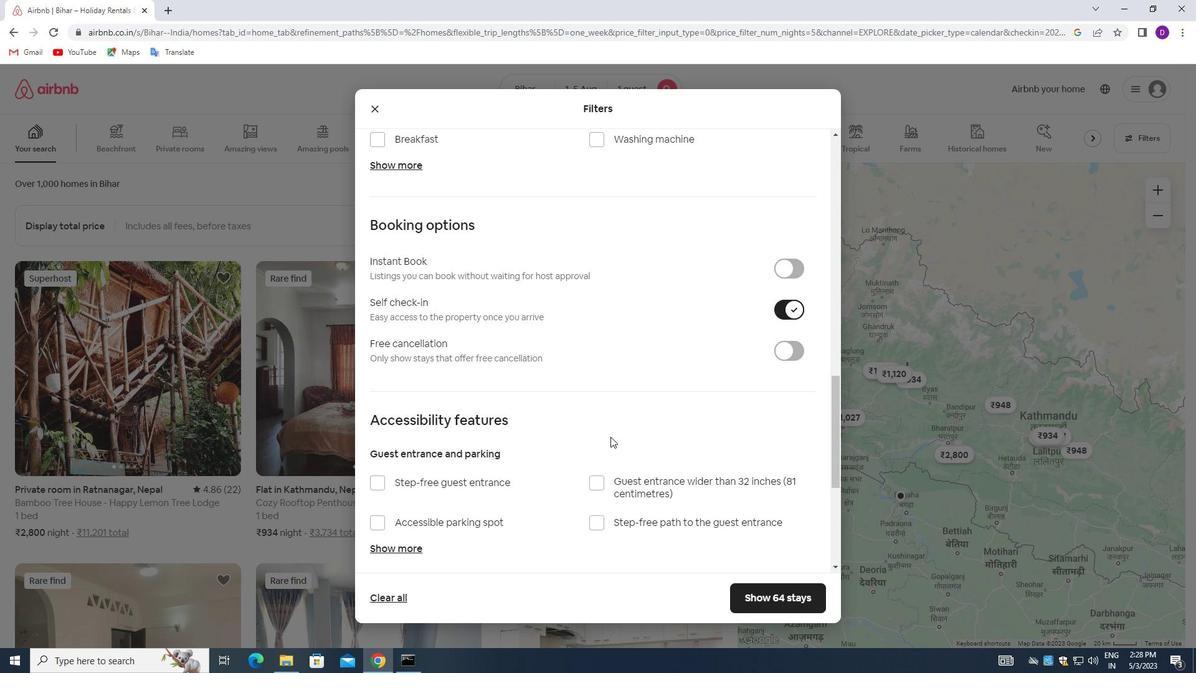 
Action: Mouse moved to (611, 440)
Screenshot: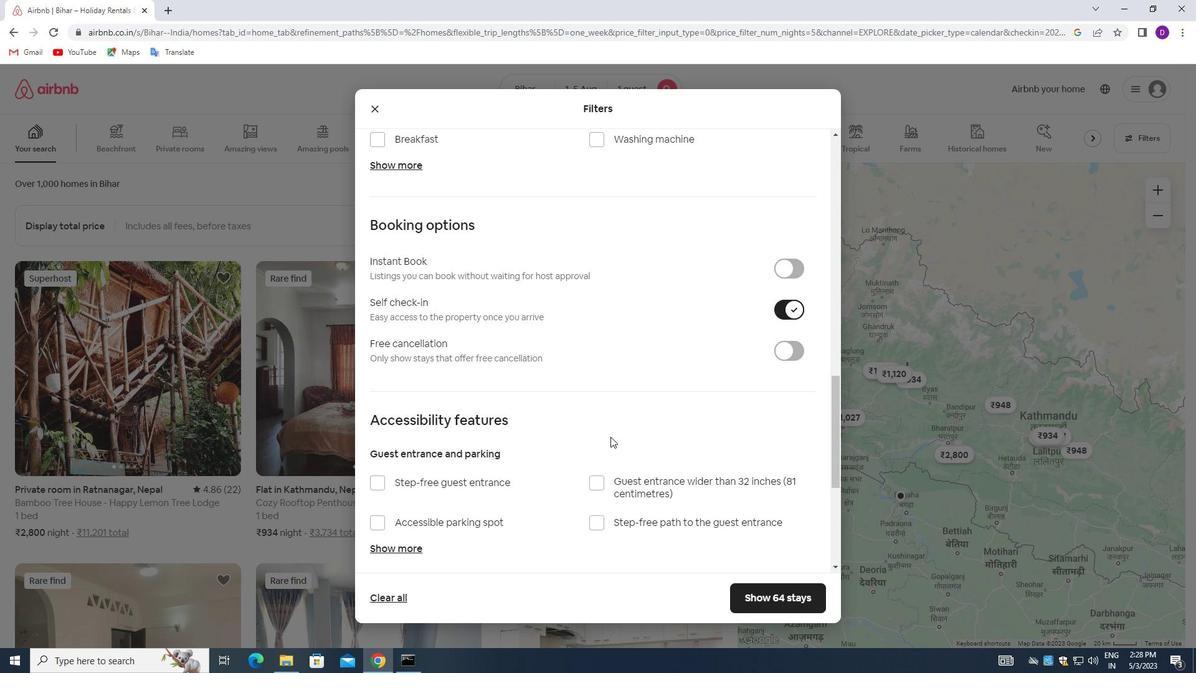 
Action: Mouse scrolled (611, 439) with delta (0, 0)
Screenshot: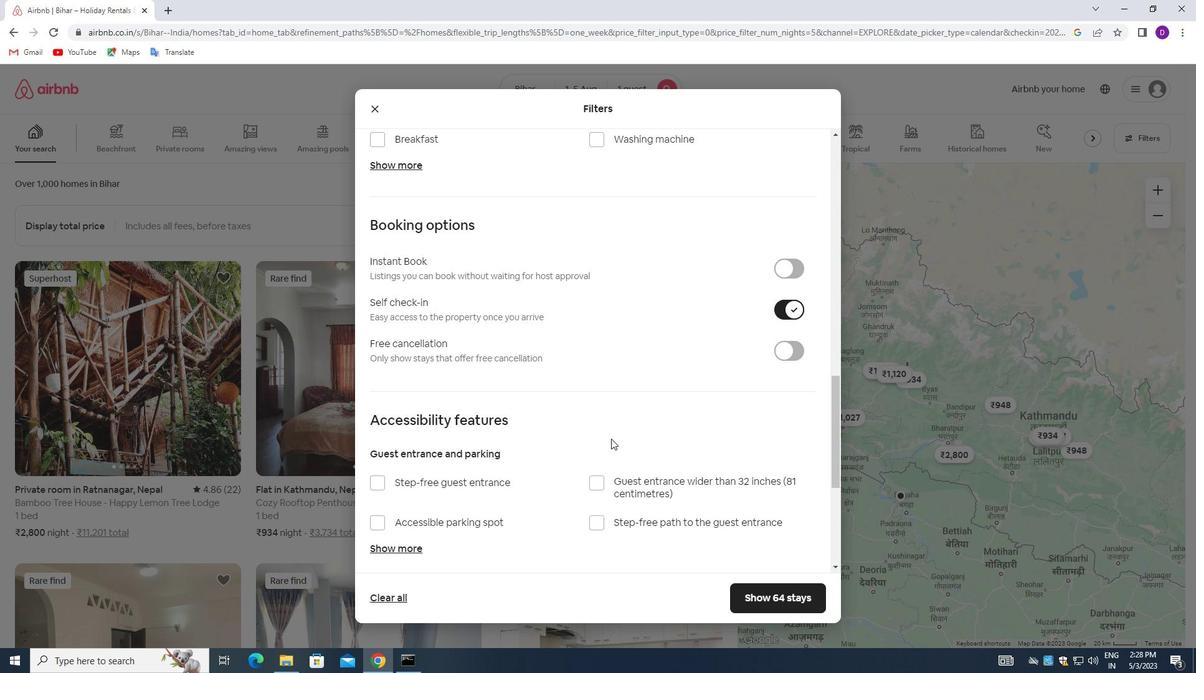 
Action: Mouse moved to (610, 438)
Screenshot: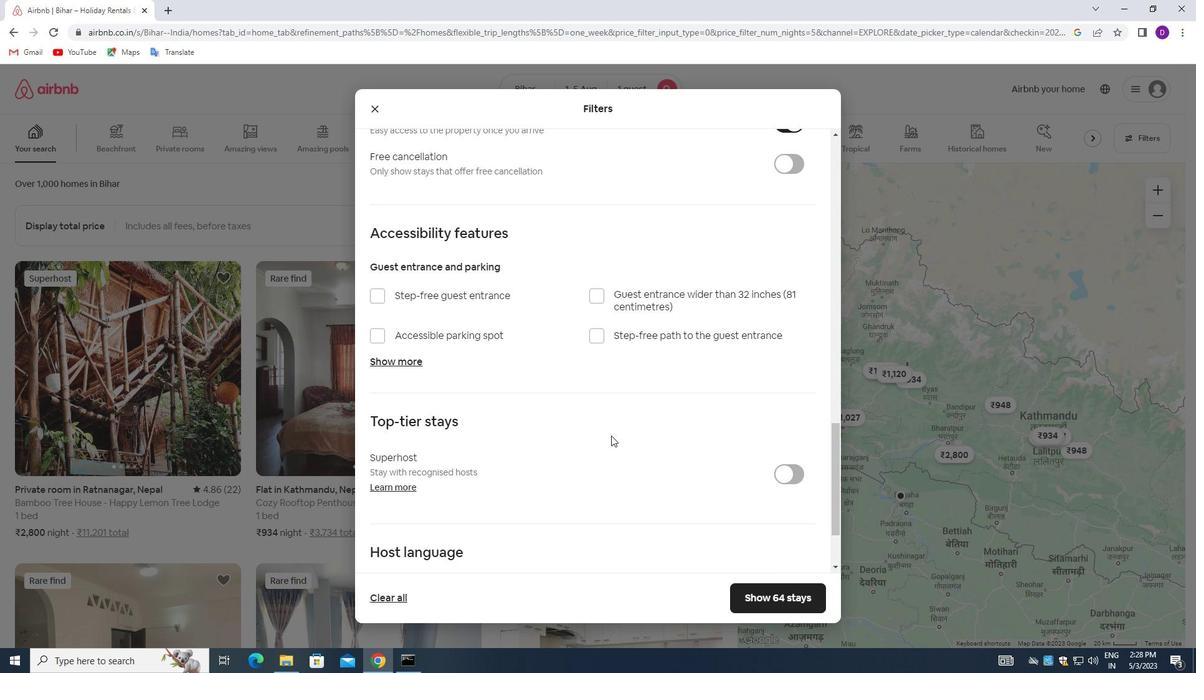 
Action: Mouse scrolled (610, 437) with delta (0, 0)
Screenshot: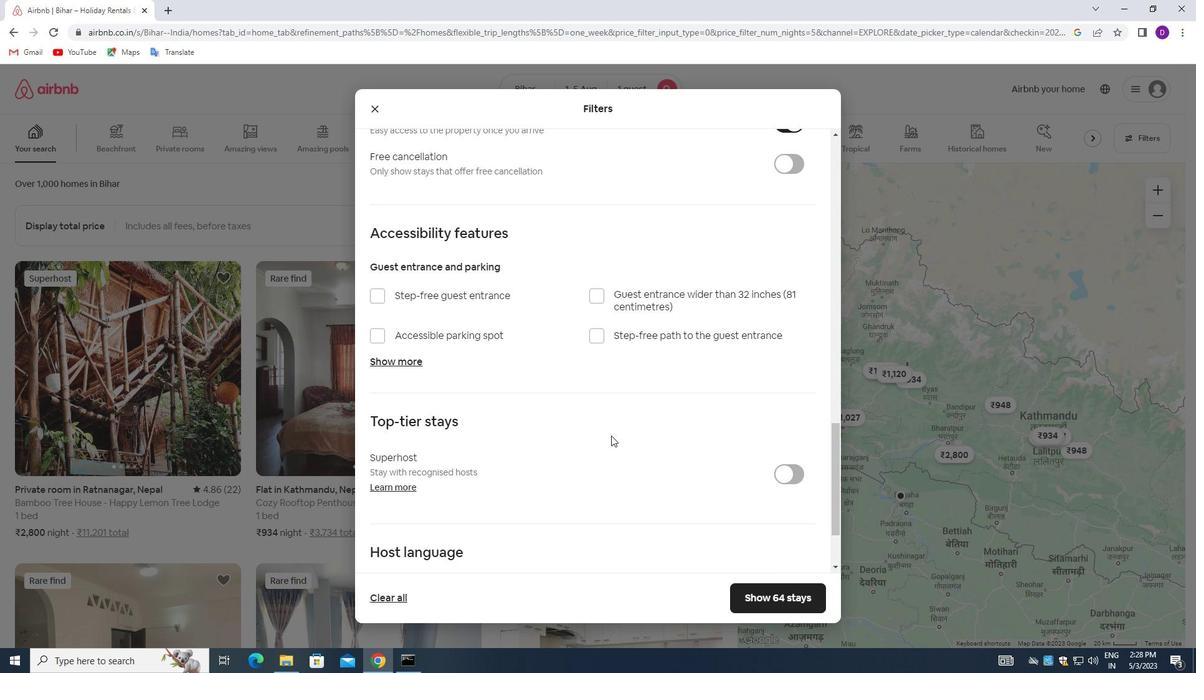 
Action: Mouse moved to (609, 439)
Screenshot: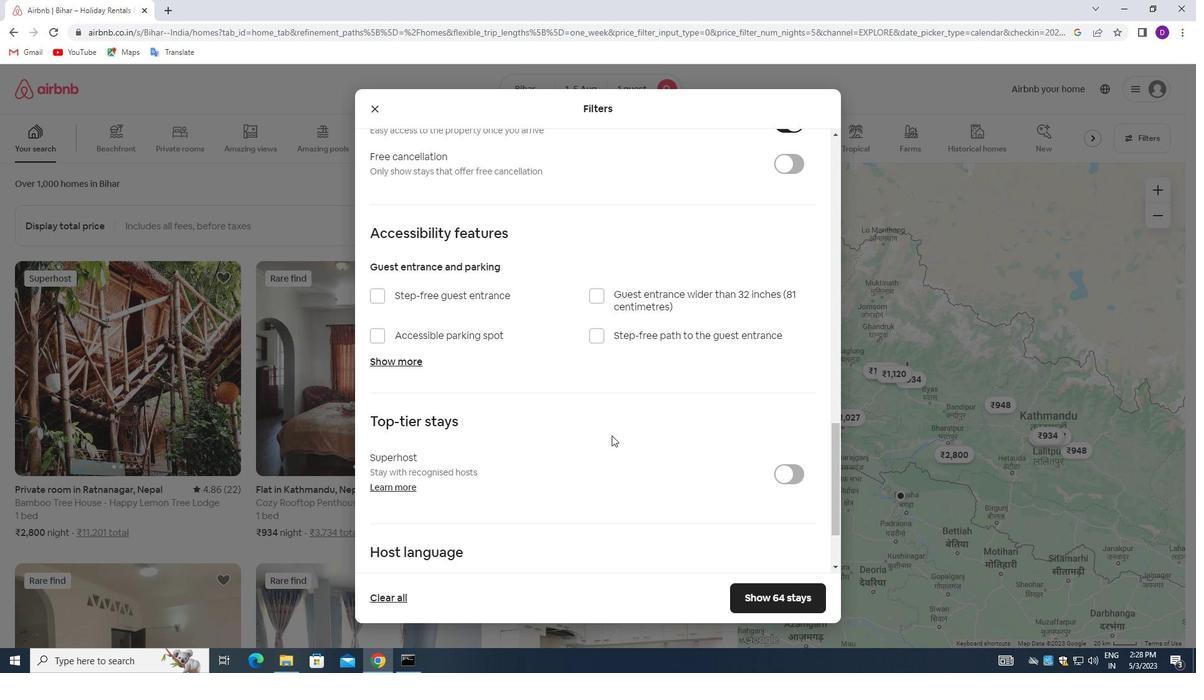 
Action: Mouse scrolled (609, 439) with delta (0, 0)
Screenshot: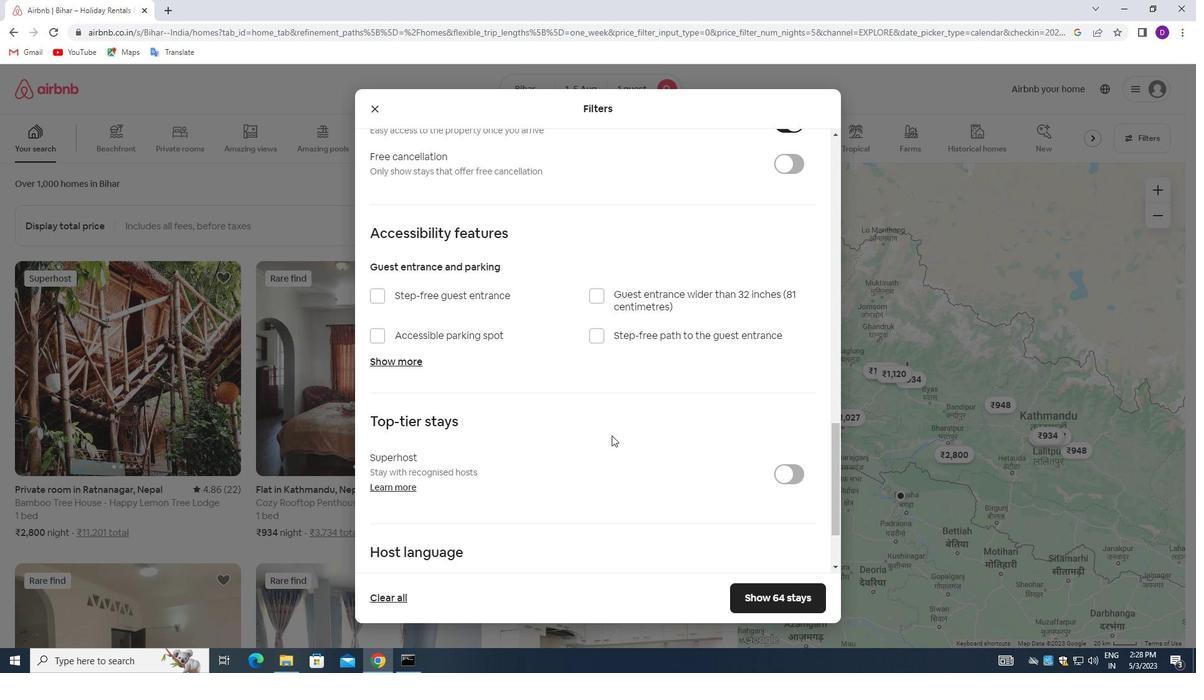 
Action: Mouse moved to (609, 441)
Screenshot: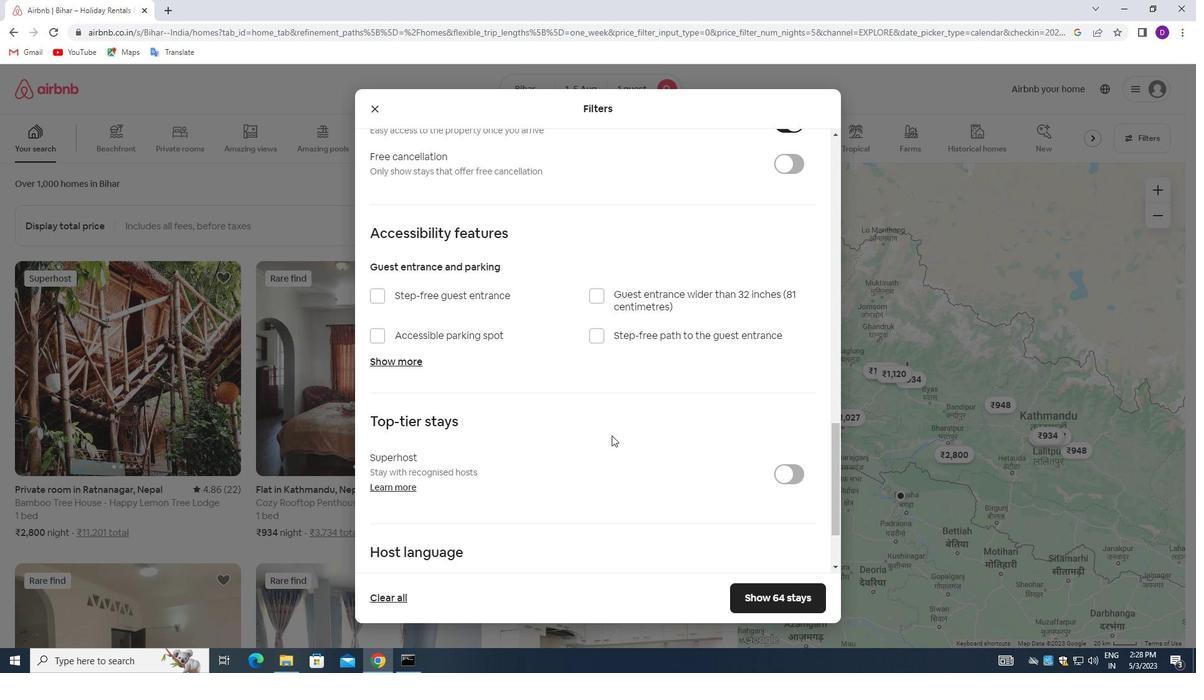 
Action: Mouse scrolled (609, 440) with delta (0, 0)
Screenshot: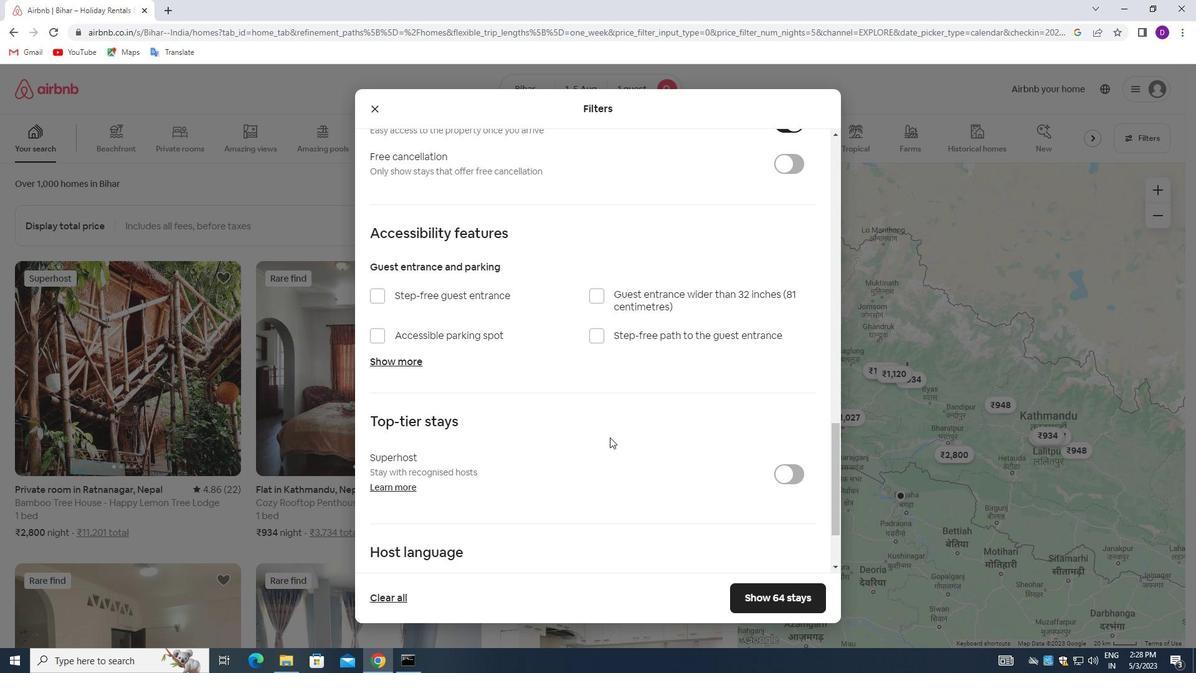 
Action: Mouse moved to (609, 441)
Screenshot: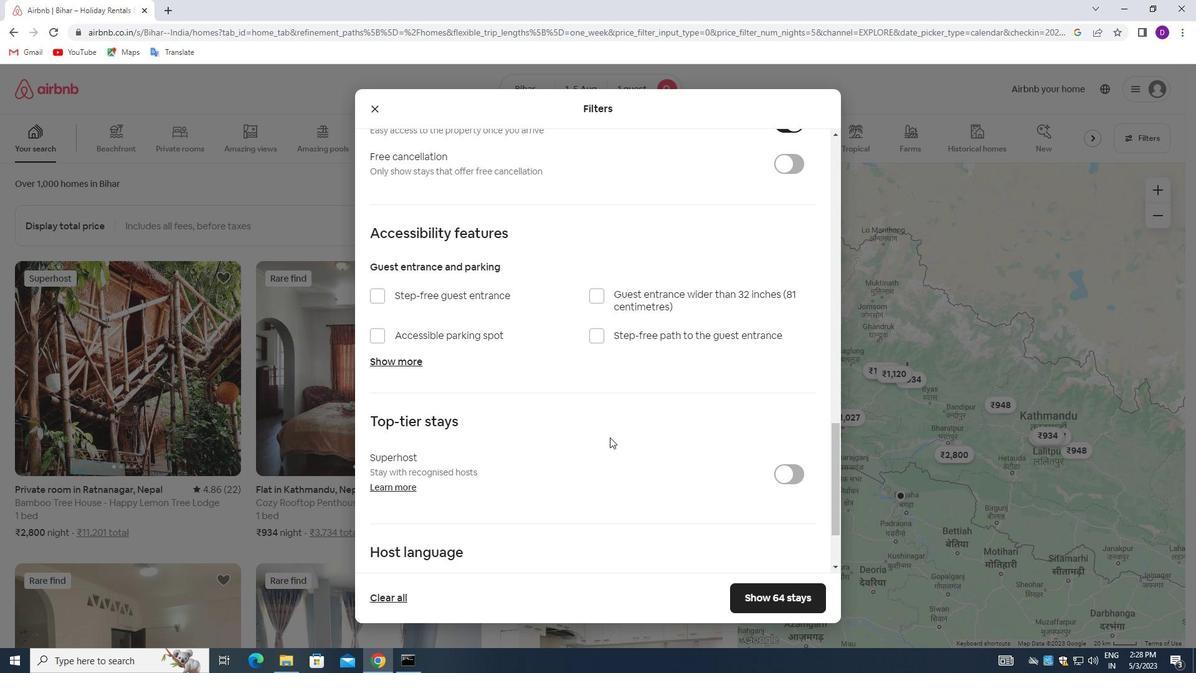 
Action: Mouse scrolled (609, 441) with delta (0, 0)
Screenshot: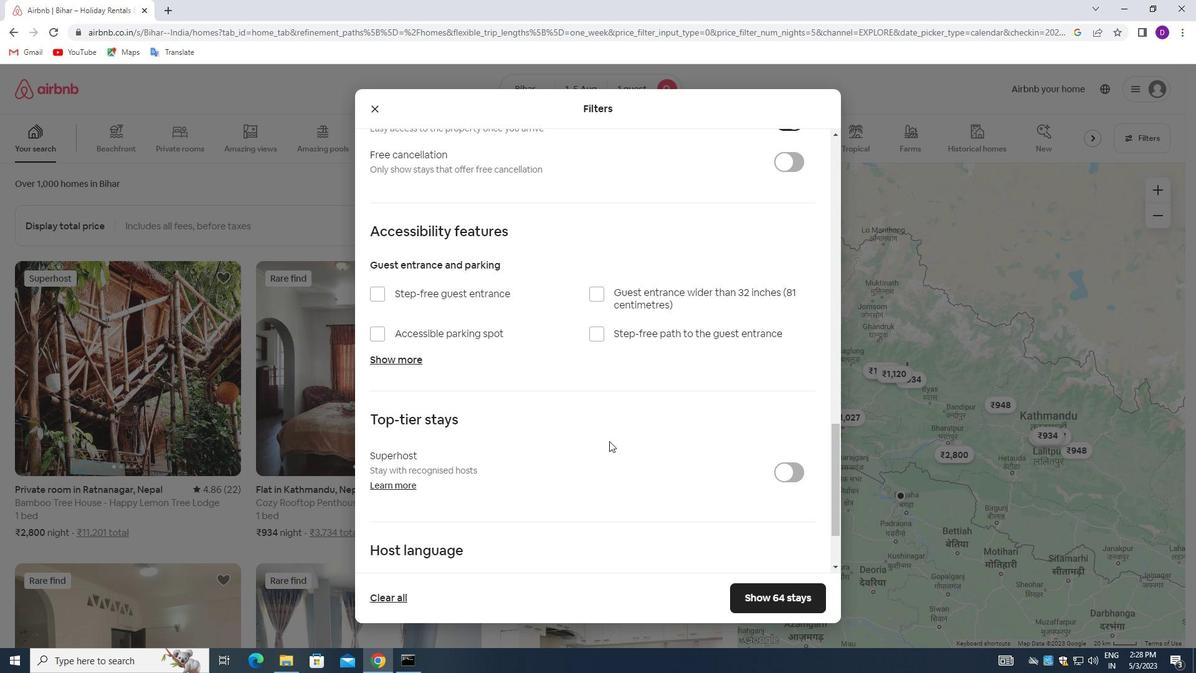 
Action: Mouse moved to (609, 451)
Screenshot: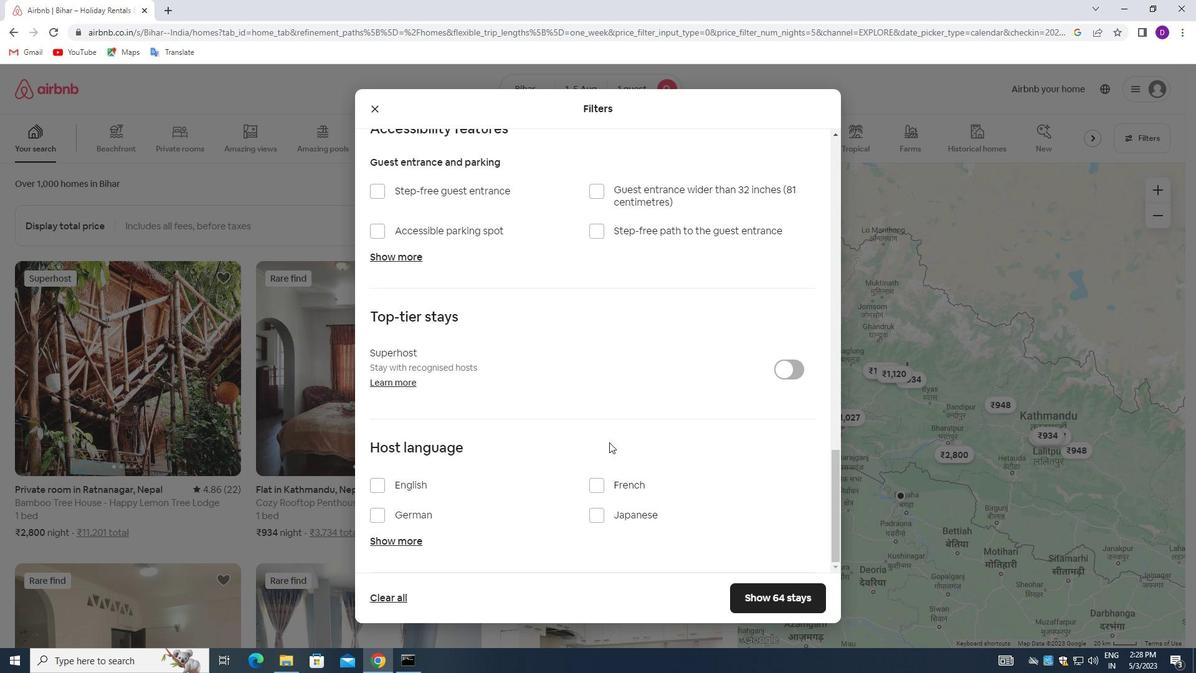 
Action: Mouse scrolled (609, 450) with delta (0, 0)
Screenshot: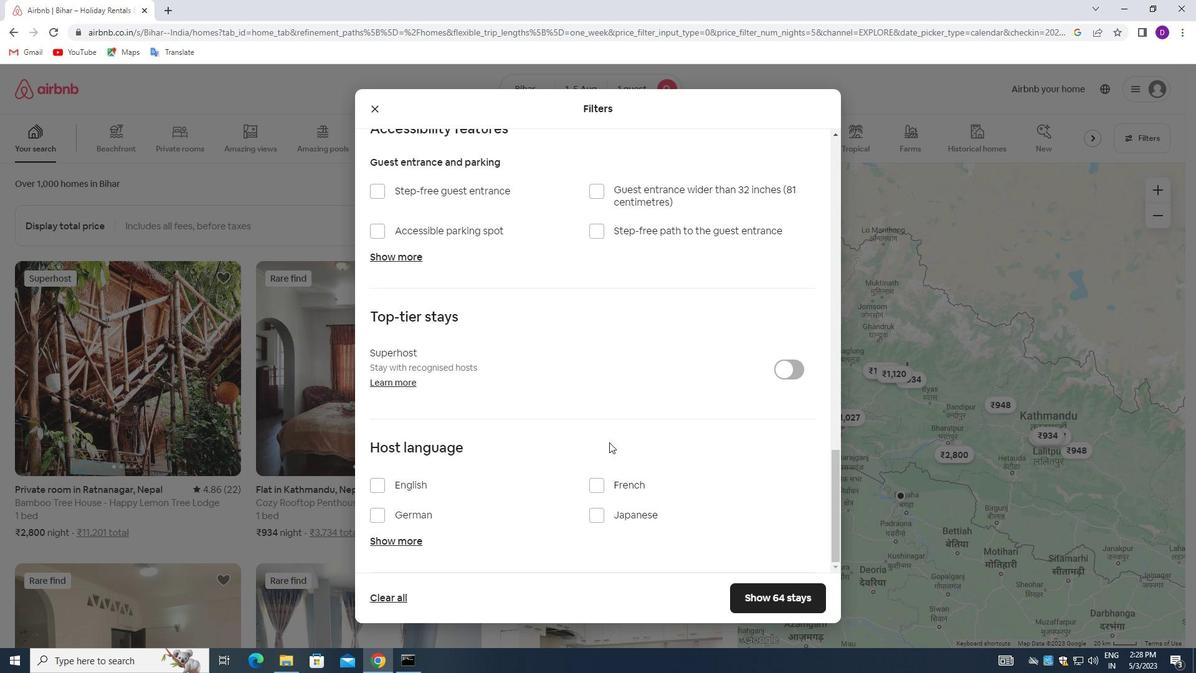 
Action: Mouse moved to (606, 462)
Screenshot: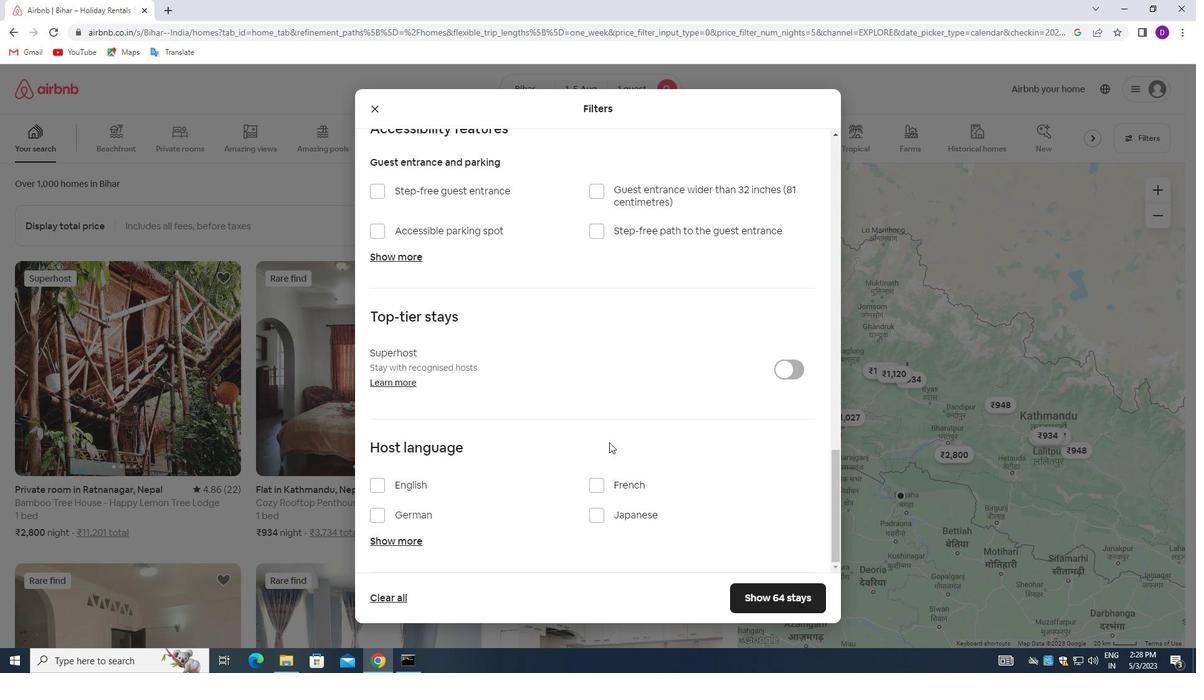 
Action: Mouse scrolled (606, 461) with delta (0, 0)
Screenshot: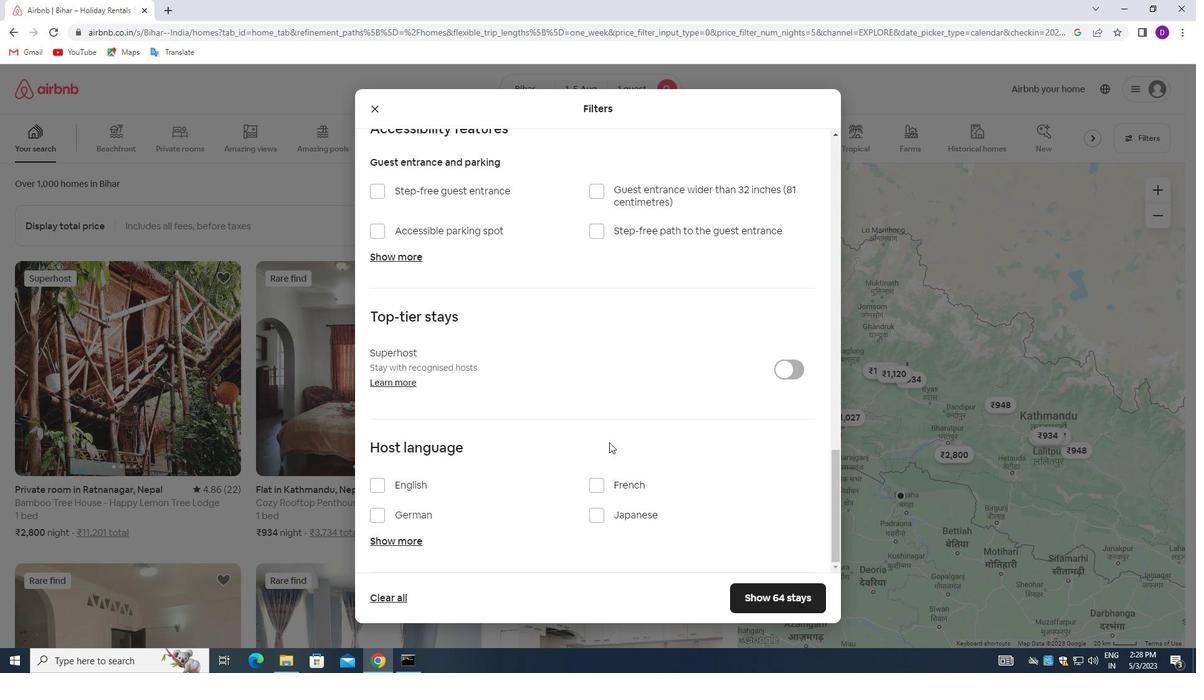 
Action: Mouse moved to (595, 473)
Screenshot: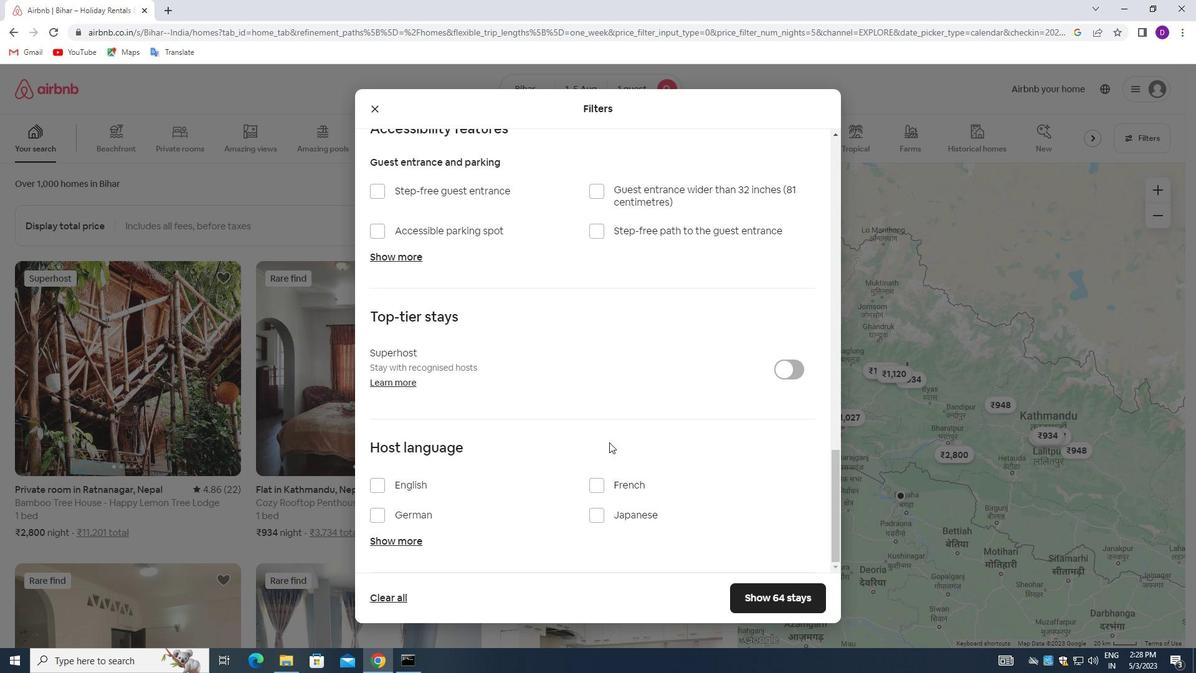 
Action: Mouse scrolled (595, 472) with delta (0, 0)
Screenshot: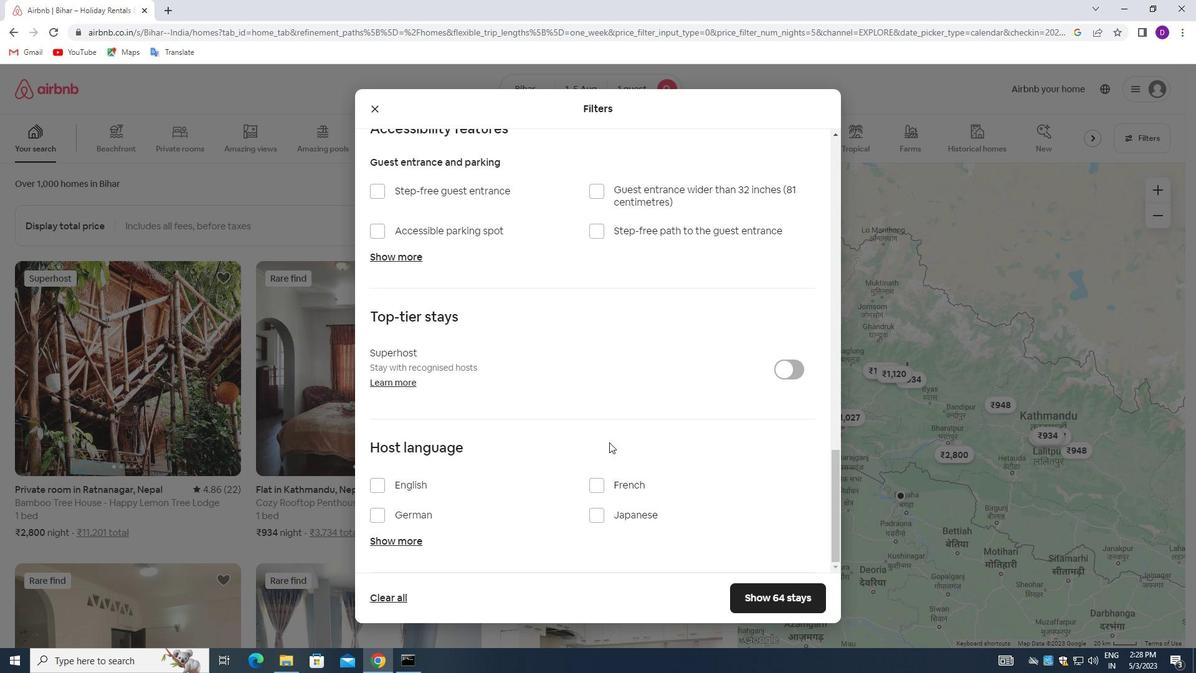 
Action: Mouse moved to (379, 487)
Screenshot: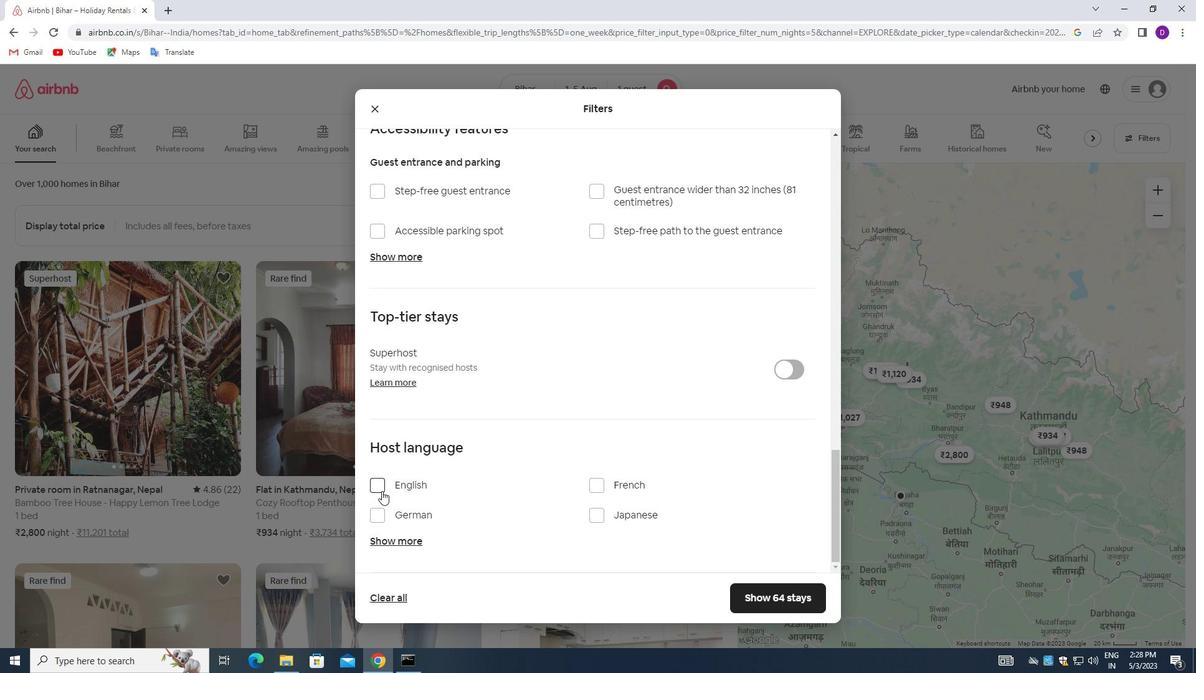 
Action: Mouse pressed left at (379, 487)
Screenshot: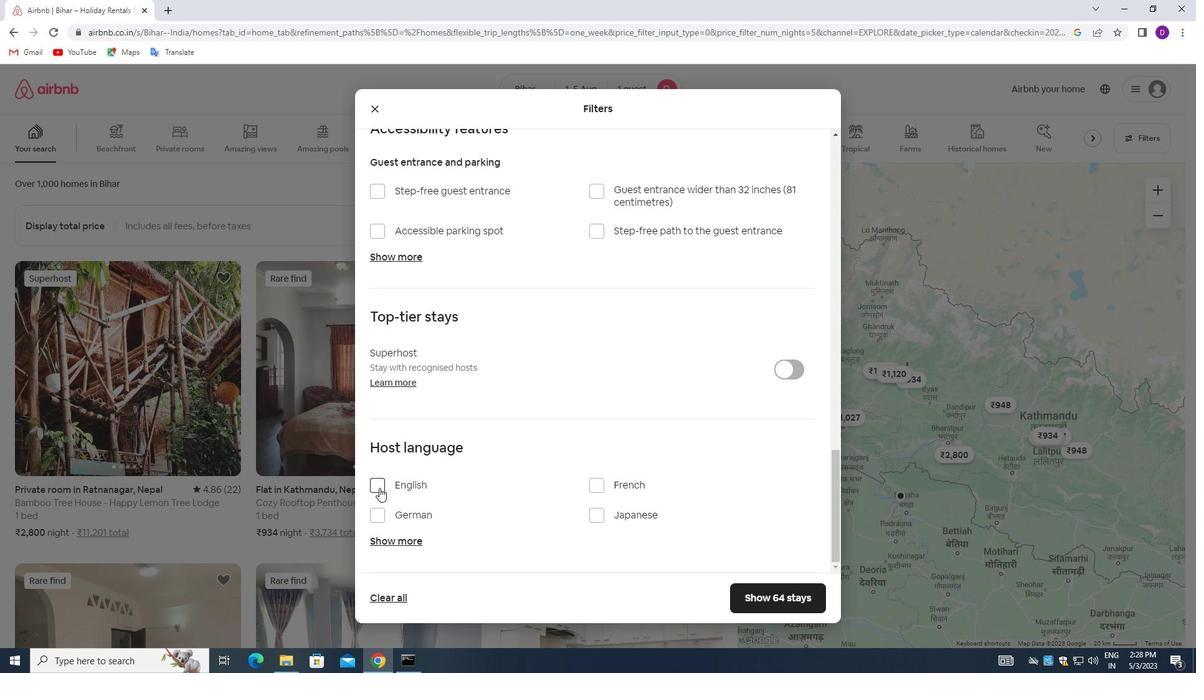 
Action: Mouse moved to (745, 601)
Screenshot: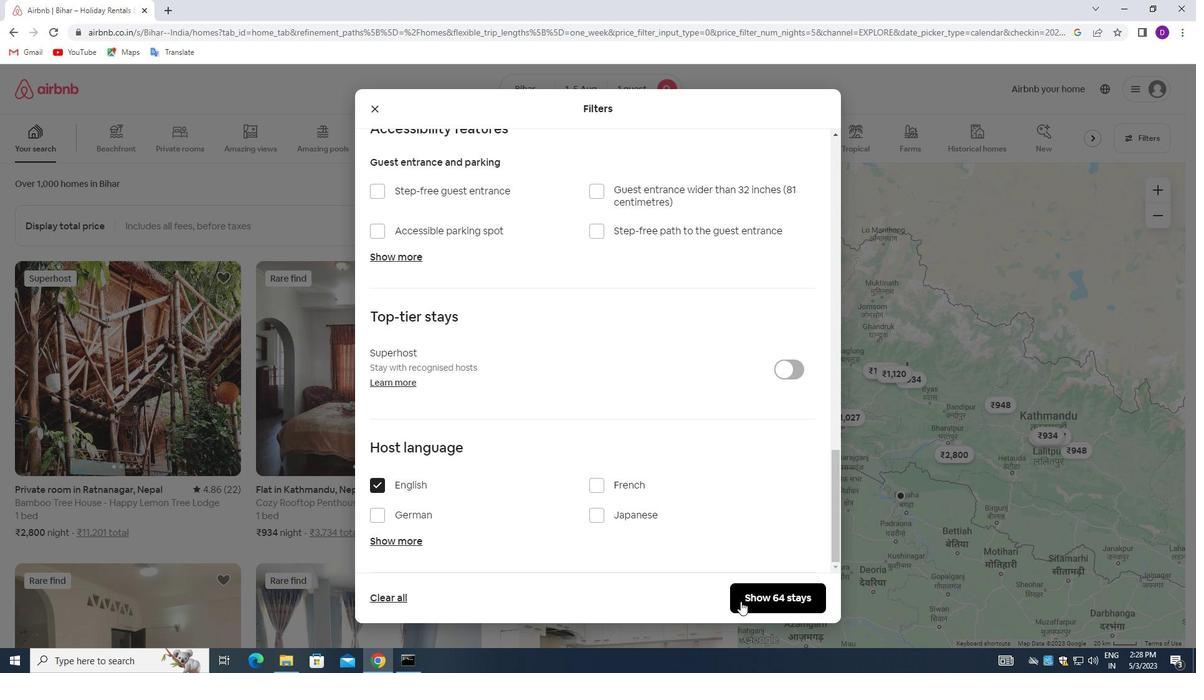 
Action: Mouse pressed left at (745, 601)
Screenshot: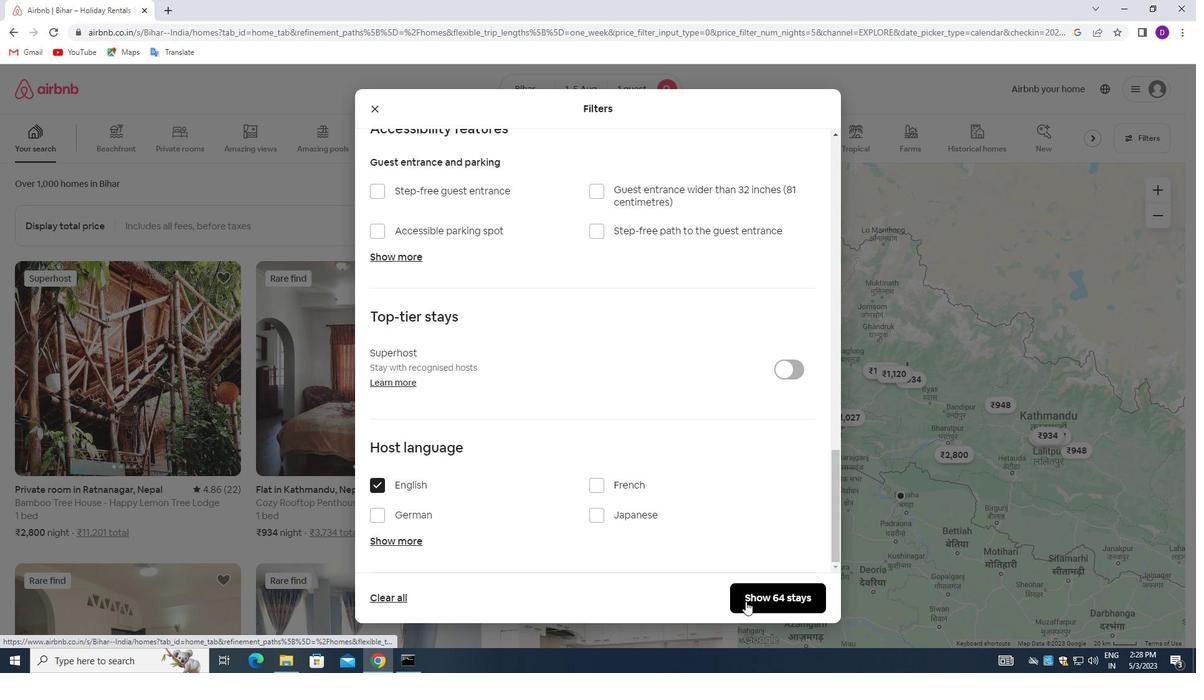 
Action: Mouse moved to (719, 517)
Screenshot: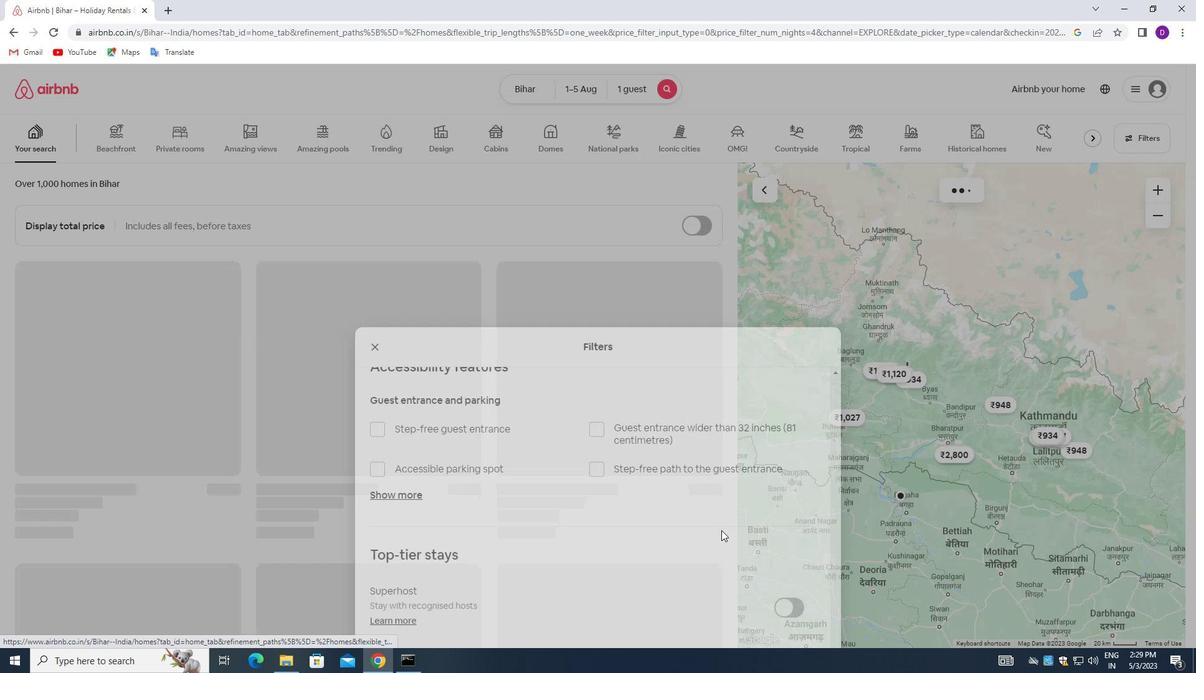 
